 Task: Sort the reviews of the location "Statue of Liberty" by "Lowest Rating".
Action: Mouse moved to (174, 118)
Screenshot: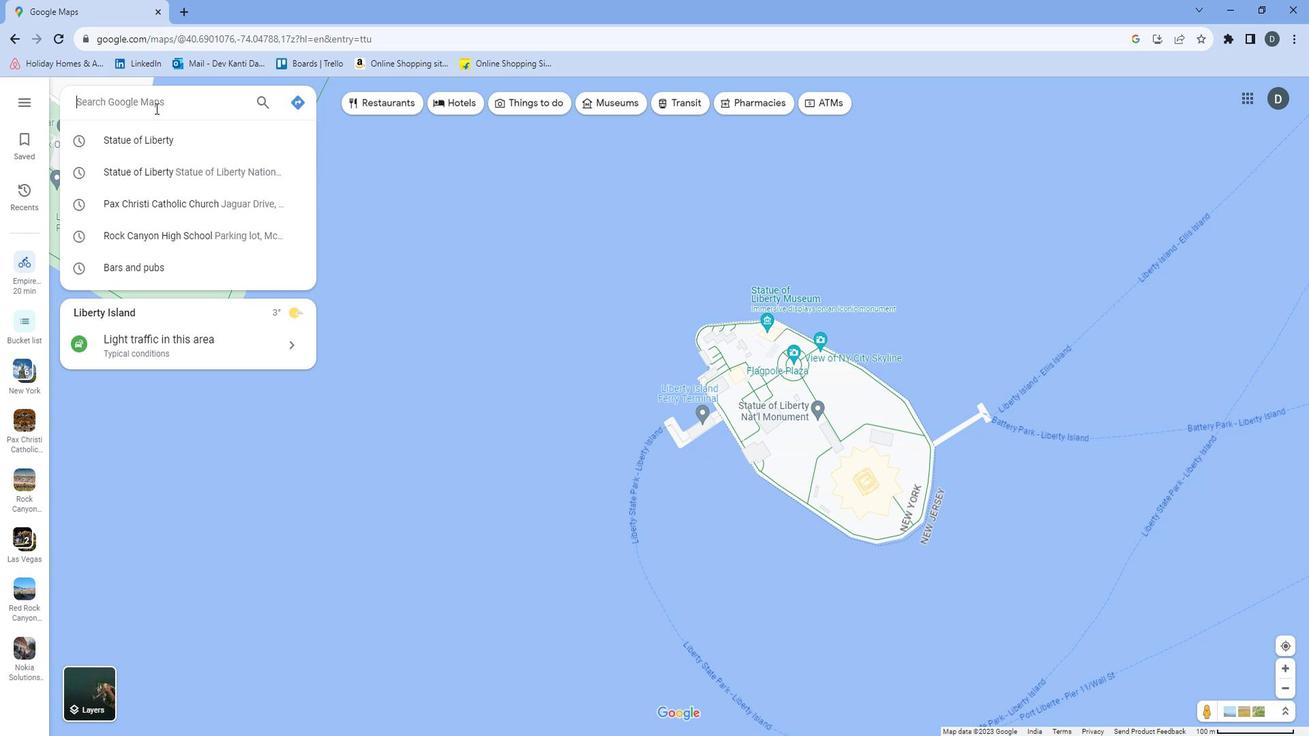 
Action: Mouse pressed left at (174, 118)
Screenshot: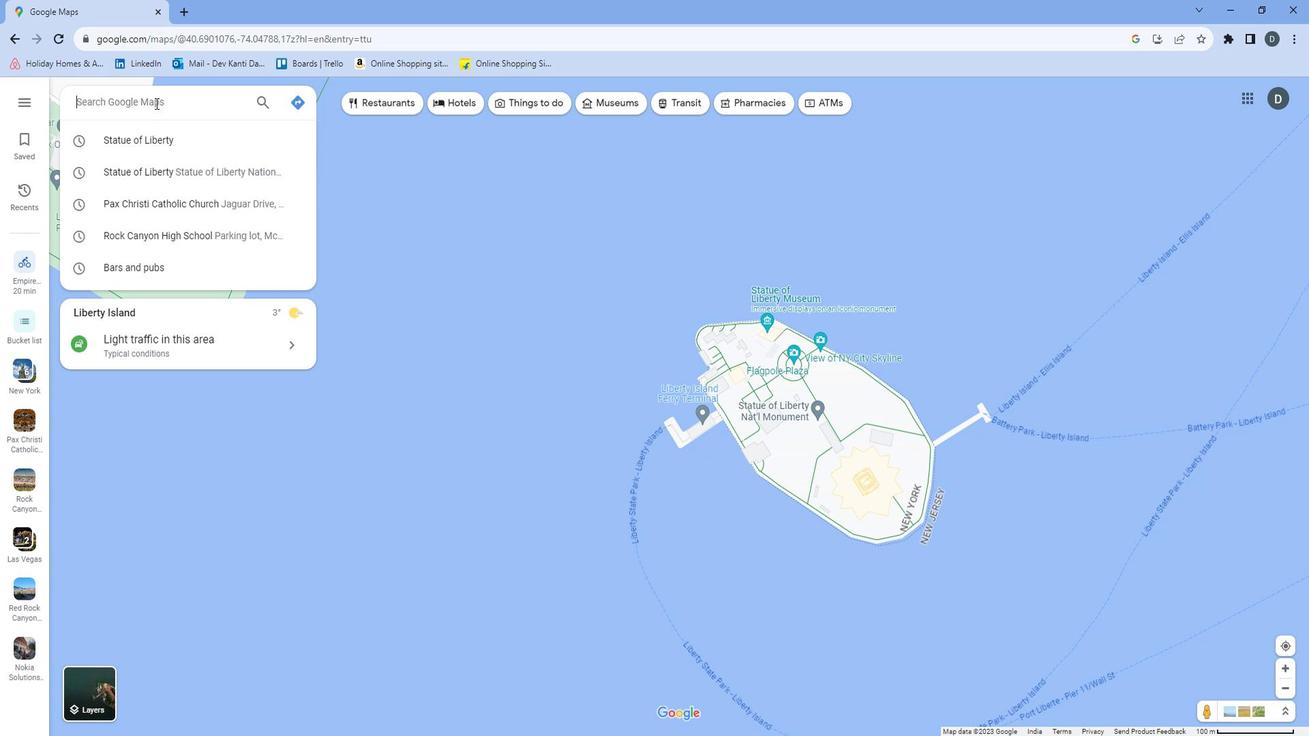 
Action: Mouse moved to (173, 118)
Screenshot: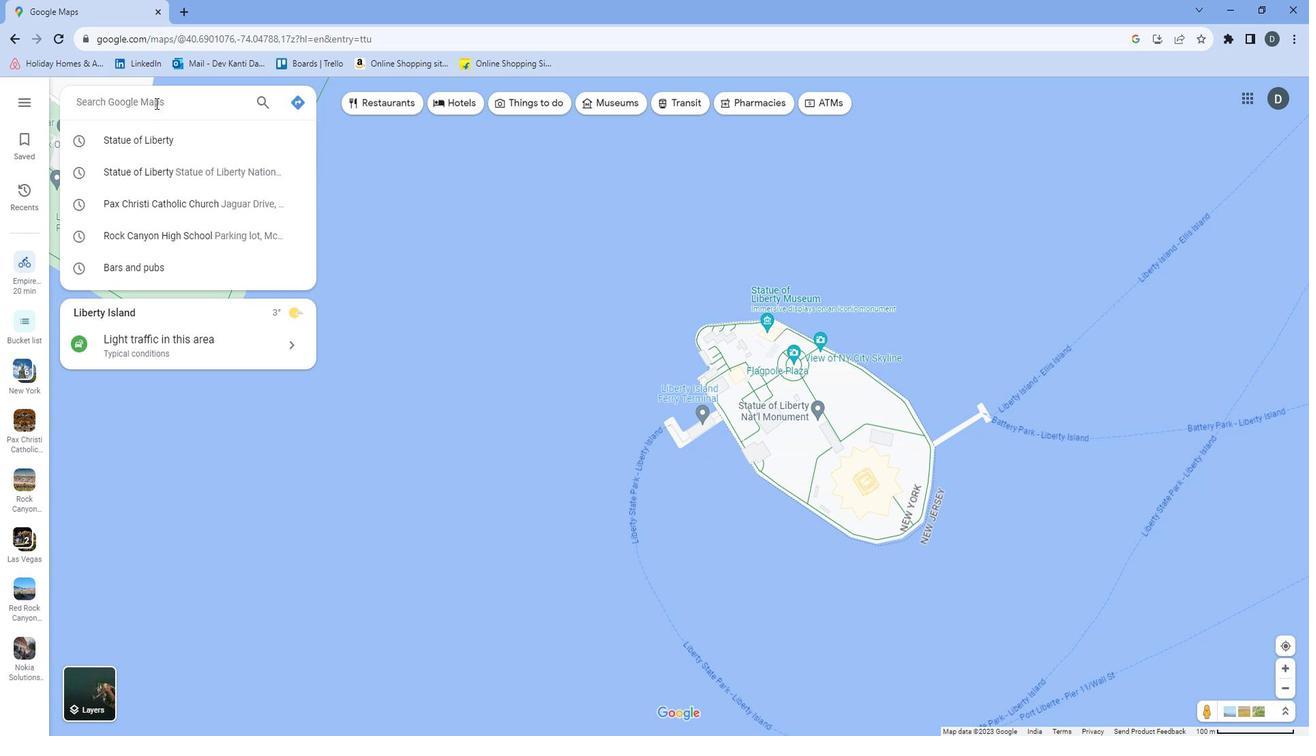
Action: Key pressed <Key.shift>
Screenshot: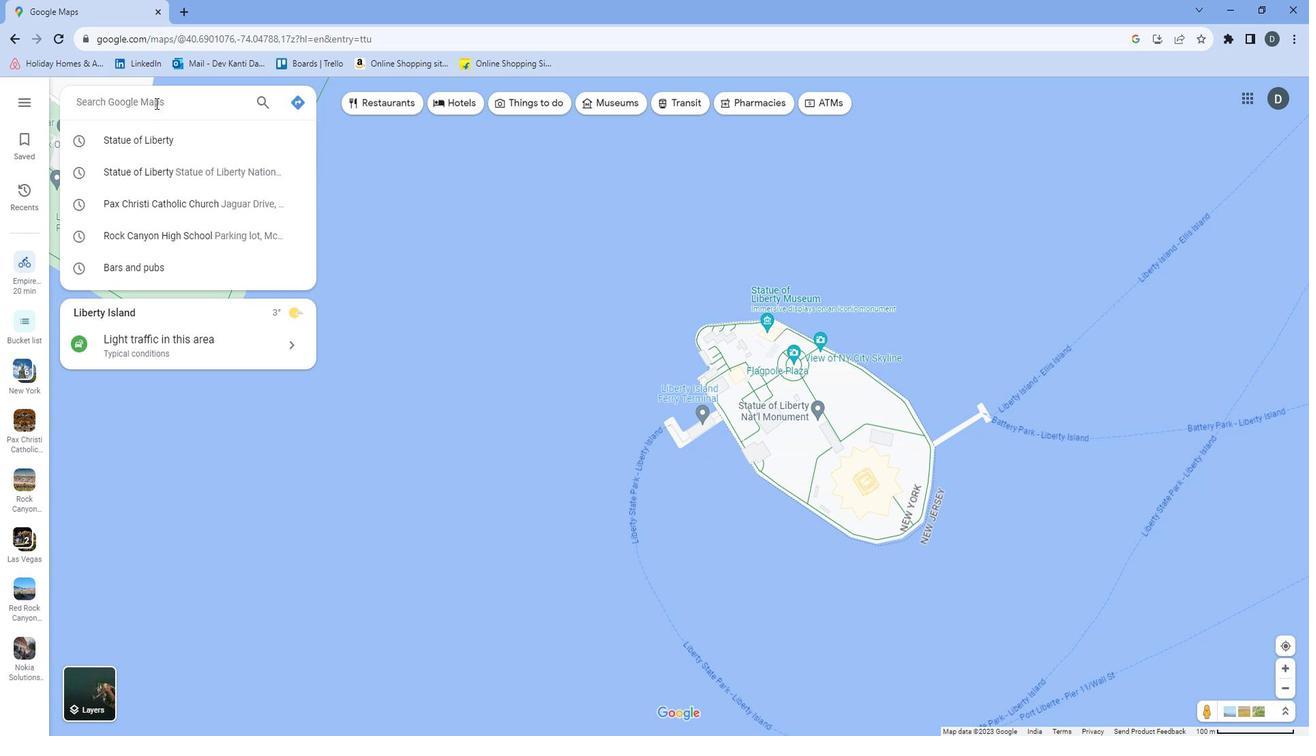 
Action: Mouse moved to (170, 122)
Screenshot: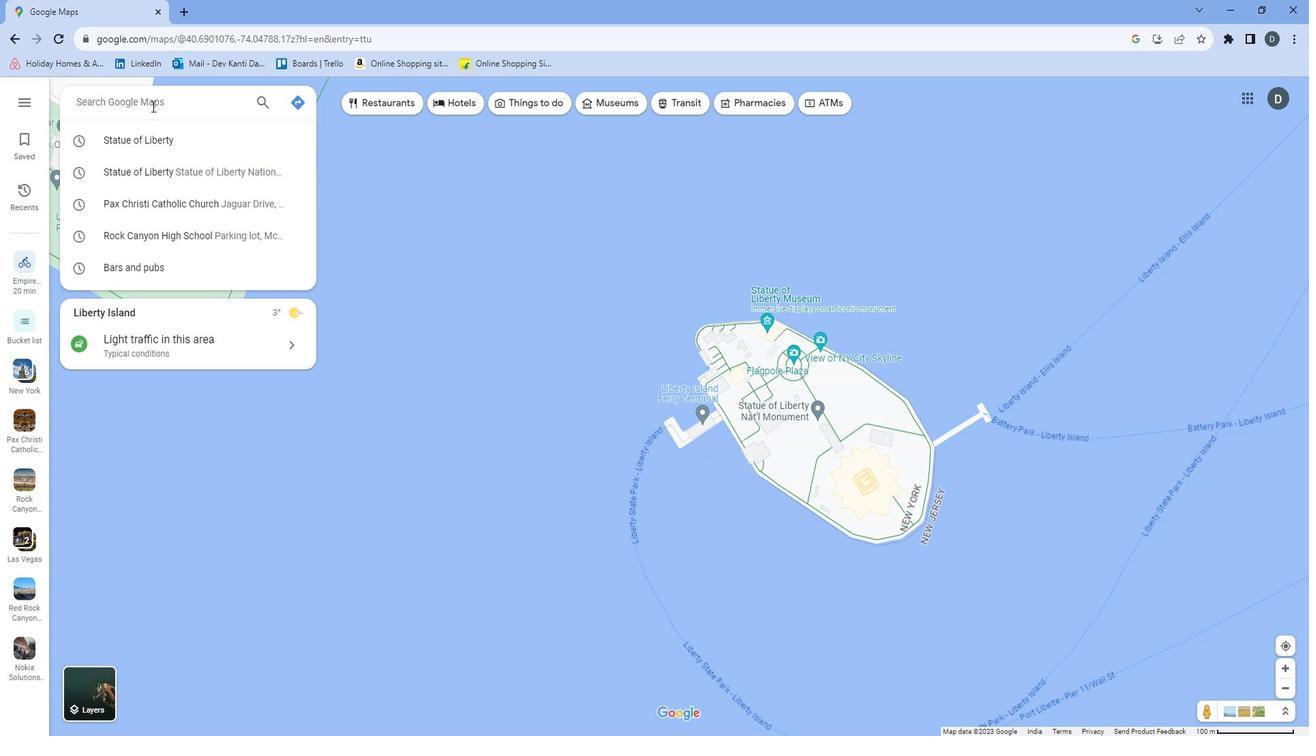 
Action: Key pressed S
Screenshot: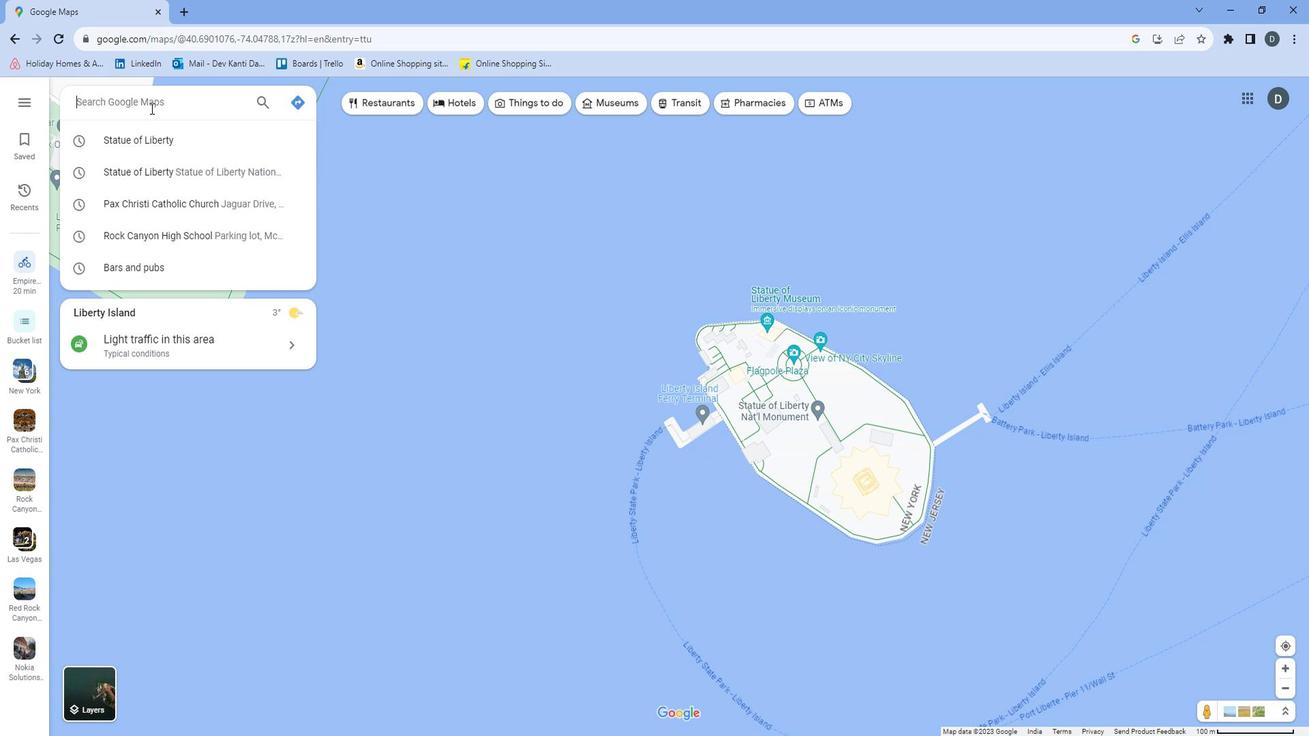 
Action: Mouse moved to (164, 124)
Screenshot: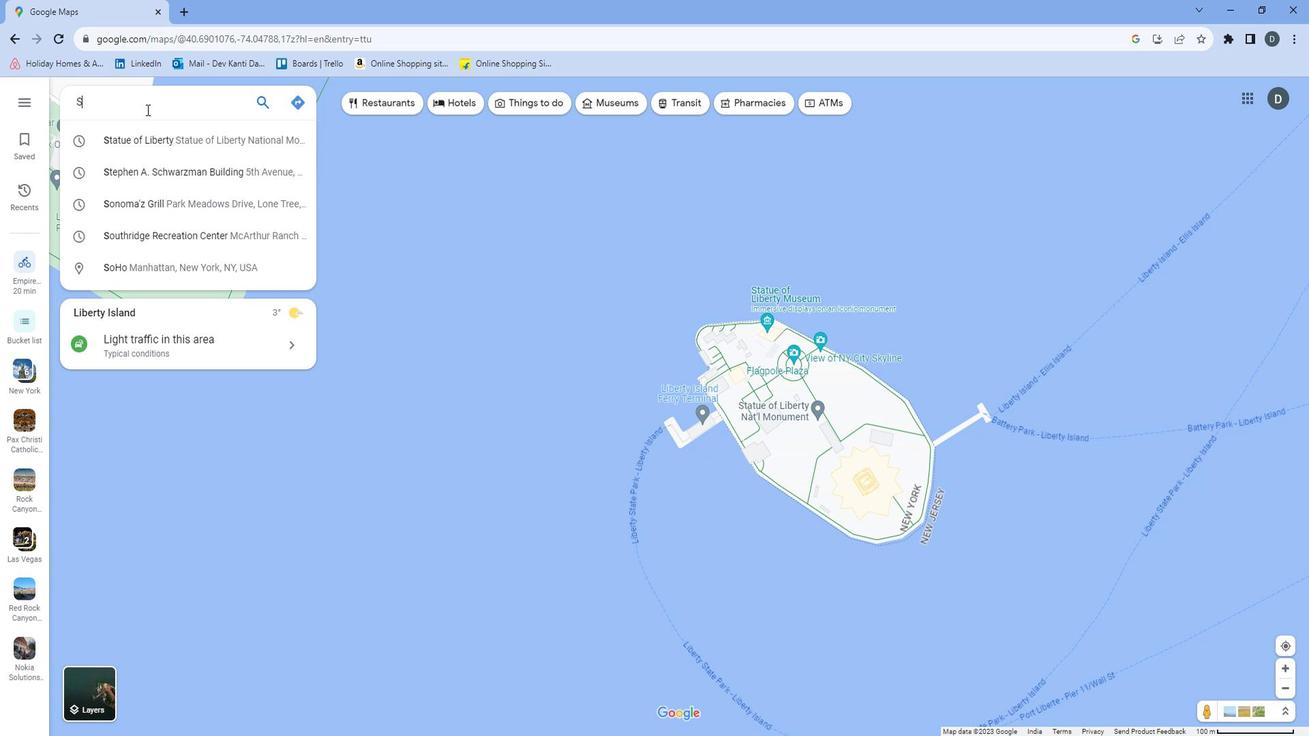 
Action: Key pressed t
Screenshot: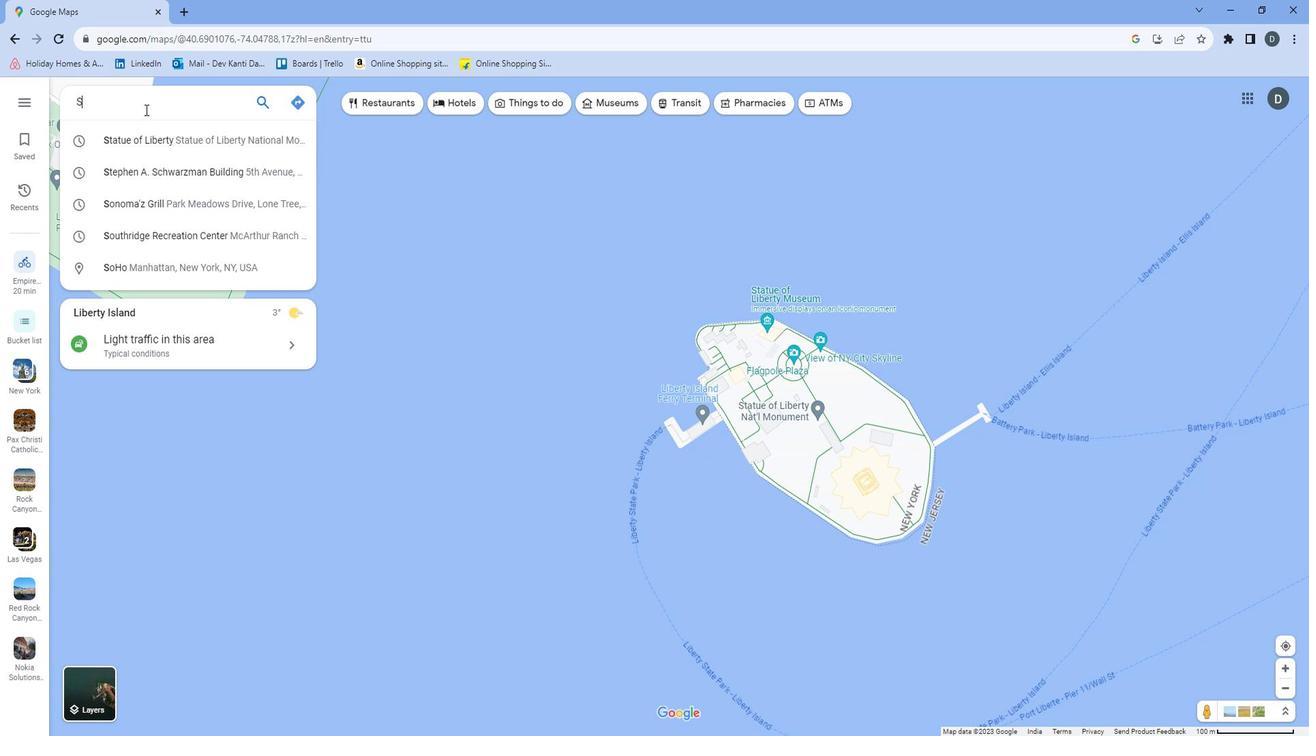 
Action: Mouse moved to (153, 120)
Screenshot: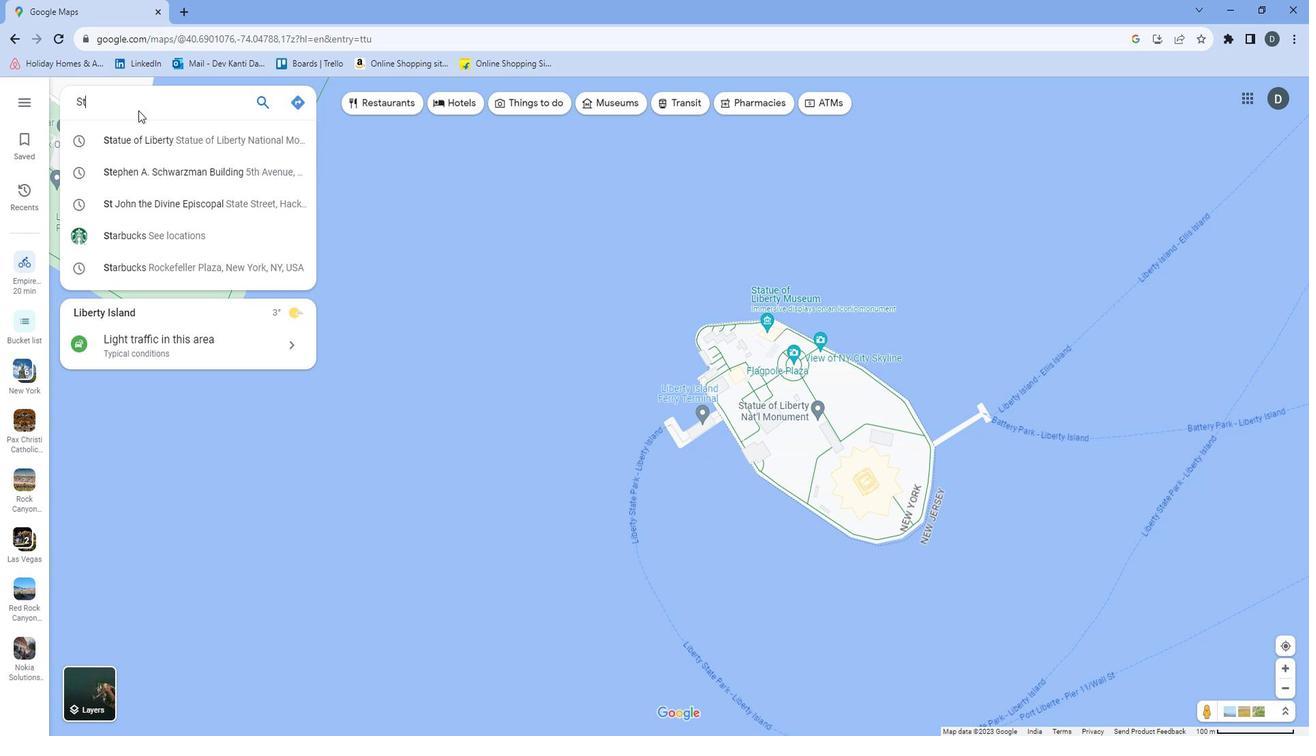 
Action: Key pressed a
Screenshot: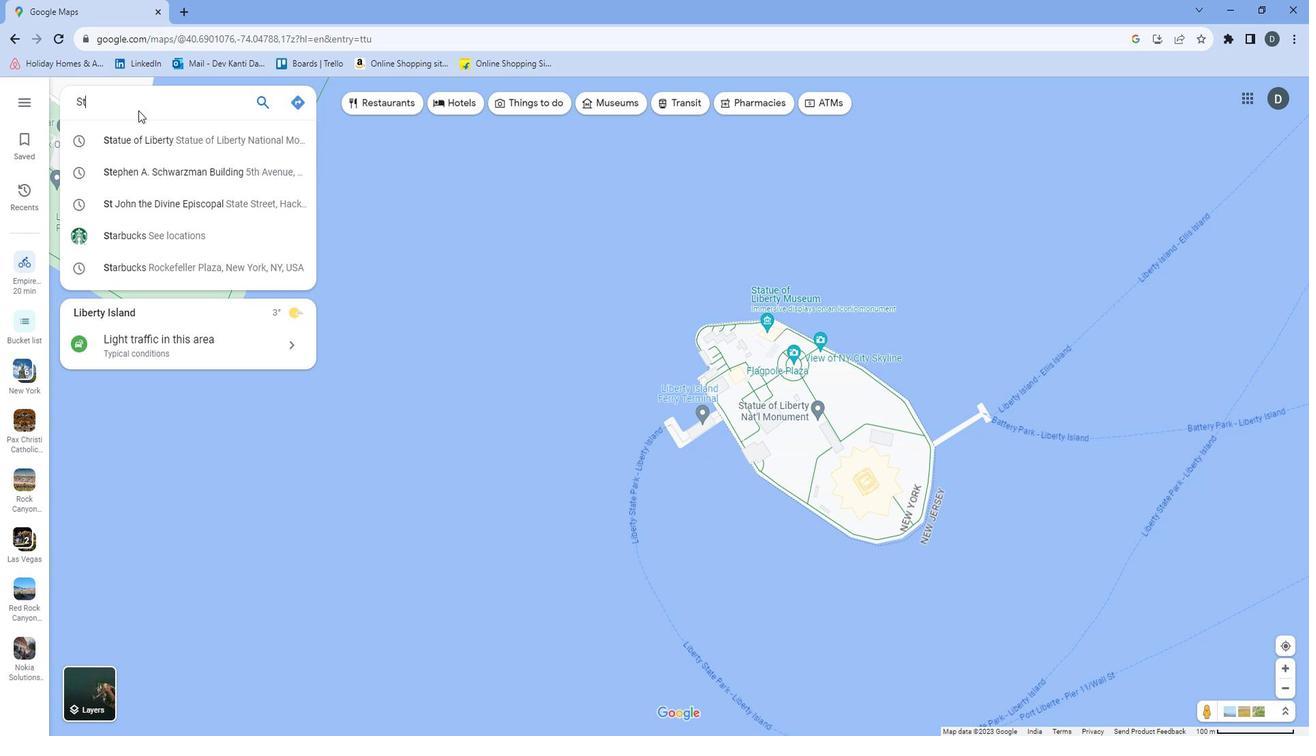 
Action: Mouse moved to (145, 120)
Screenshot: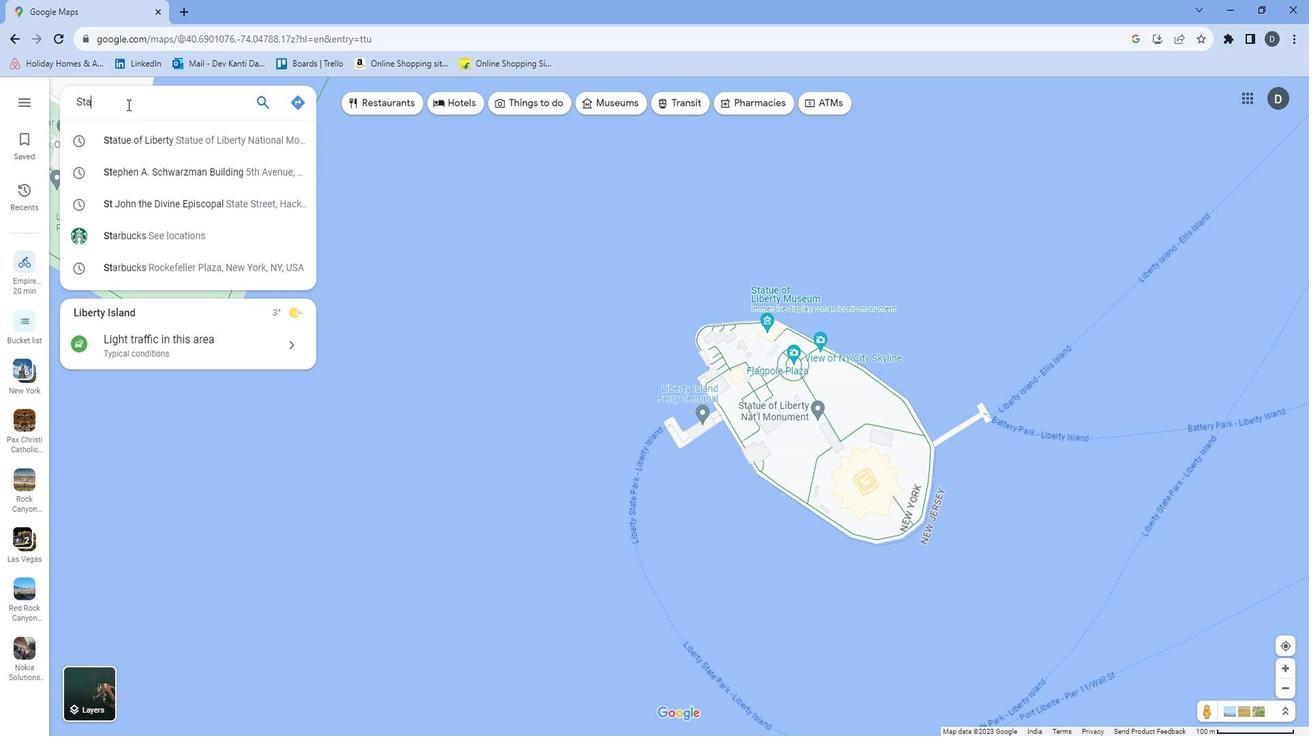 
Action: Key pressed t
Screenshot: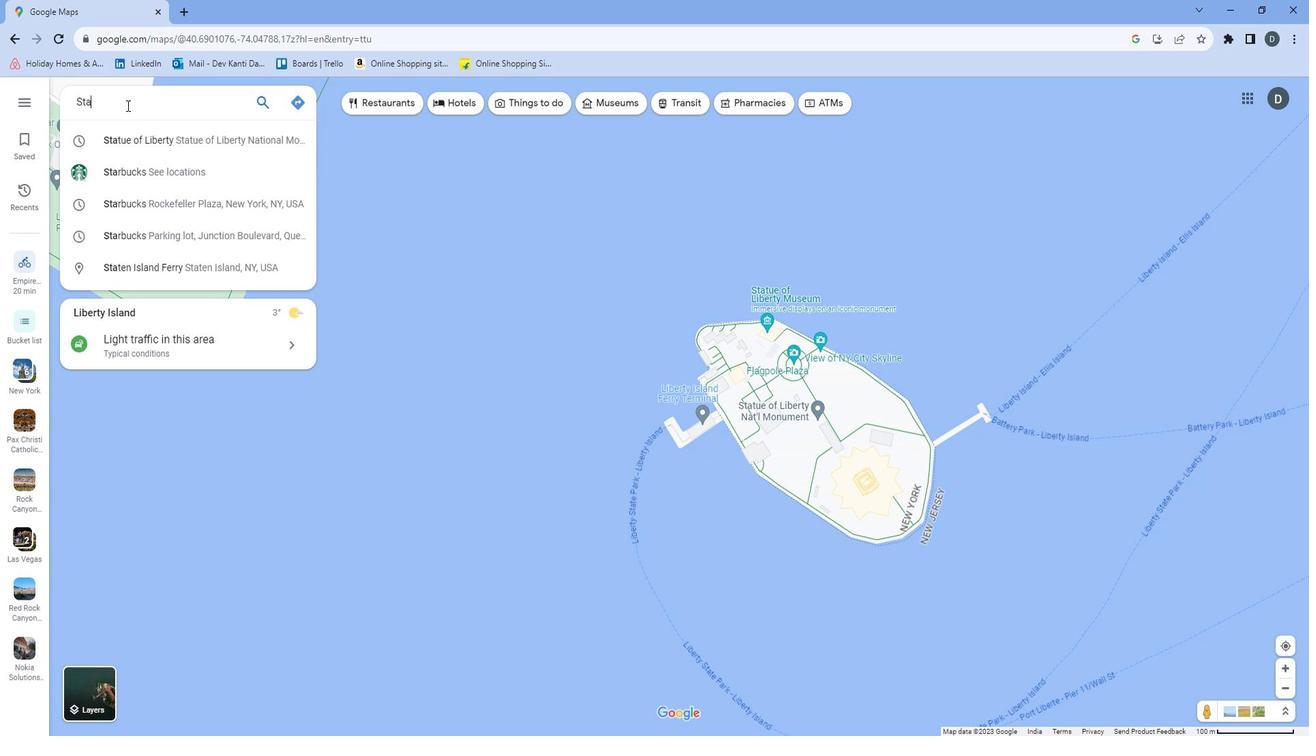 
Action: Mouse moved to (145, 122)
Screenshot: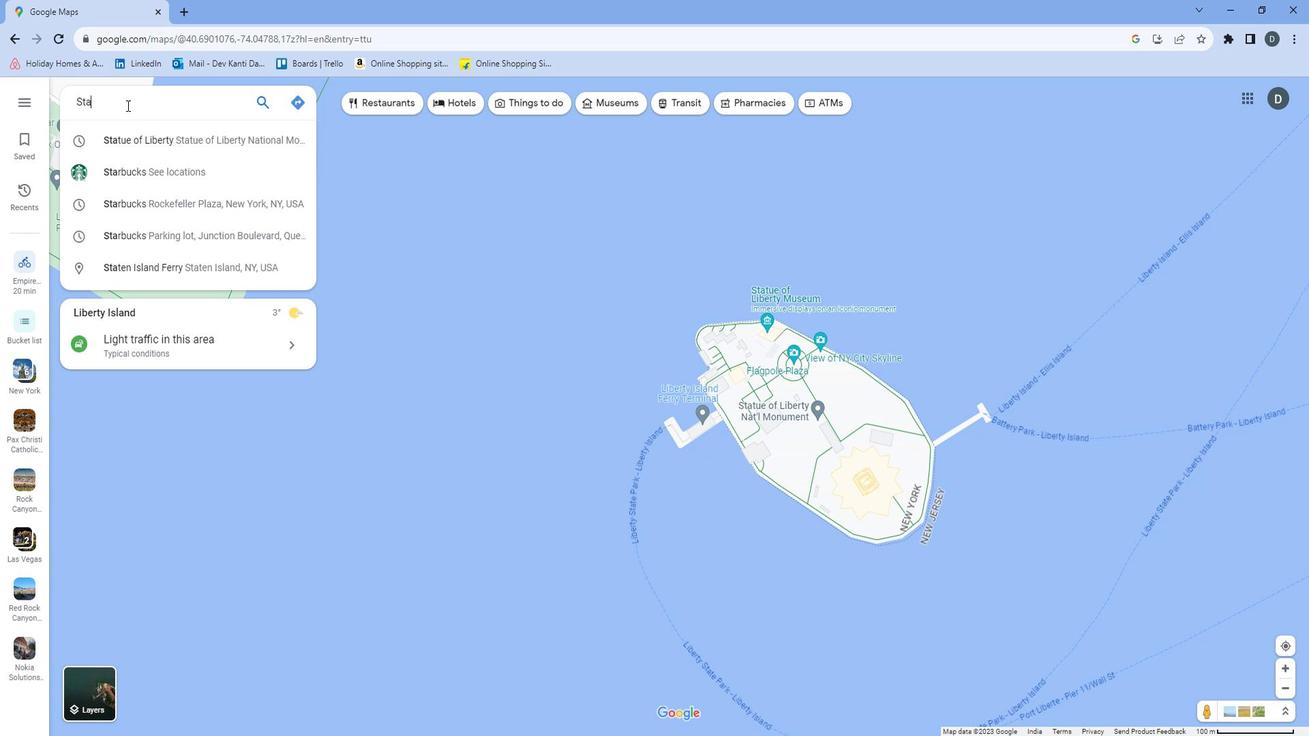 
Action: Key pressed u
Screenshot: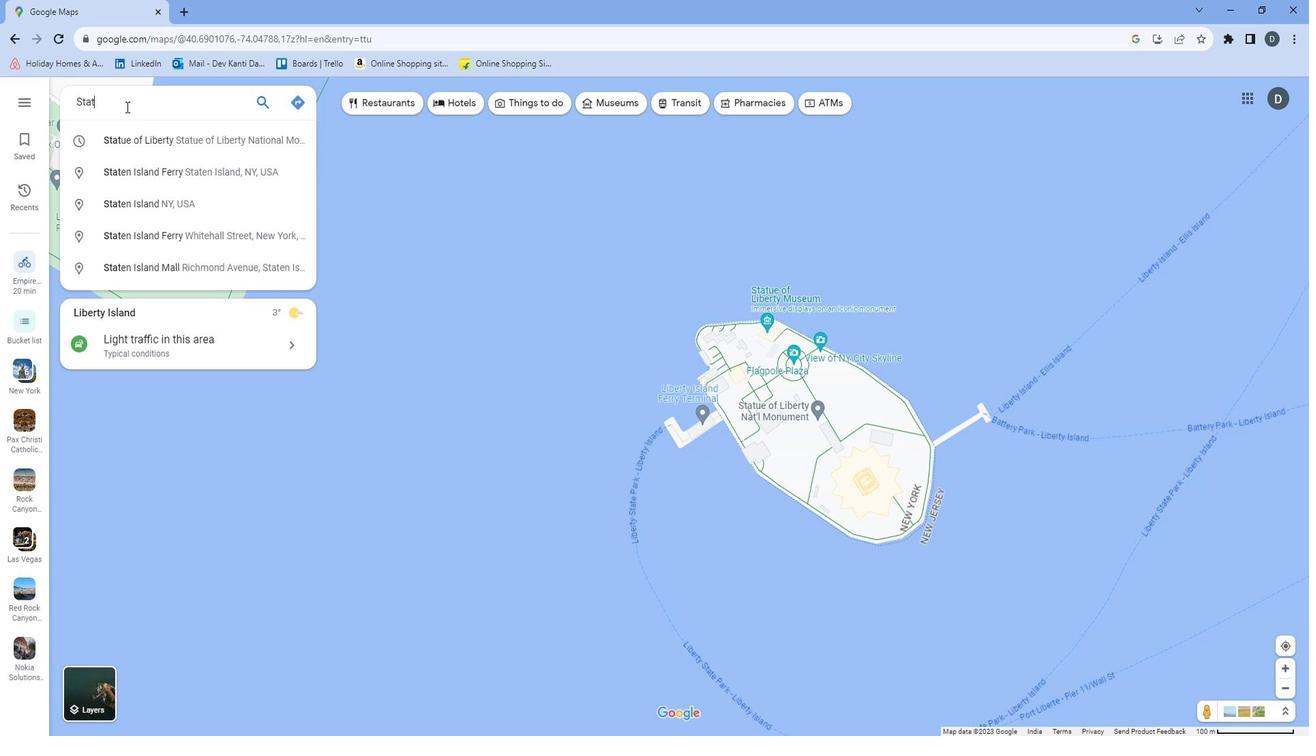 
Action: Mouse moved to (142, 126)
Screenshot: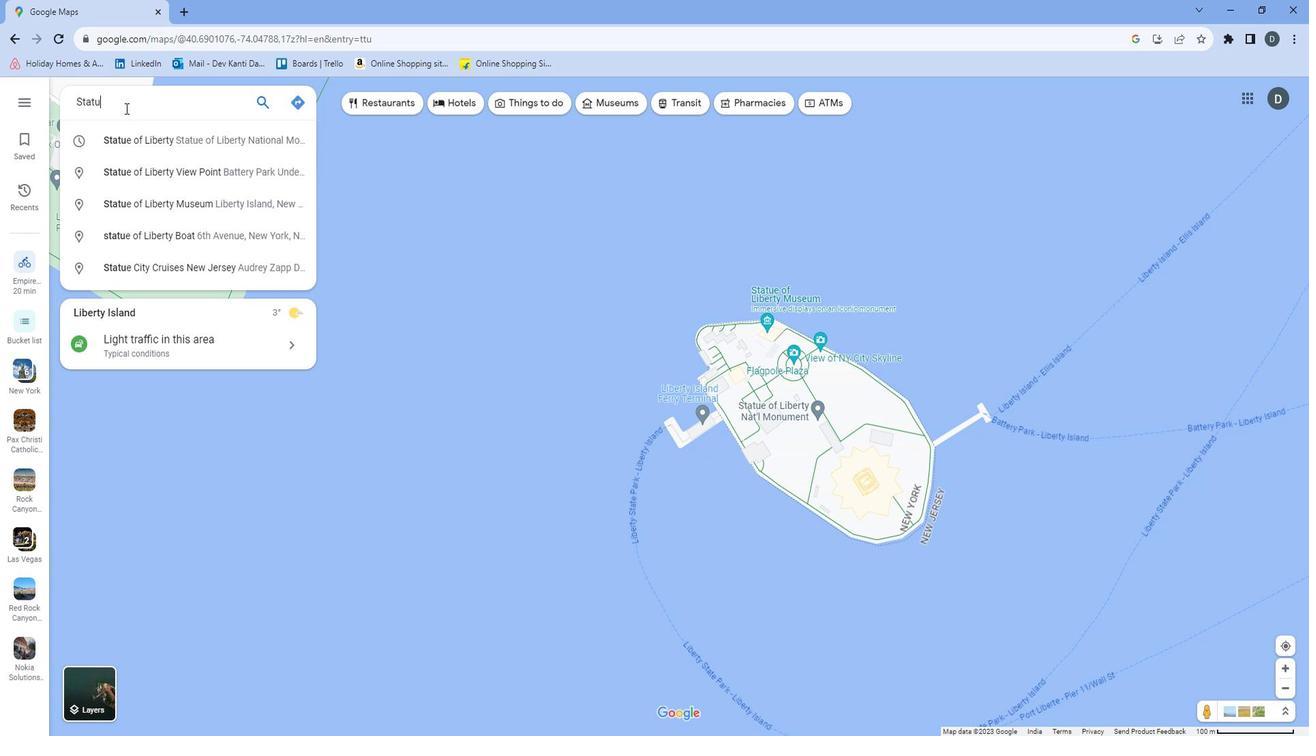 
Action: Key pressed e
Screenshot: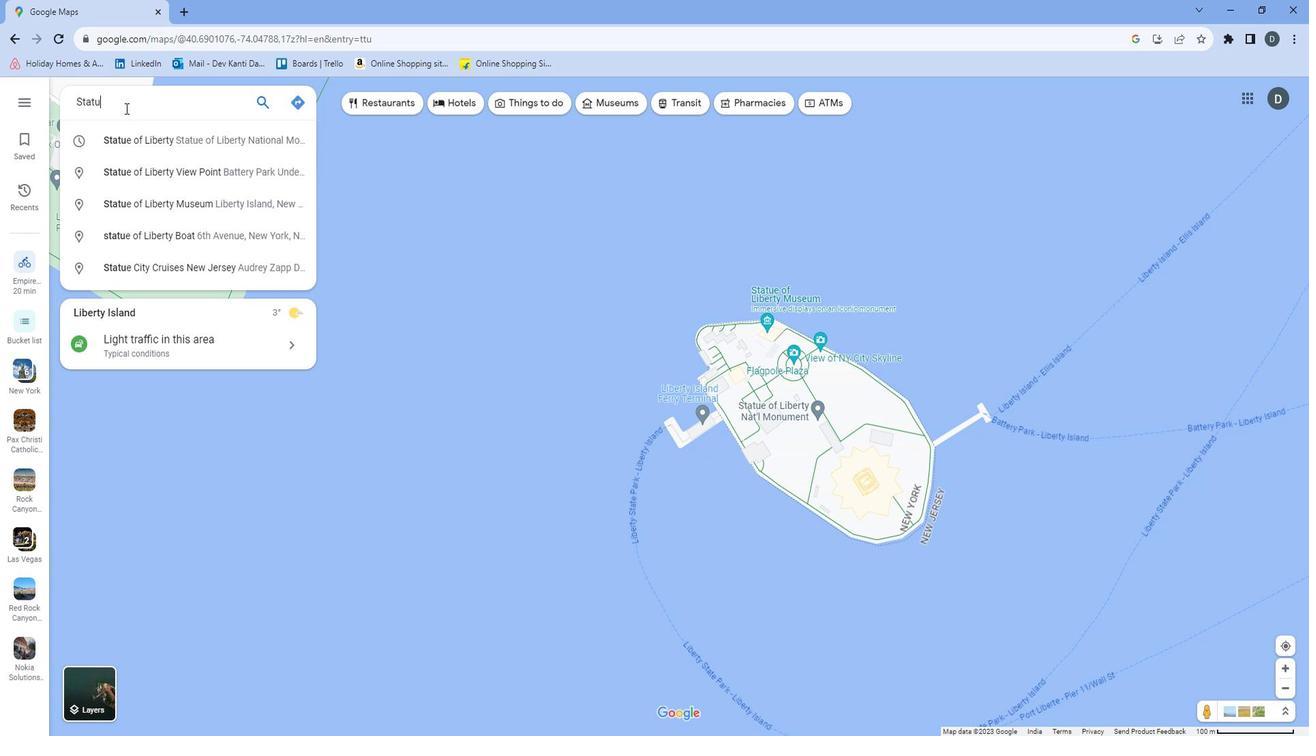 
Action: Mouse moved to (138, 132)
Screenshot: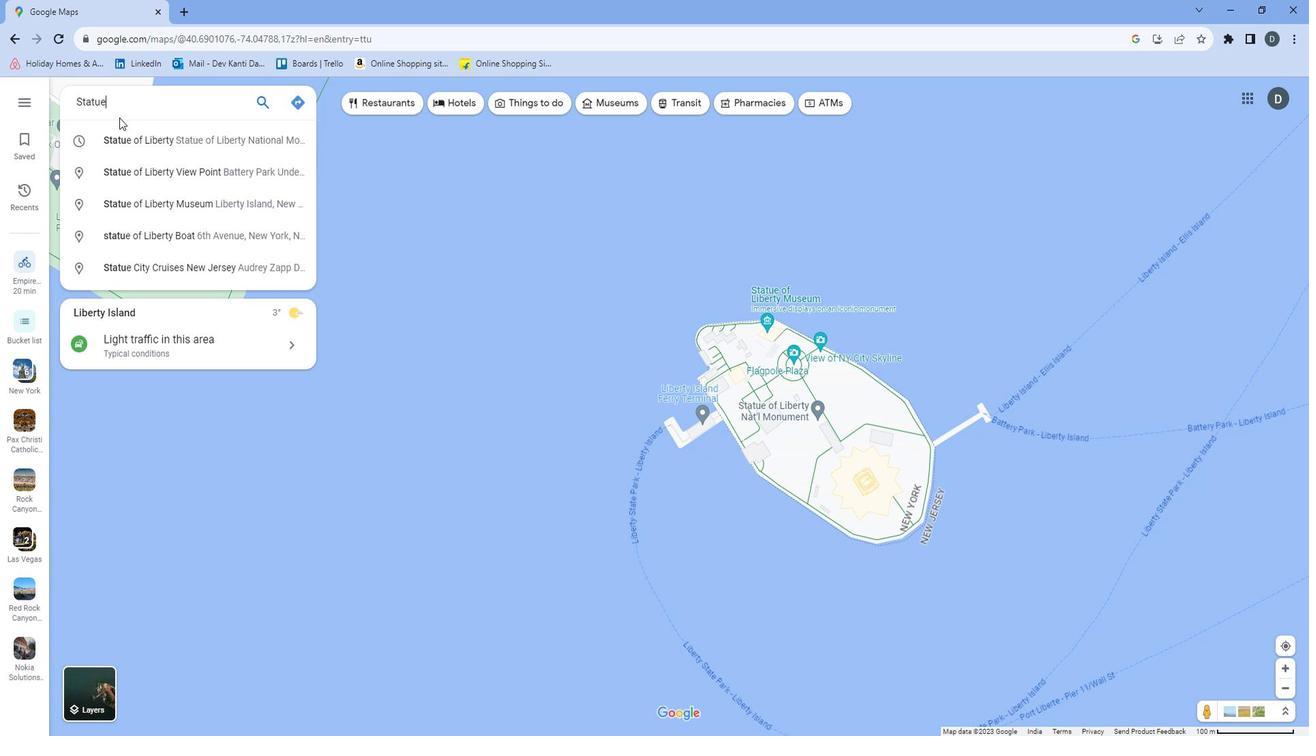 
Action: Key pressed <Key.space>of<Key.space><Key.shift><Key.shift><Key.shift><Key.shift><Key.shift><Key.shift>Liberty<Key.enter>
Screenshot: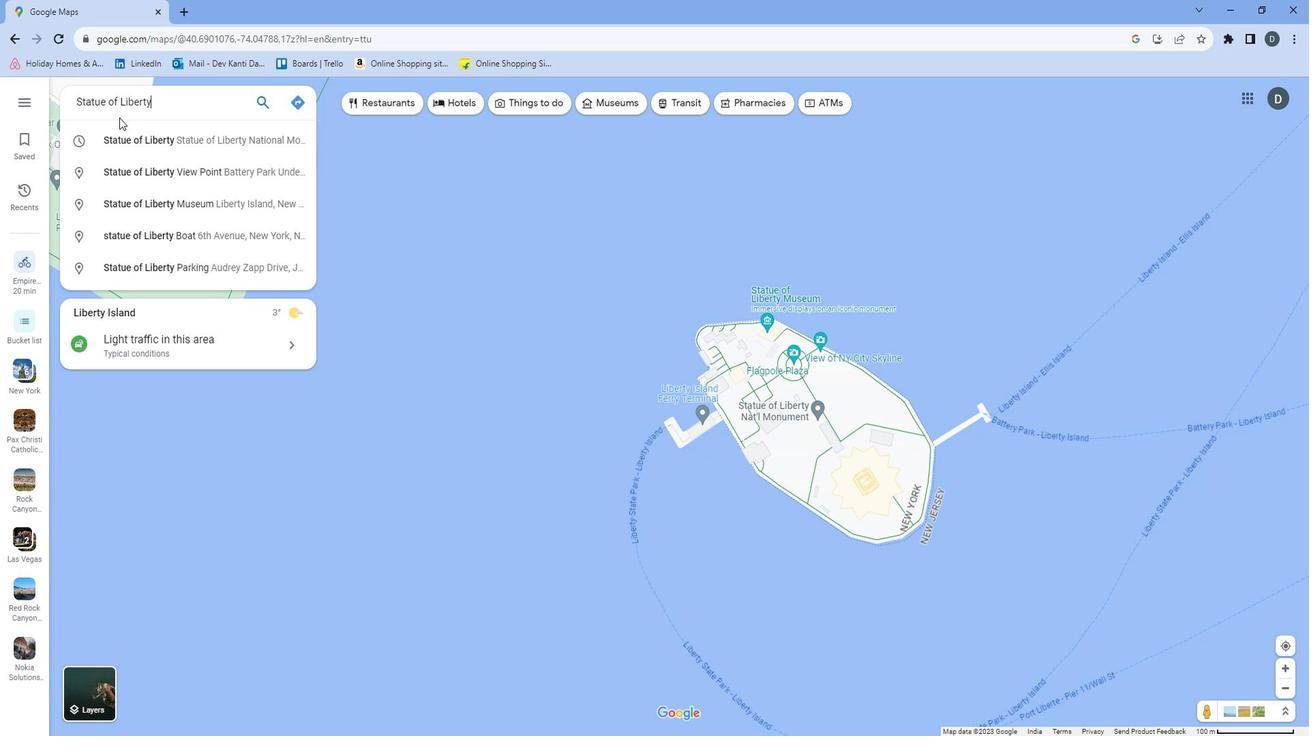 
Action: Mouse moved to (217, 204)
Screenshot: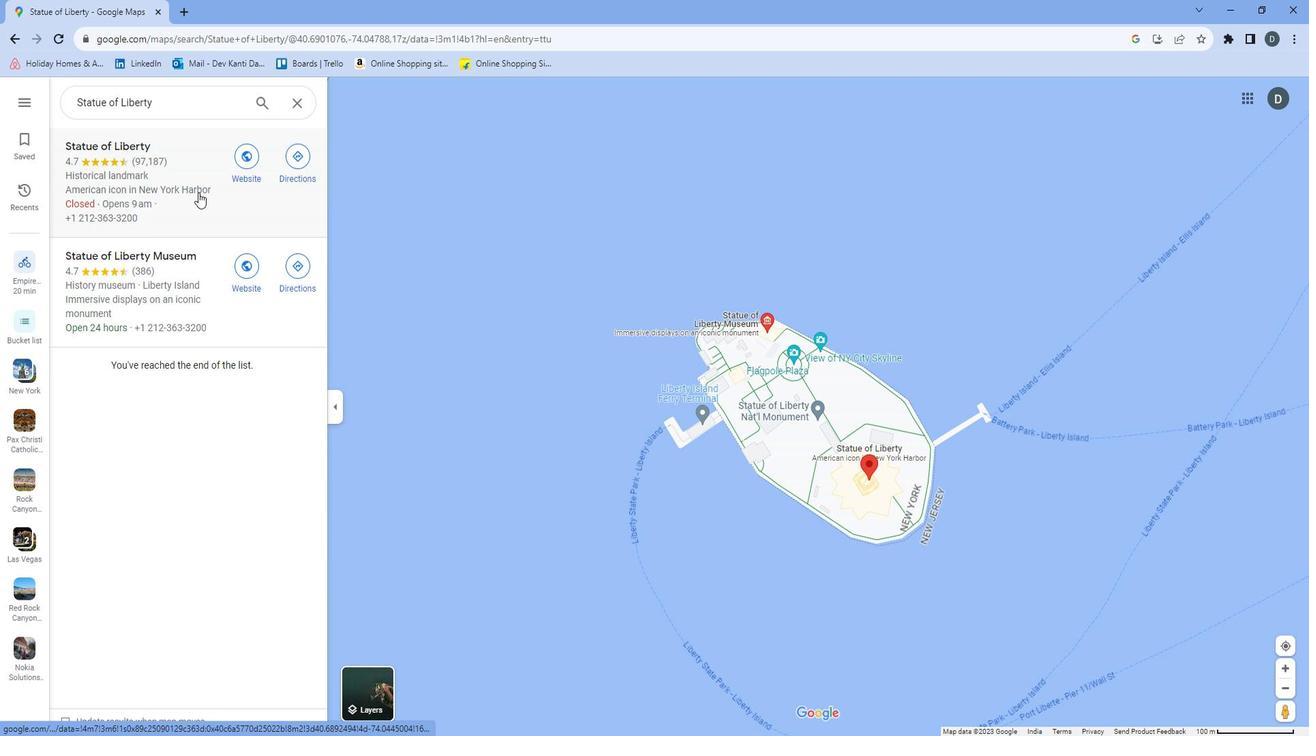 
Action: Mouse pressed left at (217, 204)
Screenshot: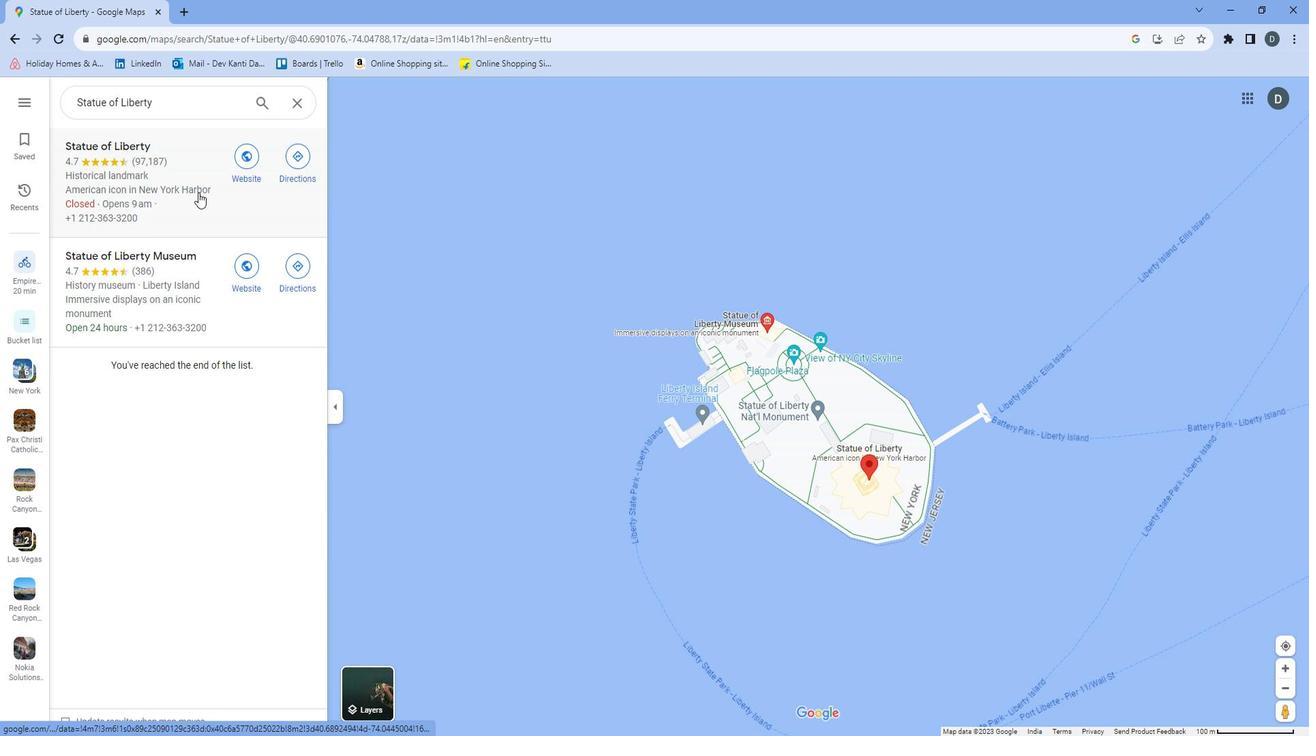 
Action: Mouse moved to (478, 354)
Screenshot: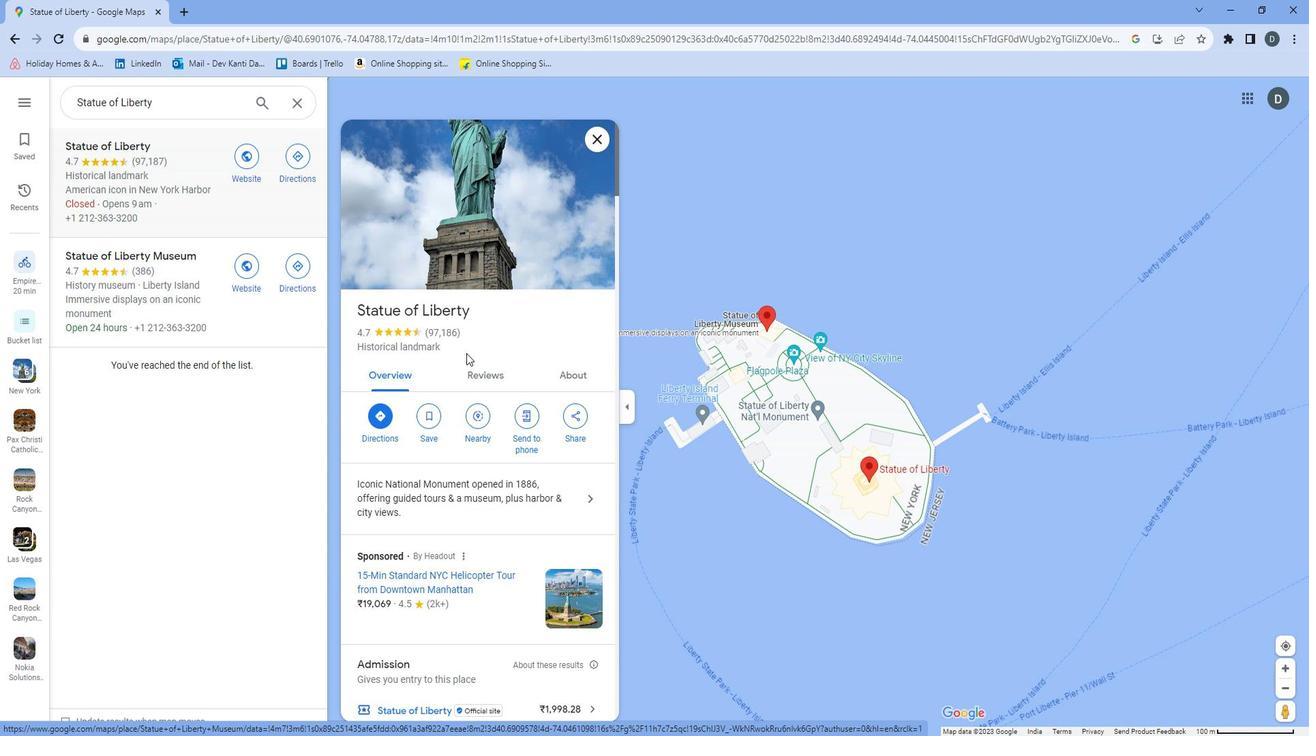 
Action: Mouse scrolled (478, 353) with delta (0, 0)
Screenshot: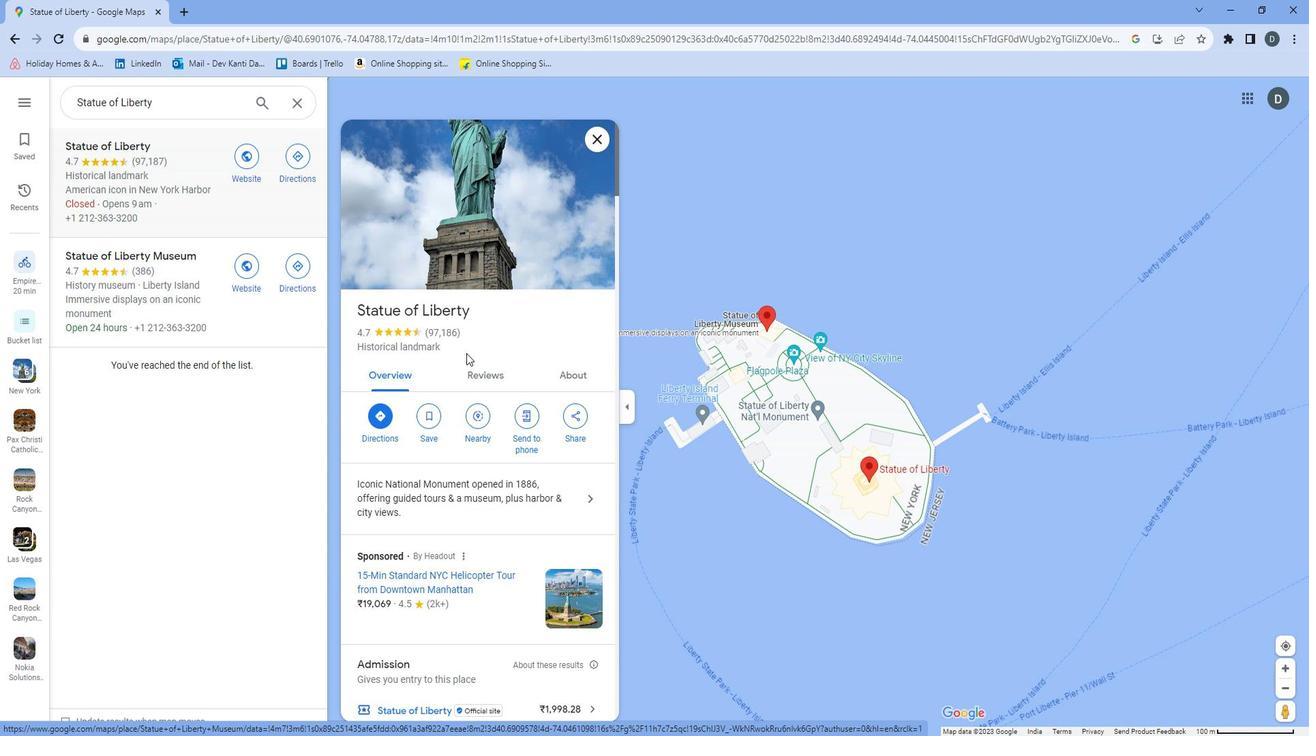 
Action: Mouse moved to (577, 434)
Screenshot: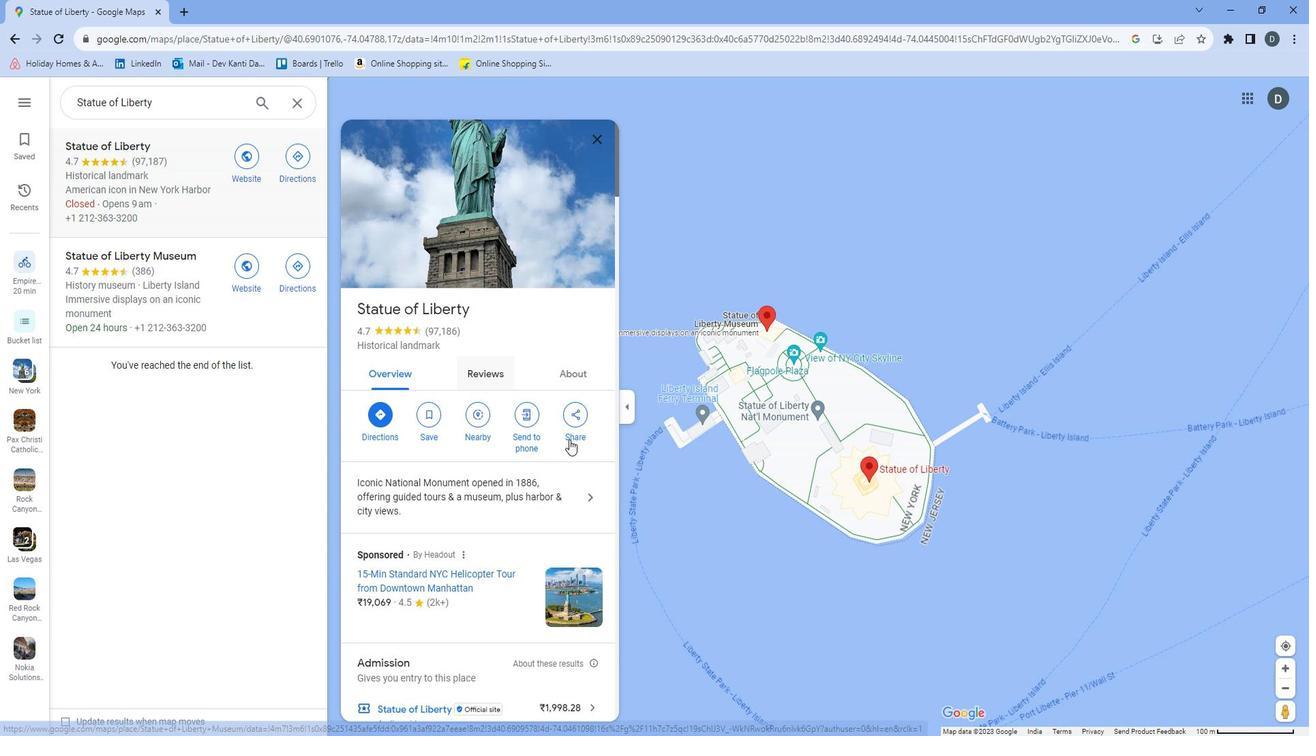
Action: Mouse scrolled (577, 433) with delta (0, 0)
Screenshot: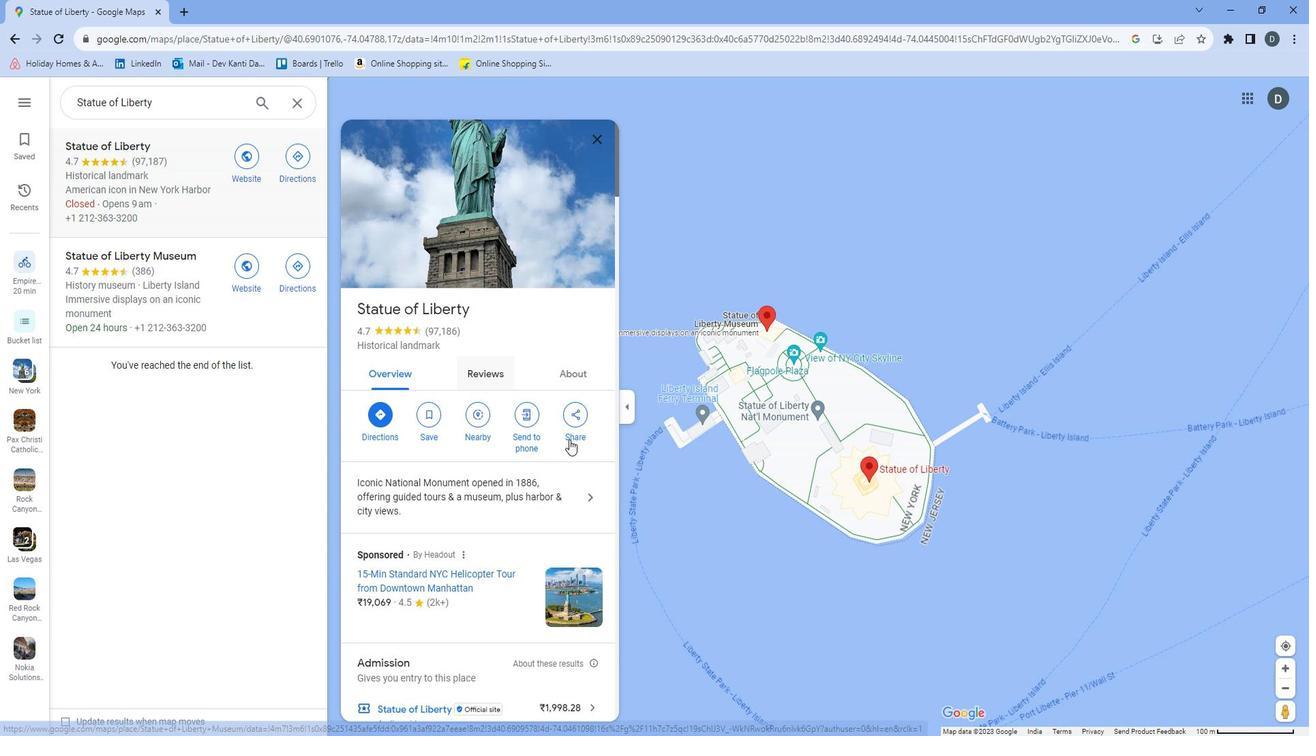 
Action: Mouse moved to (603, 462)
Screenshot: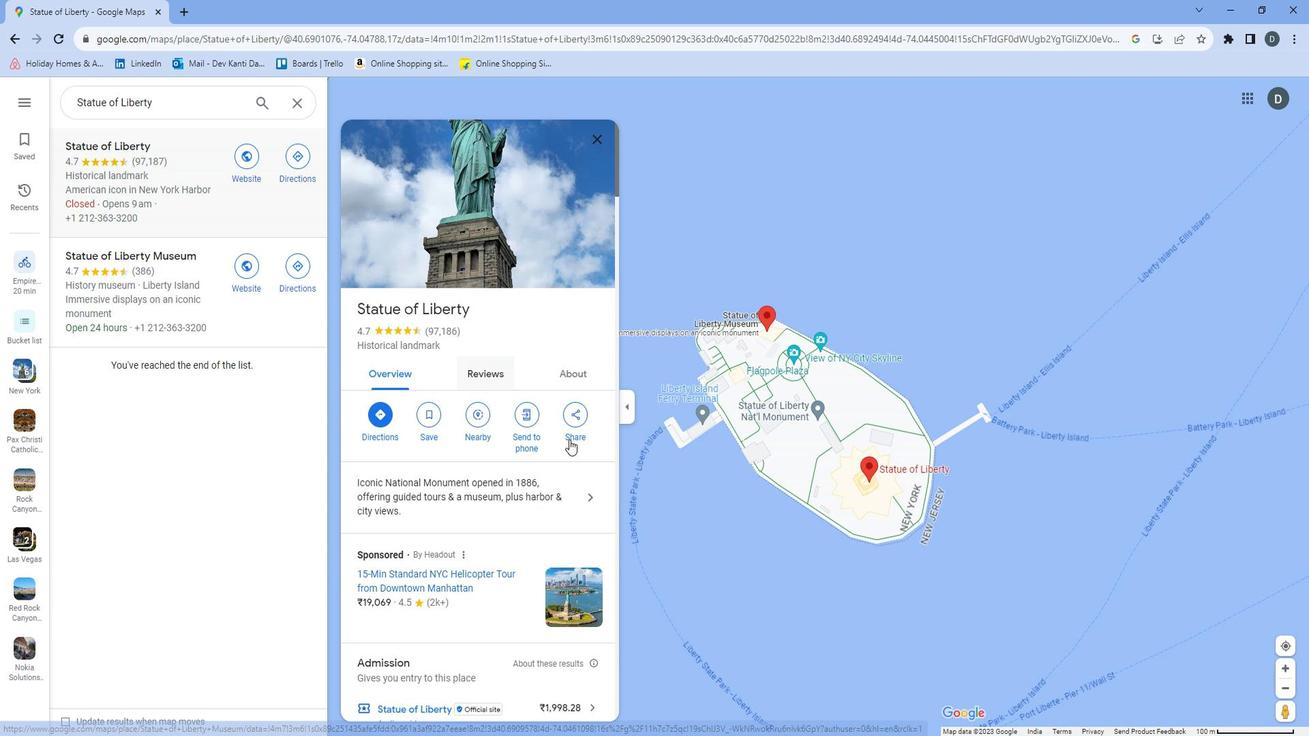 
Action: Mouse scrolled (603, 461) with delta (0, 0)
Screenshot: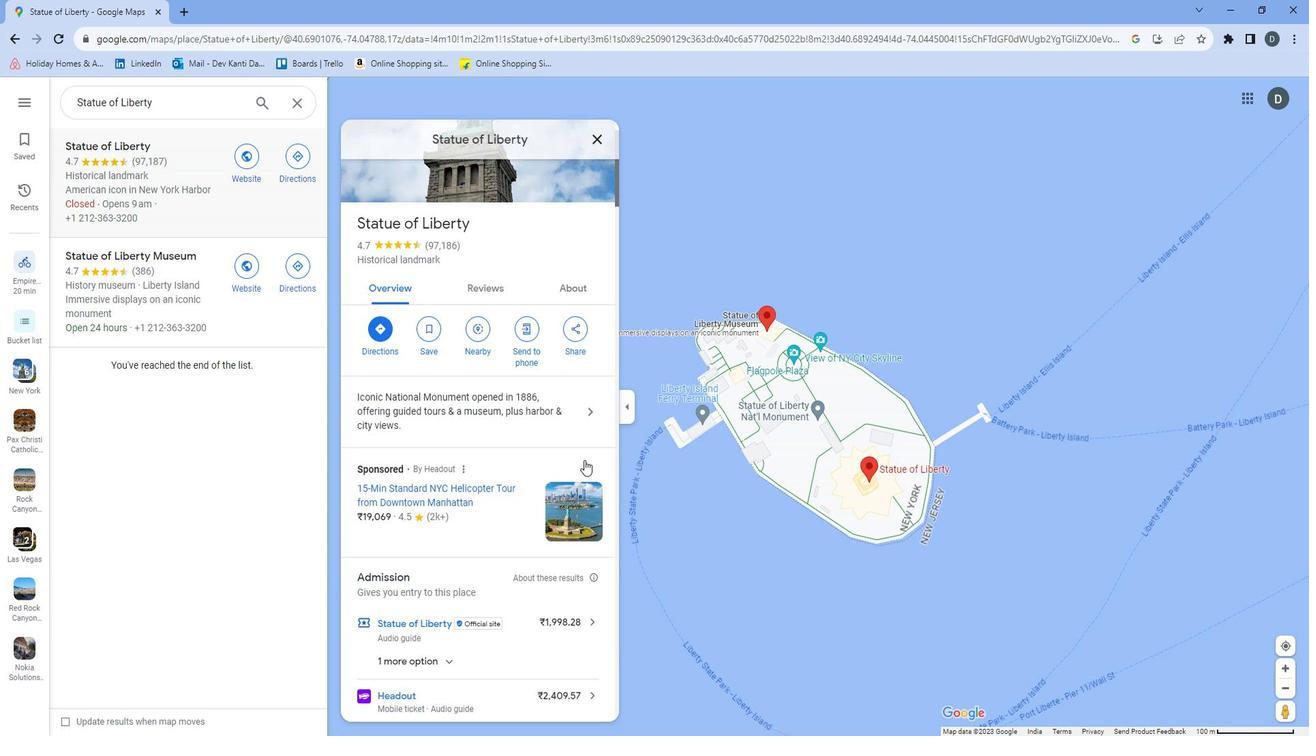 
Action: Mouse moved to (603, 463)
Screenshot: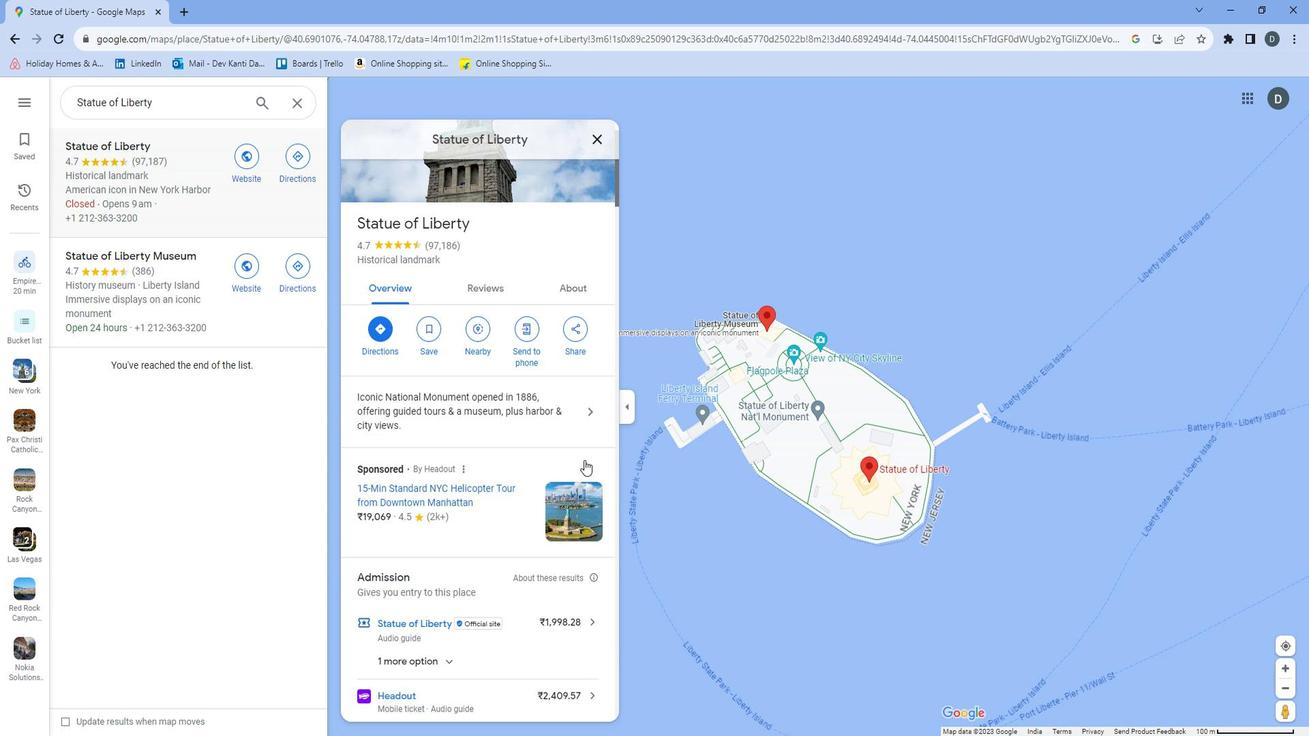
Action: Mouse scrolled (603, 462) with delta (0, 0)
Screenshot: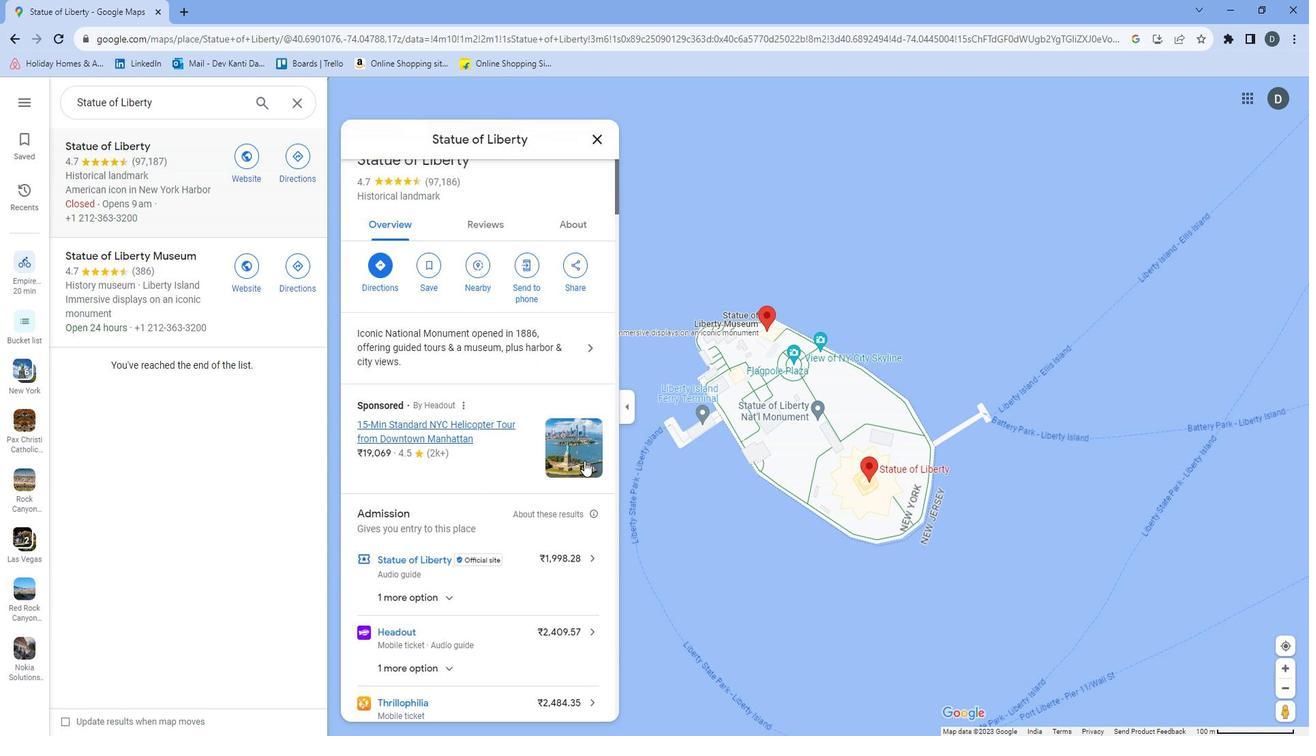 
Action: Mouse scrolled (603, 462) with delta (0, 0)
Screenshot: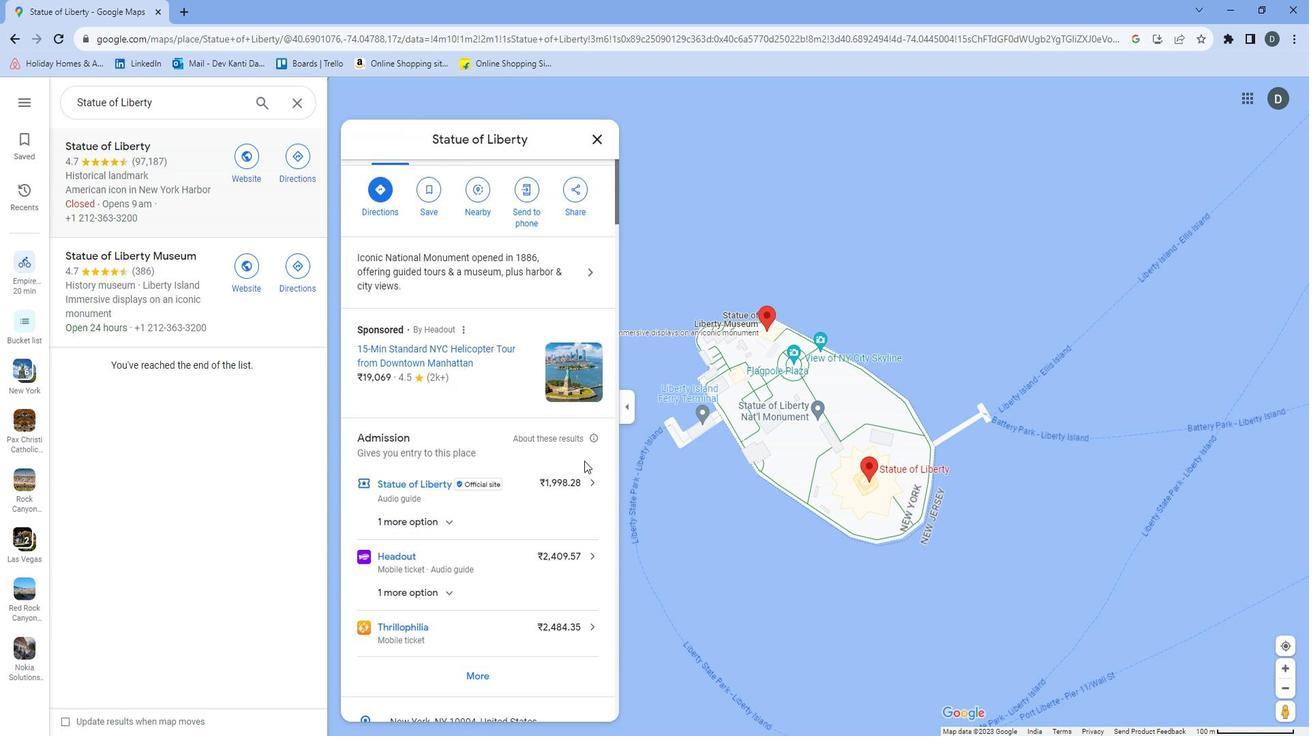 
Action: Mouse scrolled (603, 462) with delta (0, 0)
Screenshot: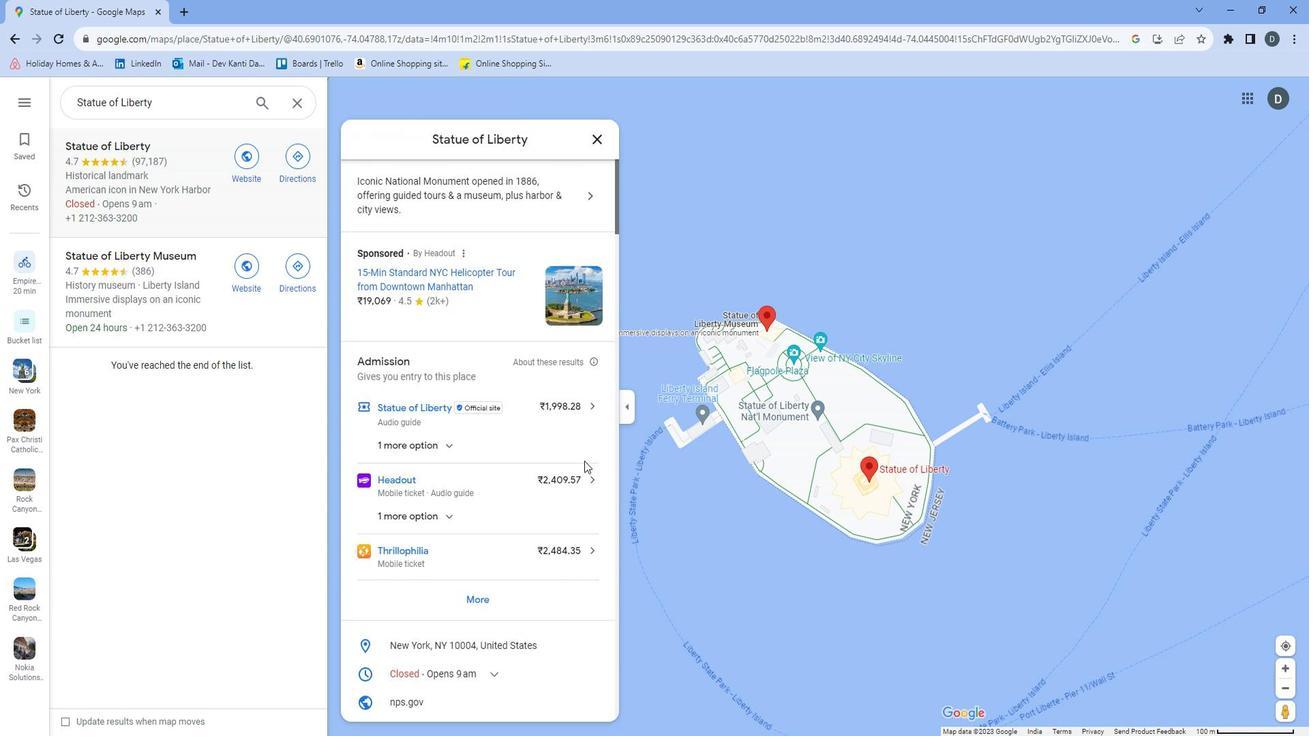 
Action: Mouse scrolled (603, 462) with delta (0, 0)
Screenshot: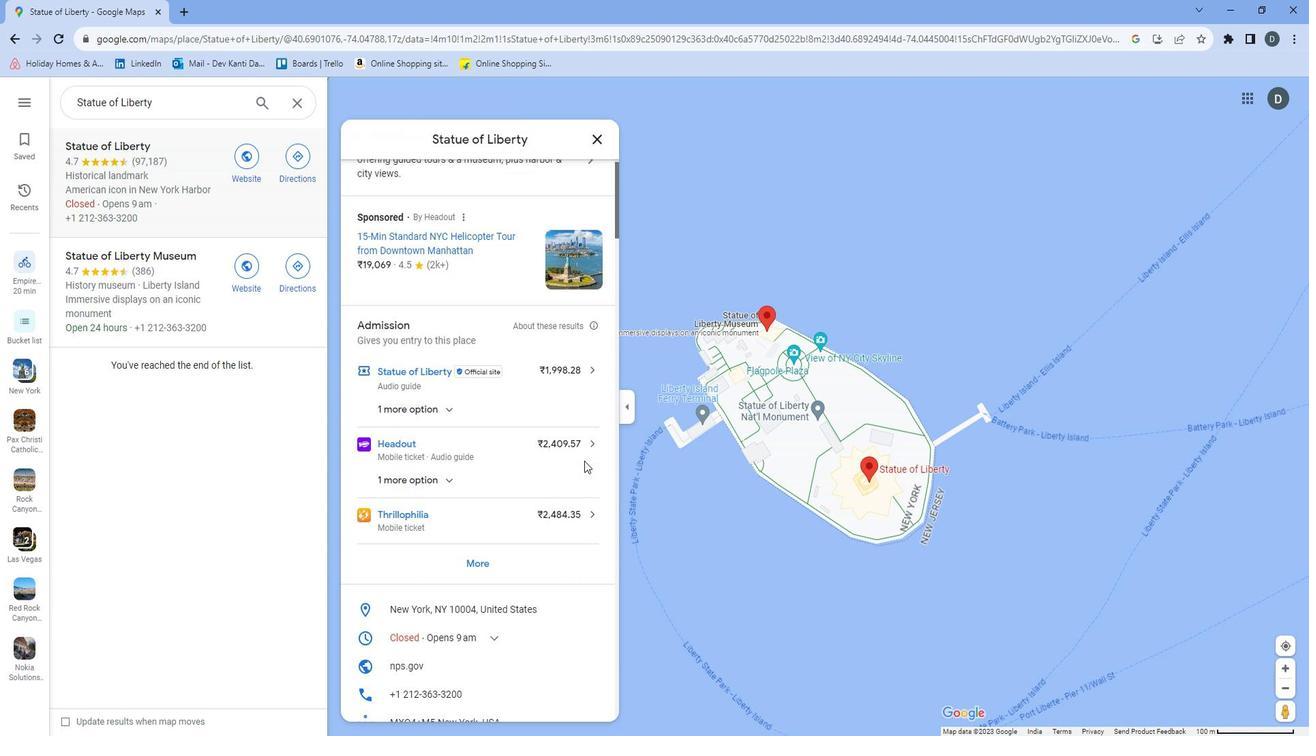 
Action: Mouse moved to (605, 463)
Screenshot: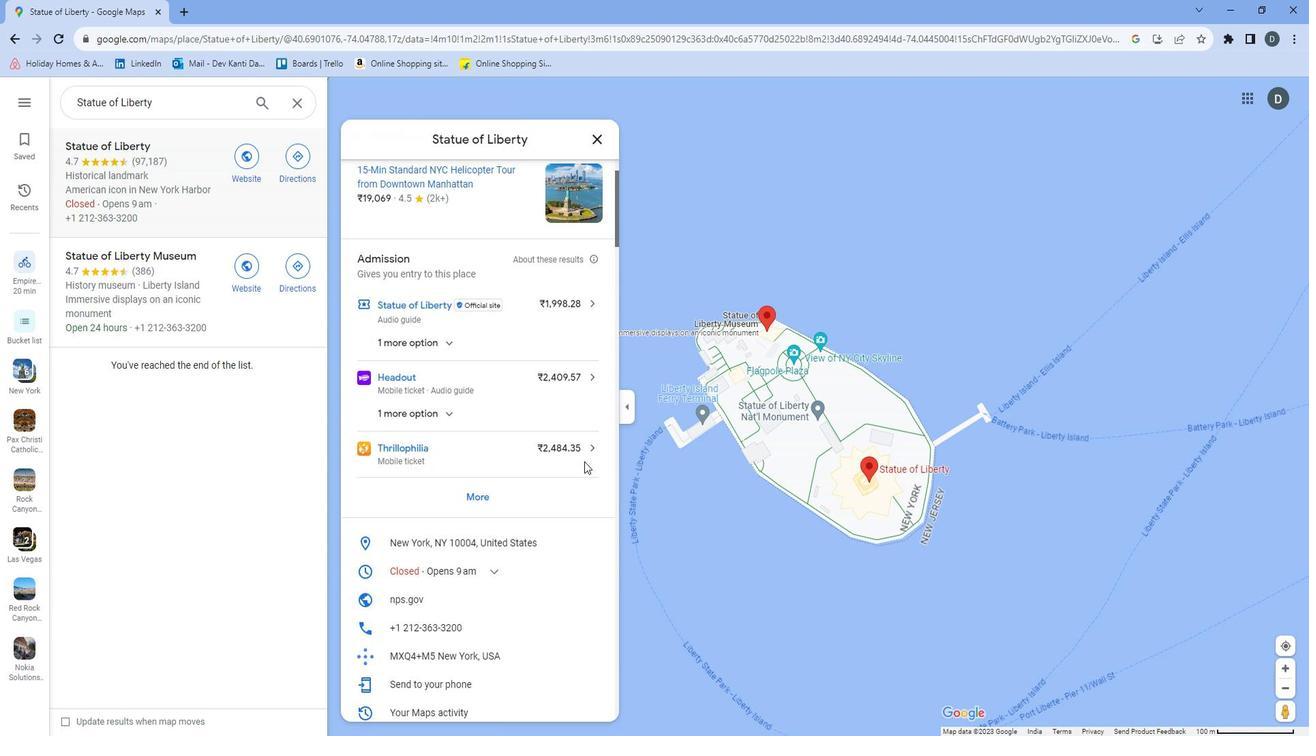 
Action: Mouse scrolled (605, 462) with delta (0, 0)
Screenshot: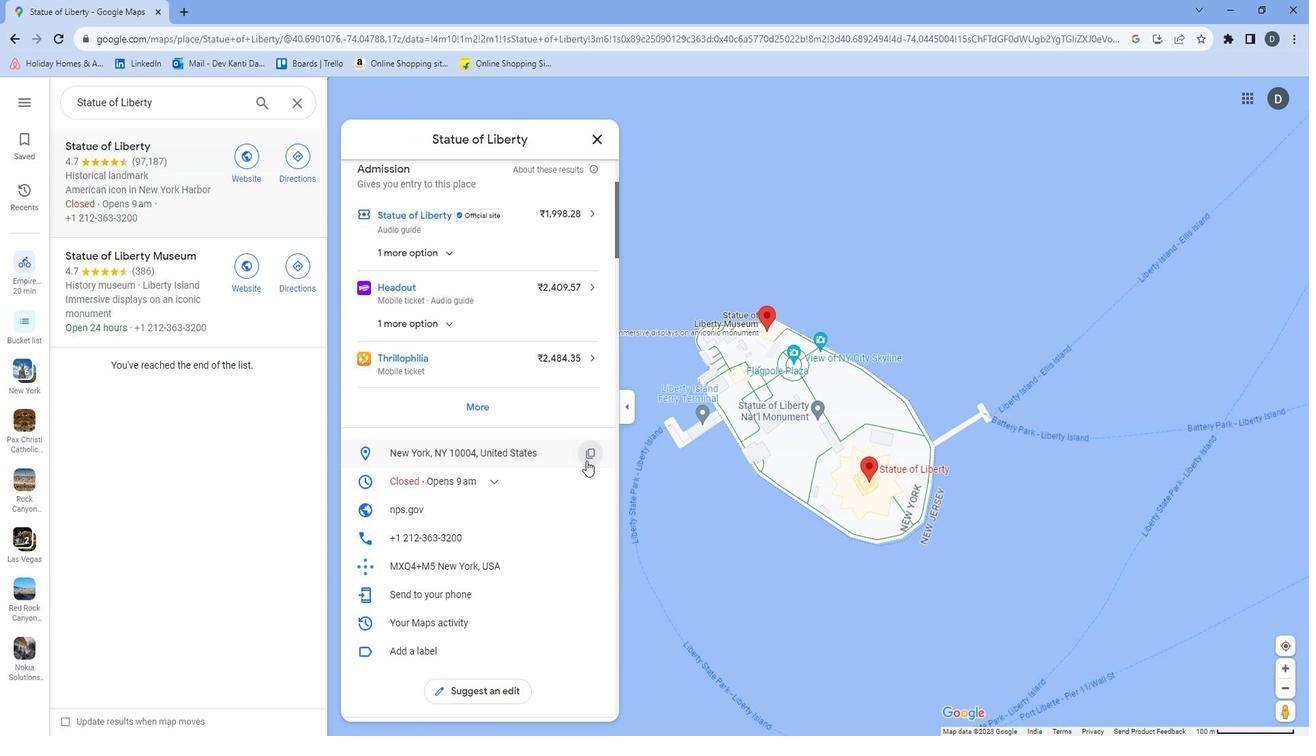 
Action: Mouse scrolled (605, 462) with delta (0, 0)
Screenshot: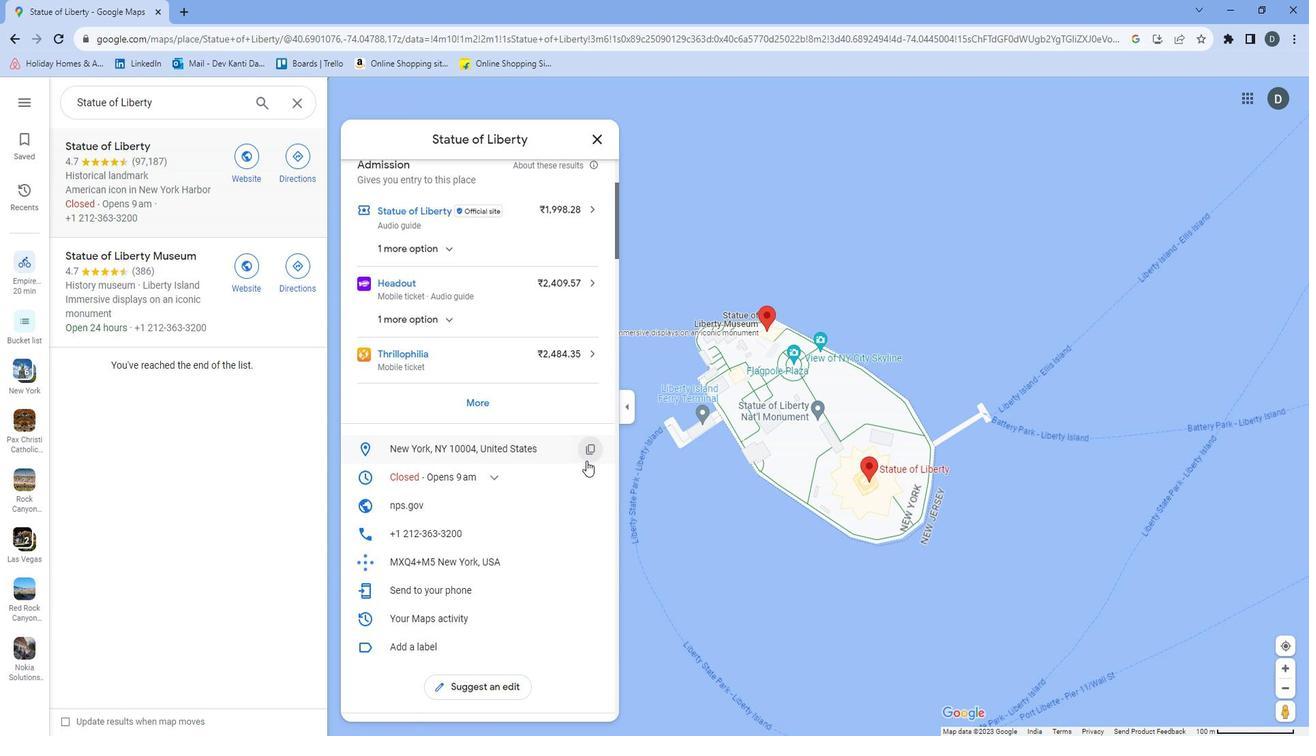 
Action: Mouse scrolled (605, 462) with delta (0, 0)
Screenshot: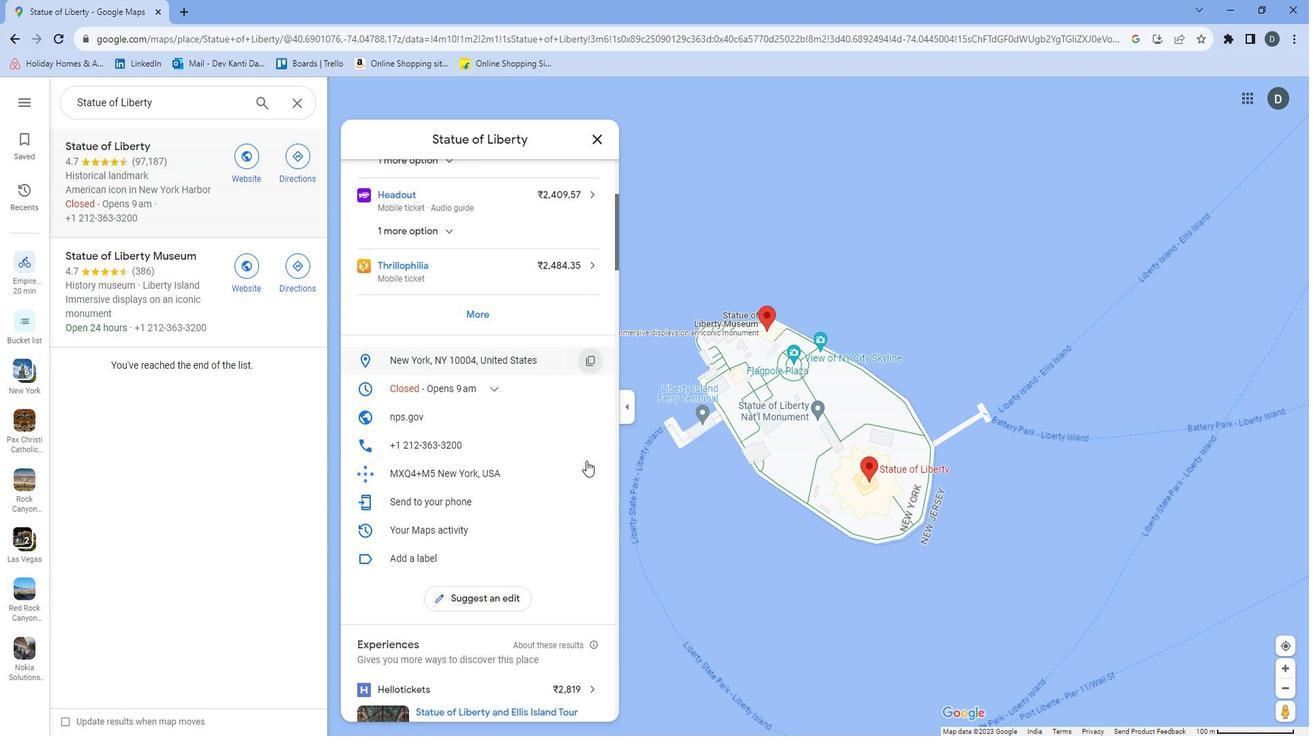 
Action: Mouse scrolled (605, 462) with delta (0, 0)
Screenshot: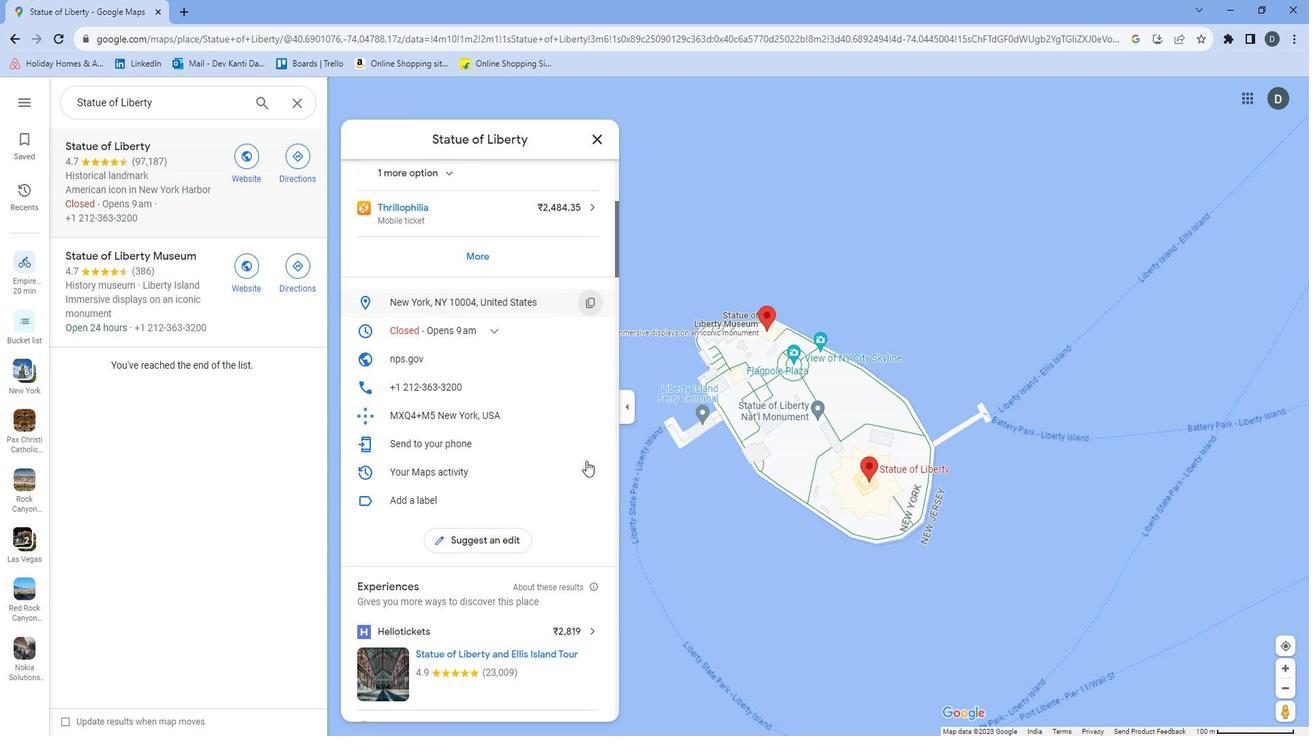 
Action: Mouse scrolled (605, 462) with delta (0, 0)
Screenshot: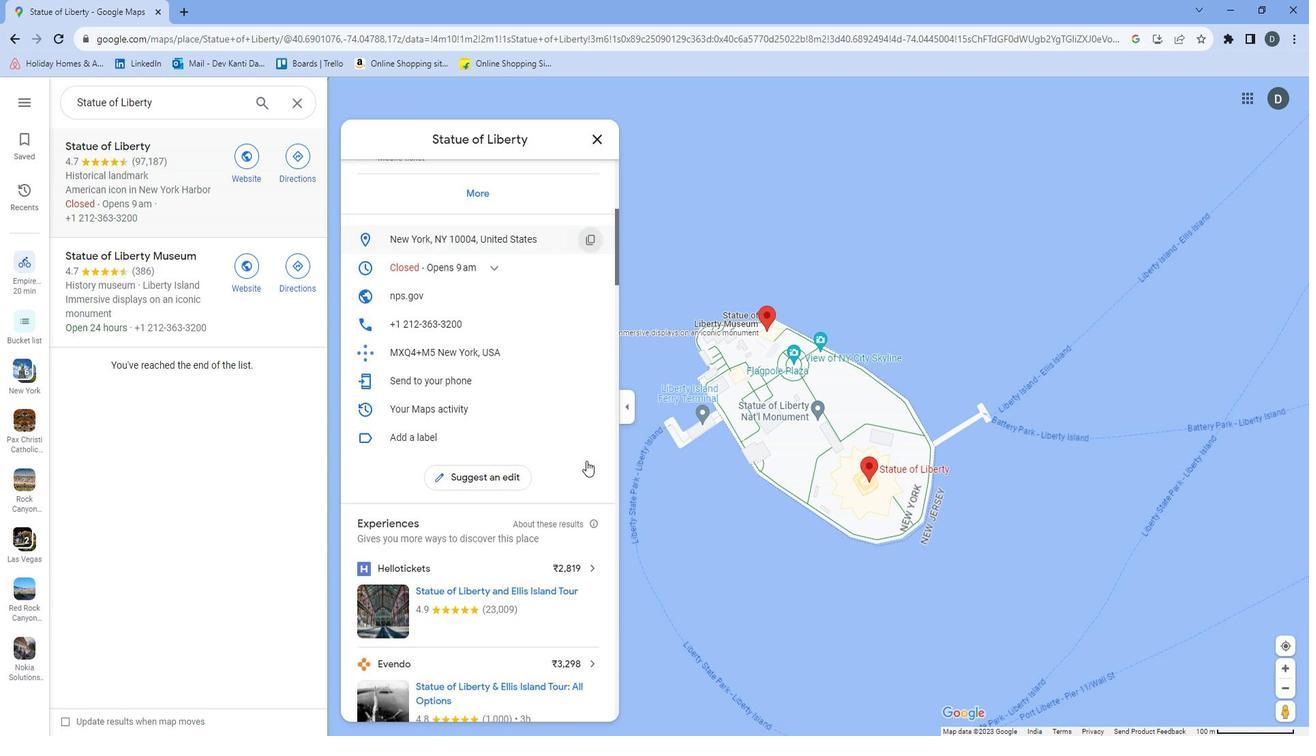 
Action: Mouse scrolled (605, 462) with delta (0, 0)
Screenshot: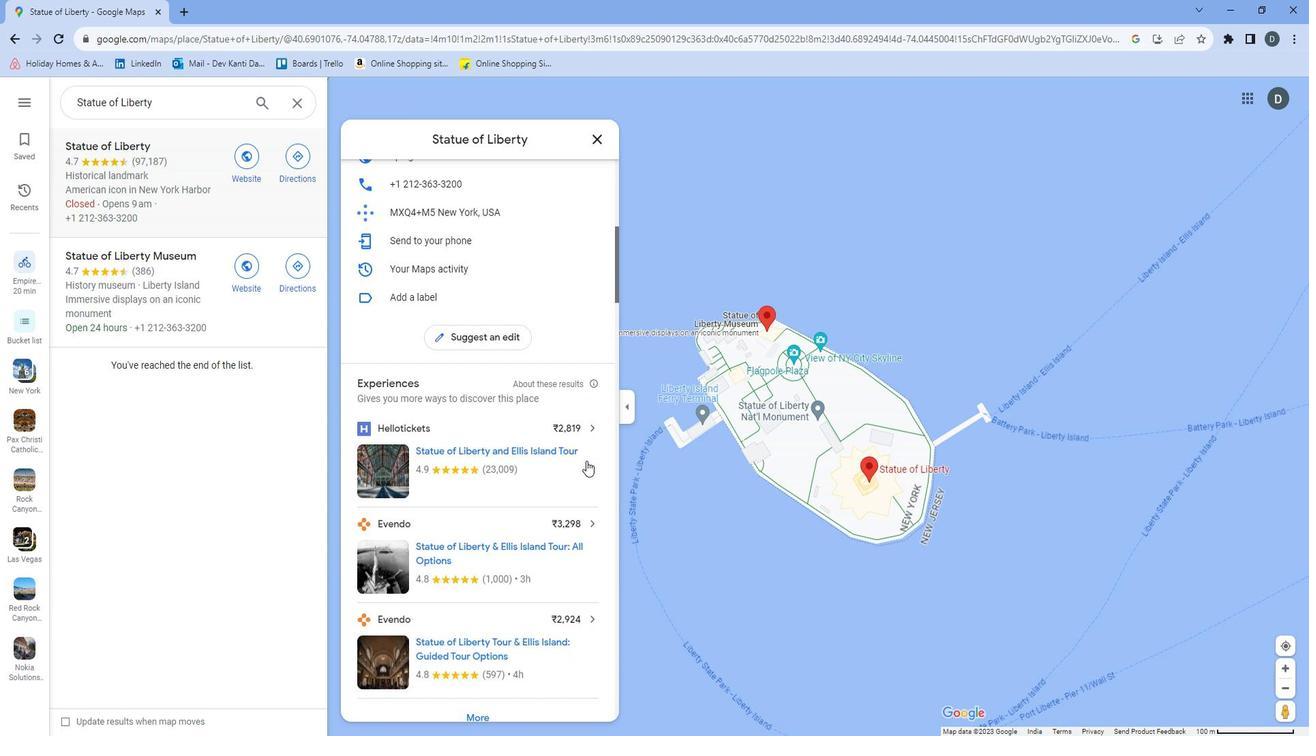 
Action: Mouse moved to (605, 463)
Screenshot: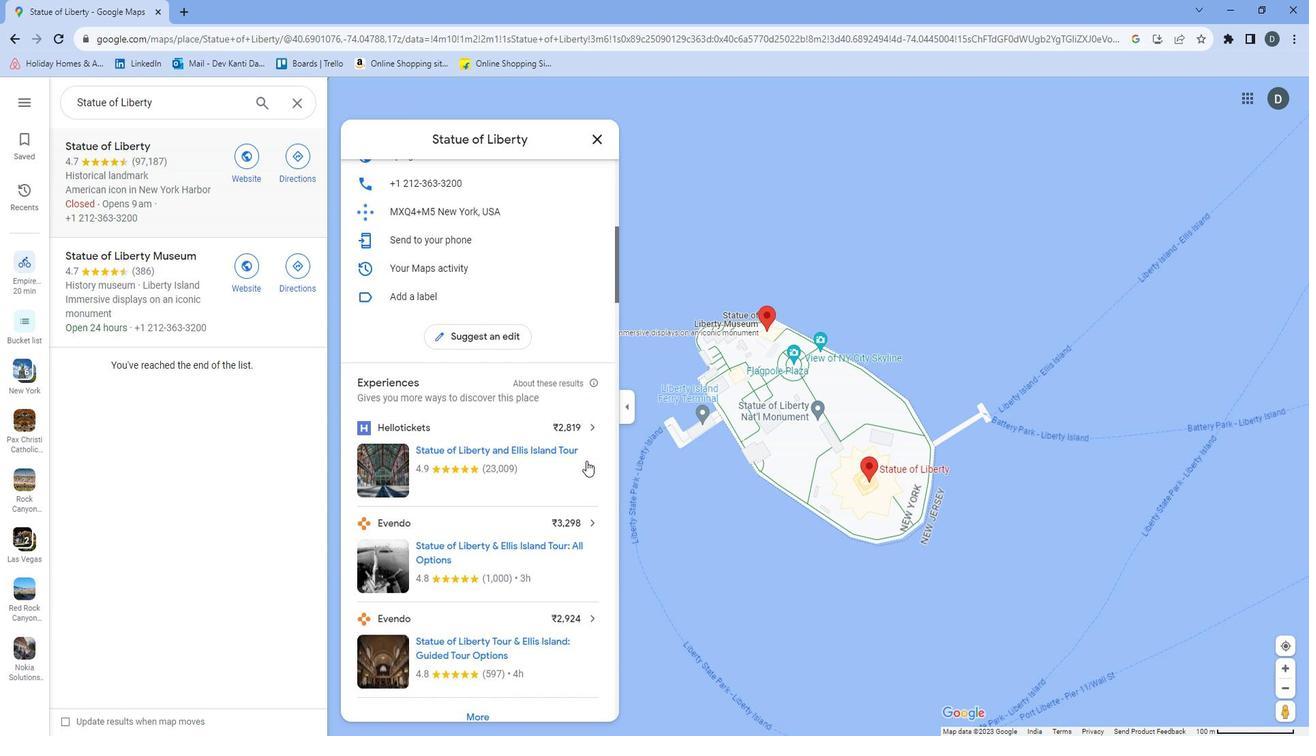 
Action: Mouse scrolled (605, 462) with delta (0, 0)
Screenshot: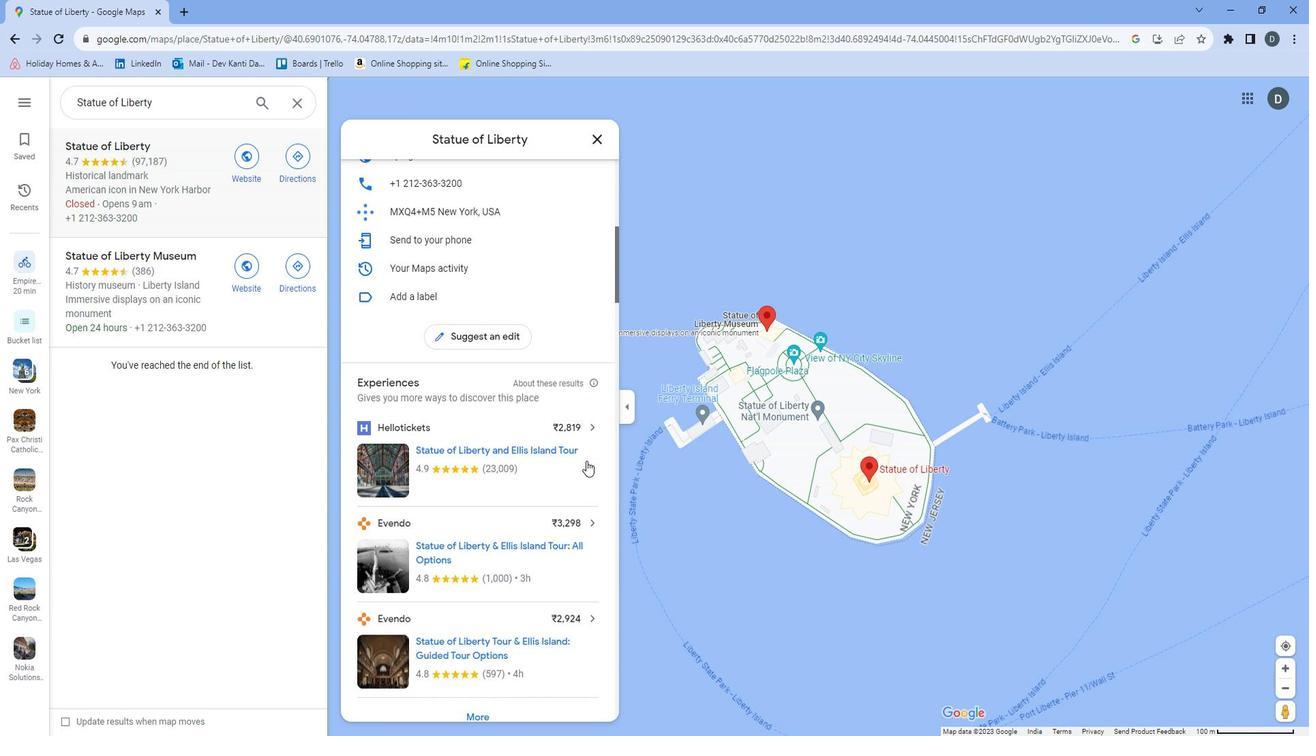 
Action: Mouse scrolled (605, 462) with delta (0, 0)
Screenshot: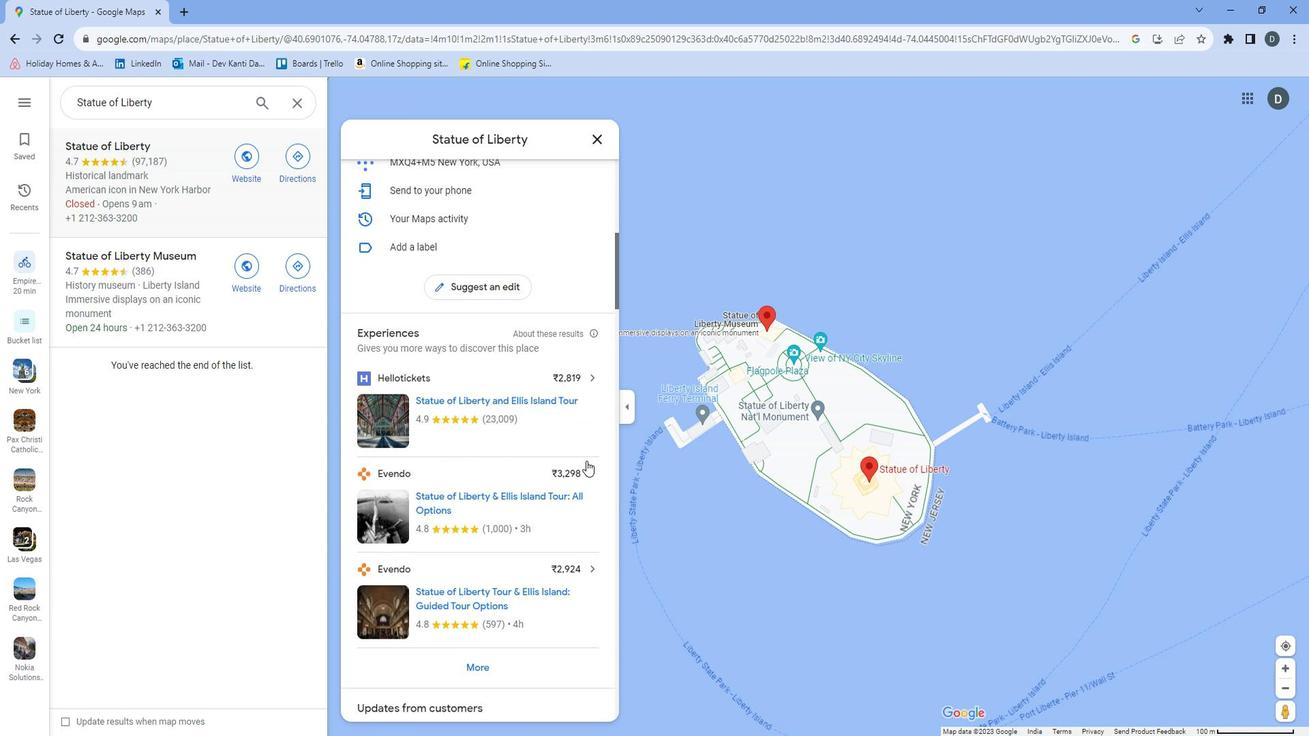 
Action: Mouse scrolled (605, 462) with delta (0, 0)
Screenshot: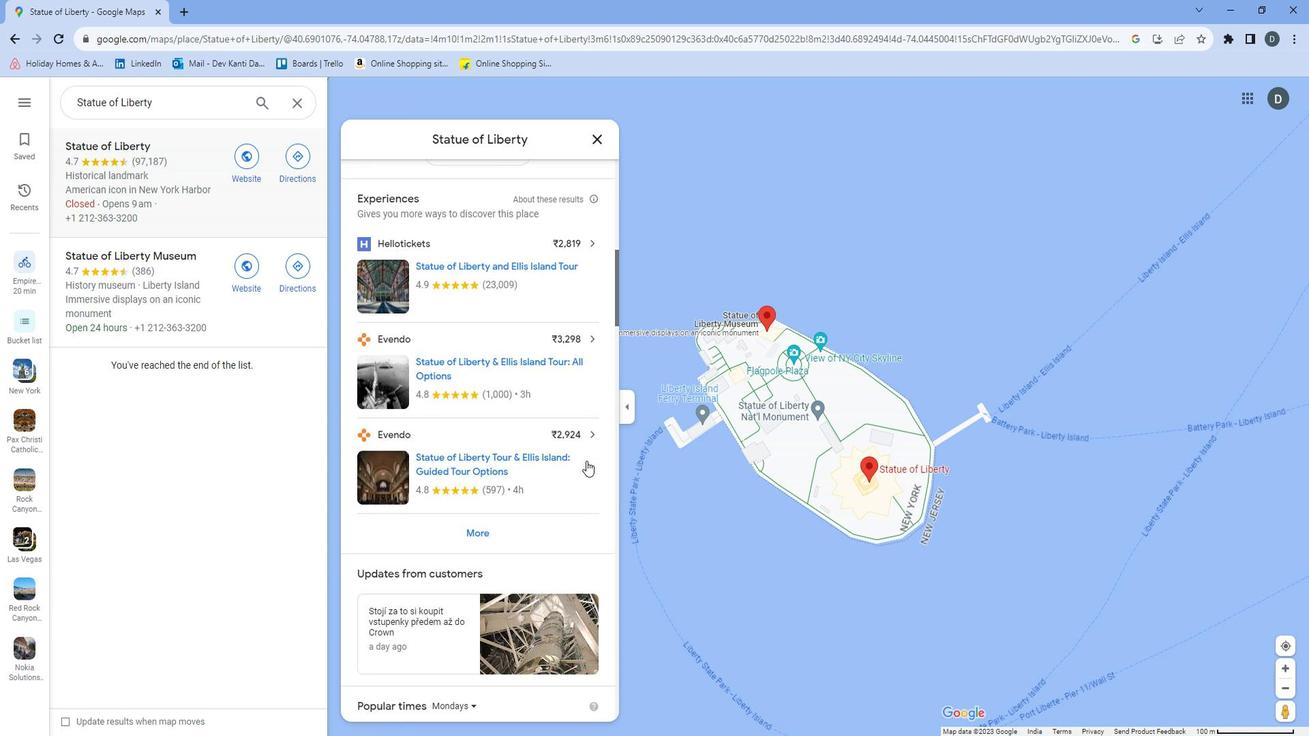 
Action: Mouse scrolled (605, 462) with delta (0, 0)
Screenshot: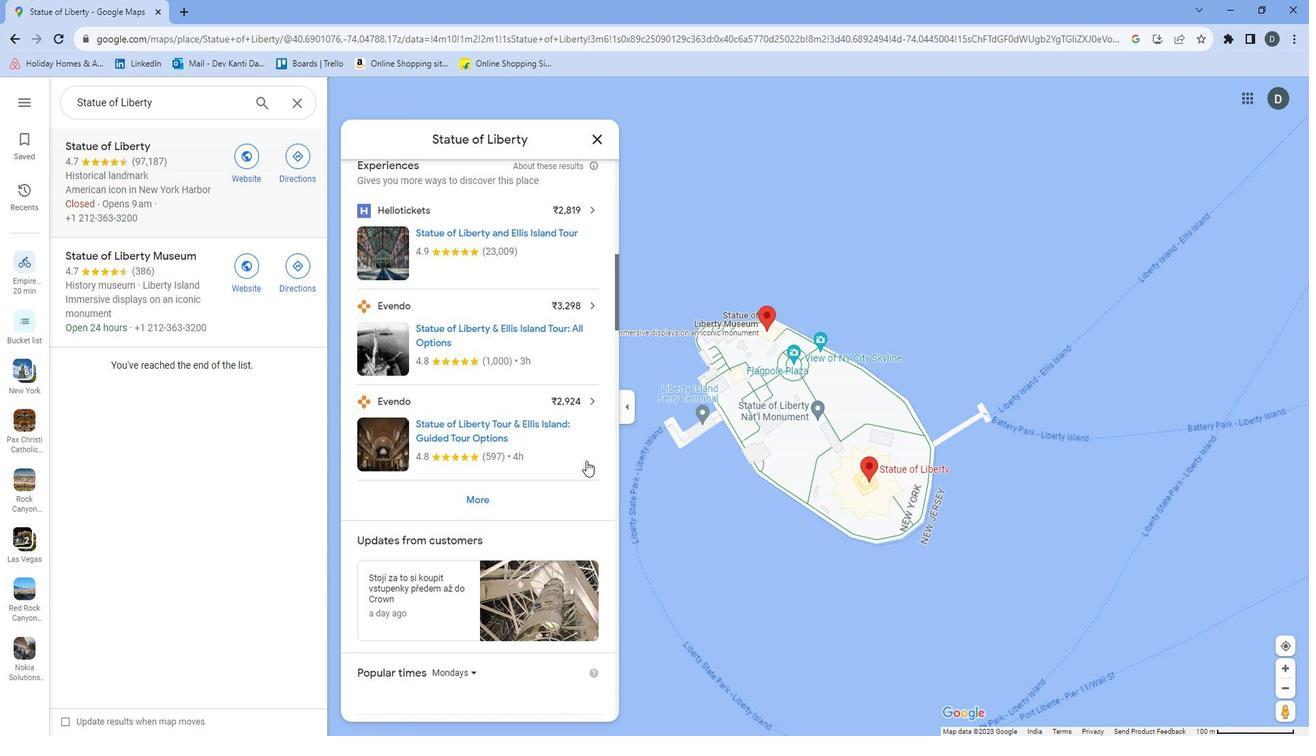 
Action: Mouse moved to (599, 473)
Screenshot: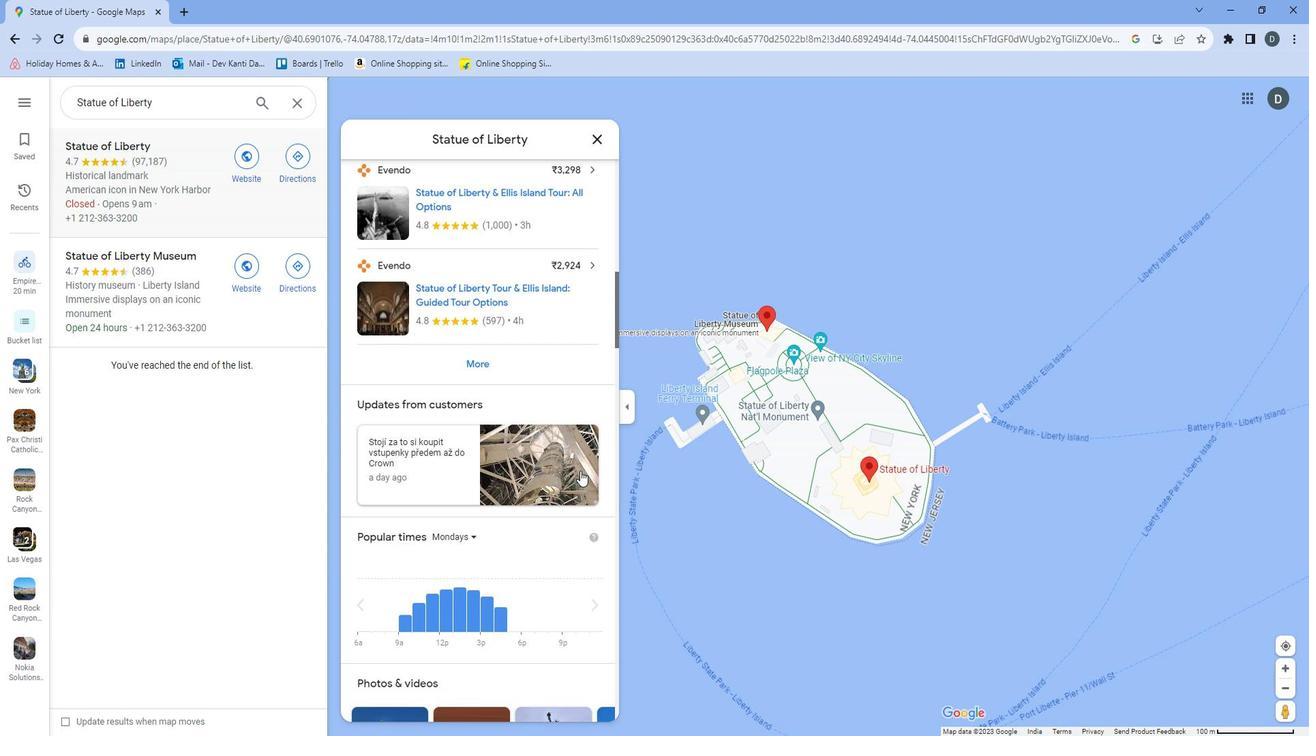 
Action: Mouse scrolled (599, 472) with delta (0, 0)
Screenshot: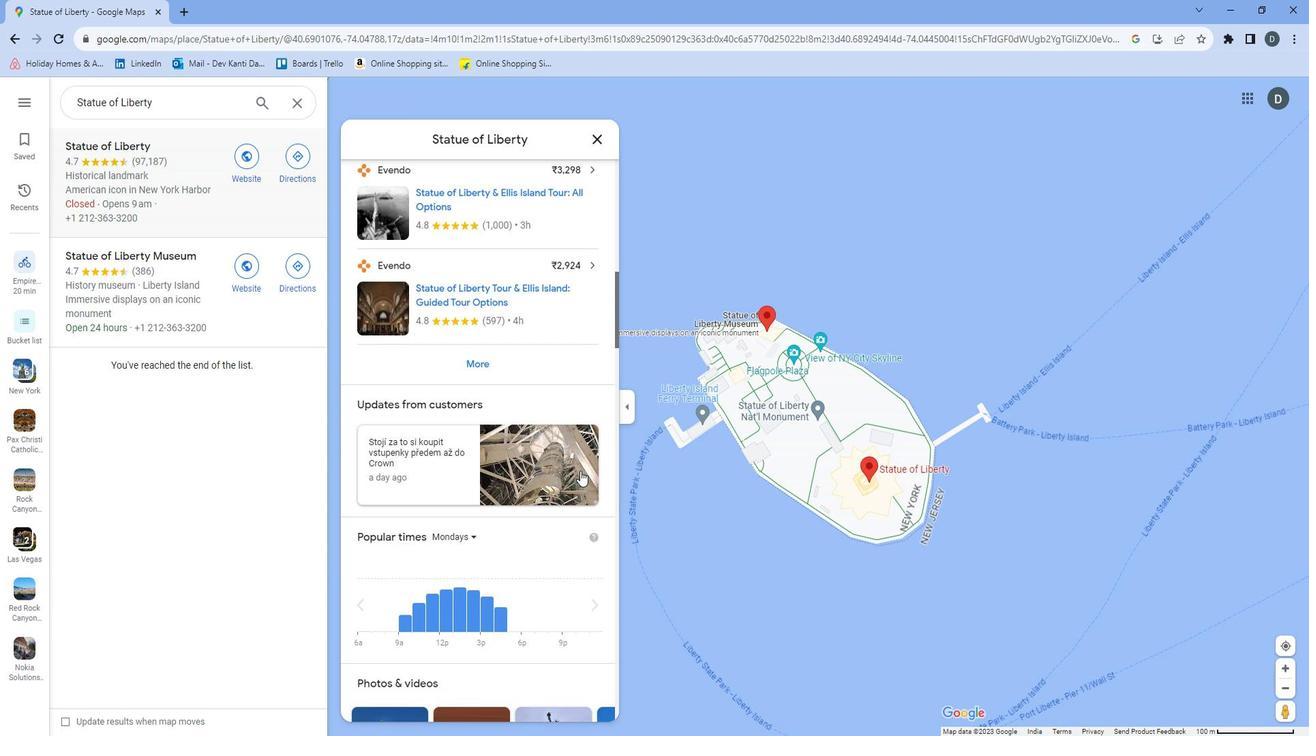 
Action: Mouse scrolled (599, 472) with delta (0, 0)
Screenshot: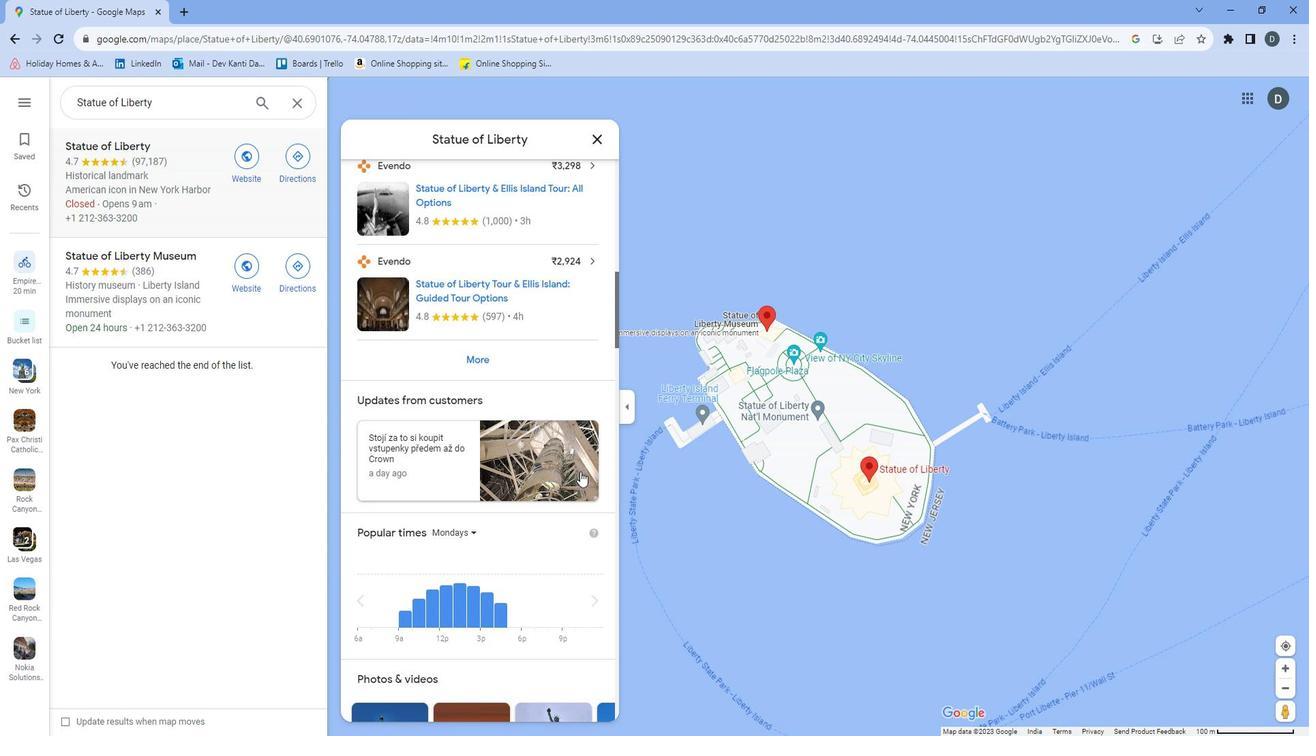 
Action: Mouse scrolled (599, 472) with delta (0, 0)
Screenshot: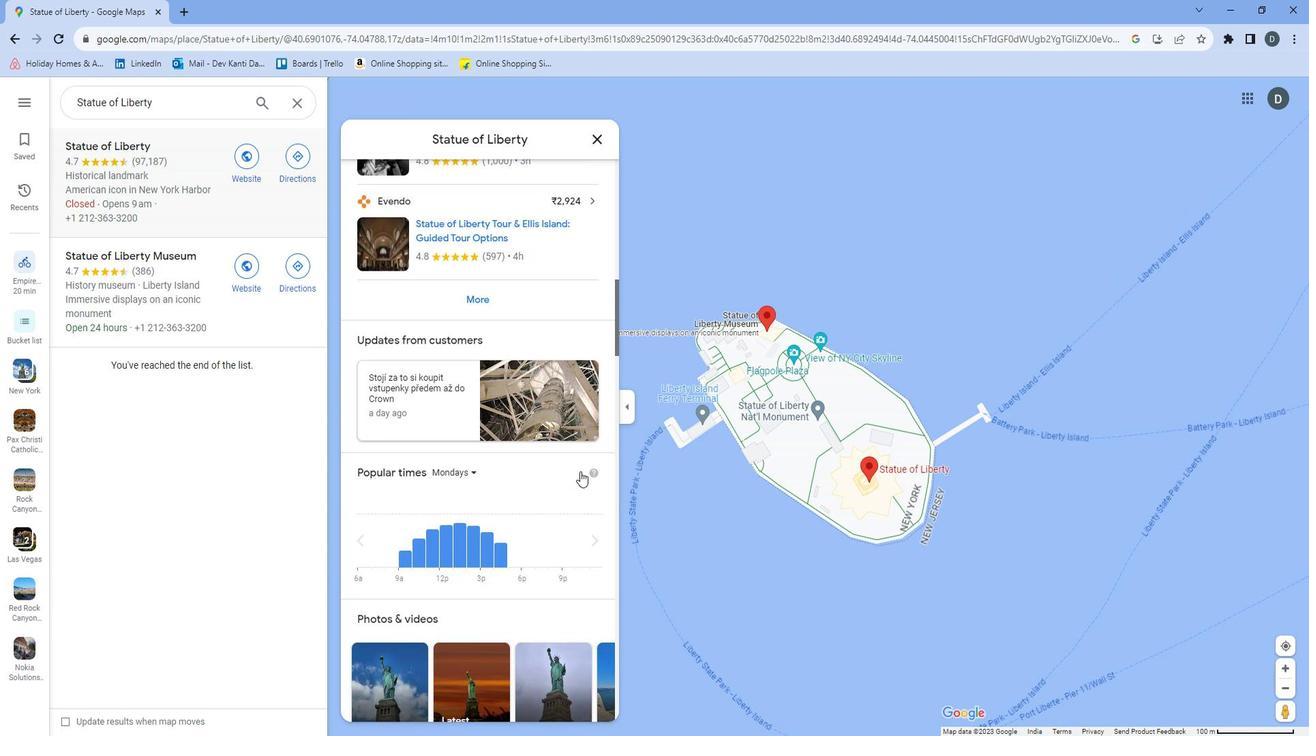 
Action: Mouse scrolled (599, 472) with delta (0, 0)
Screenshot: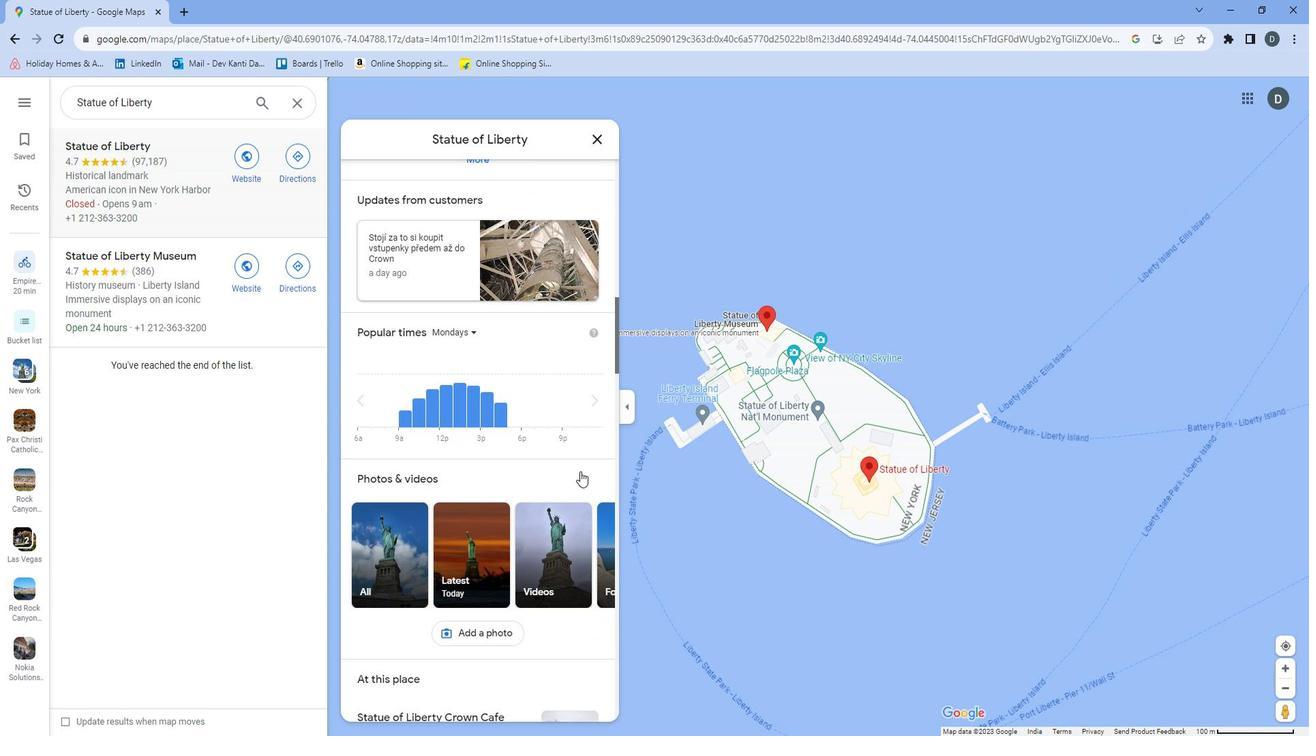 
Action: Mouse moved to (592, 476)
Screenshot: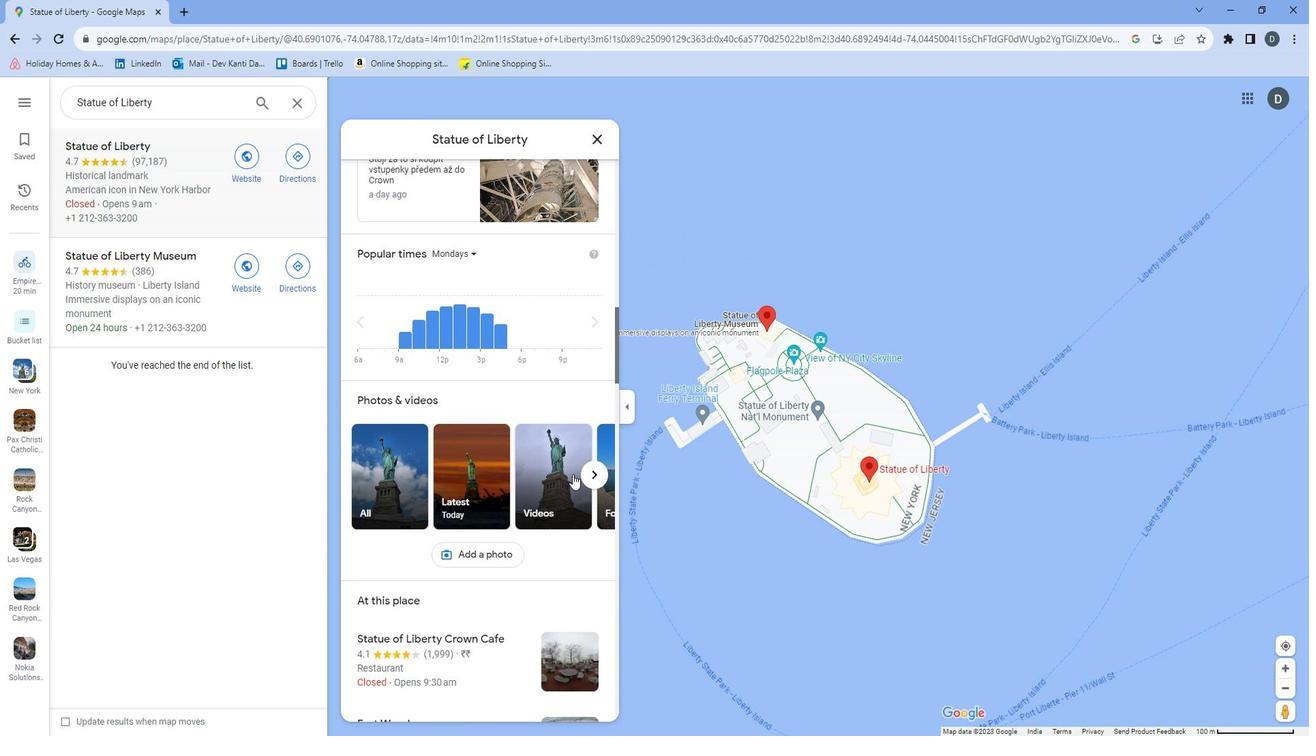 
Action: Mouse scrolled (592, 475) with delta (0, 0)
Screenshot: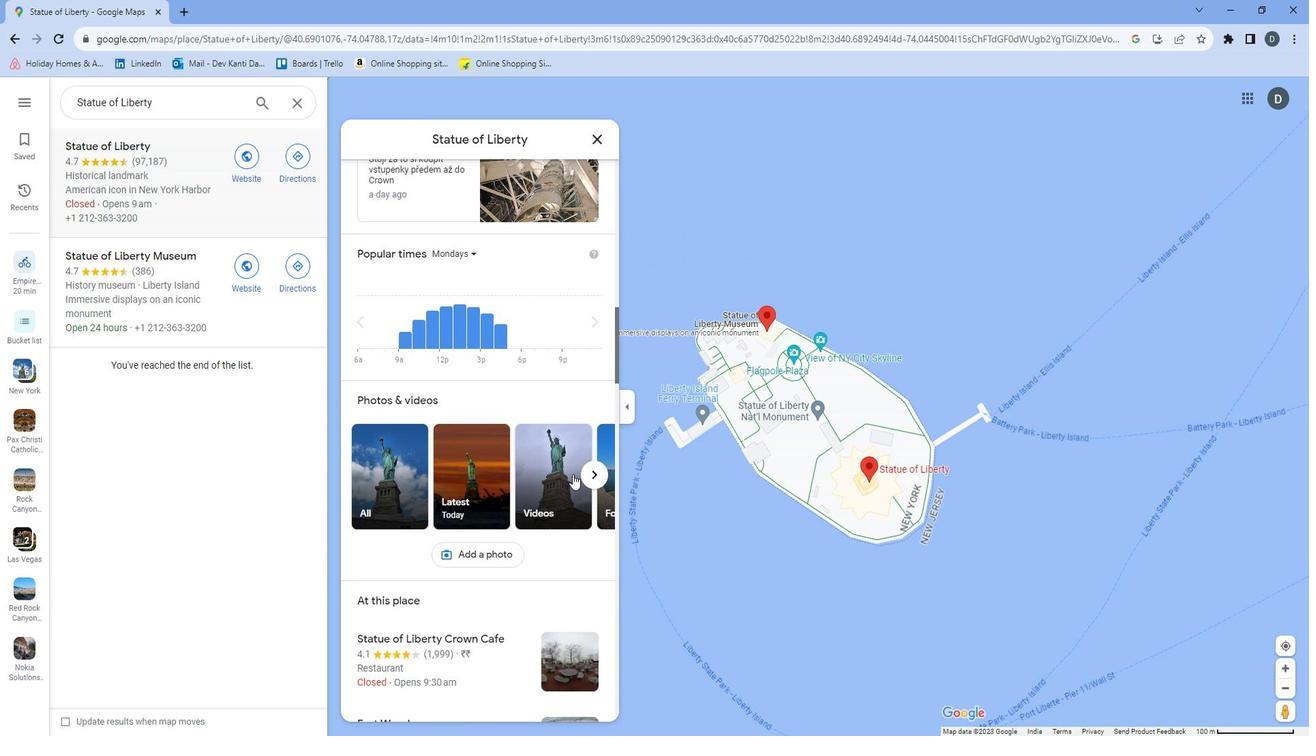 
Action: Mouse moved to (592, 473)
Screenshot: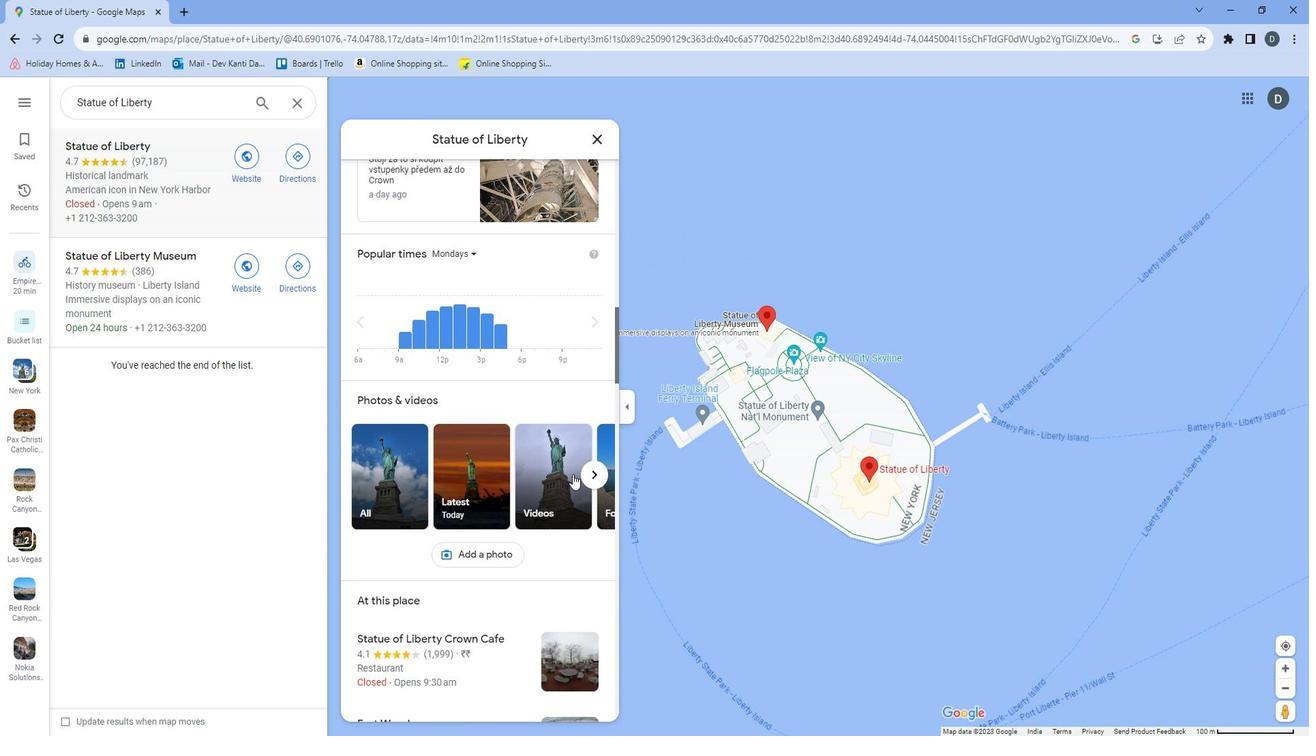 
Action: Mouse scrolled (592, 472) with delta (0, 0)
Screenshot: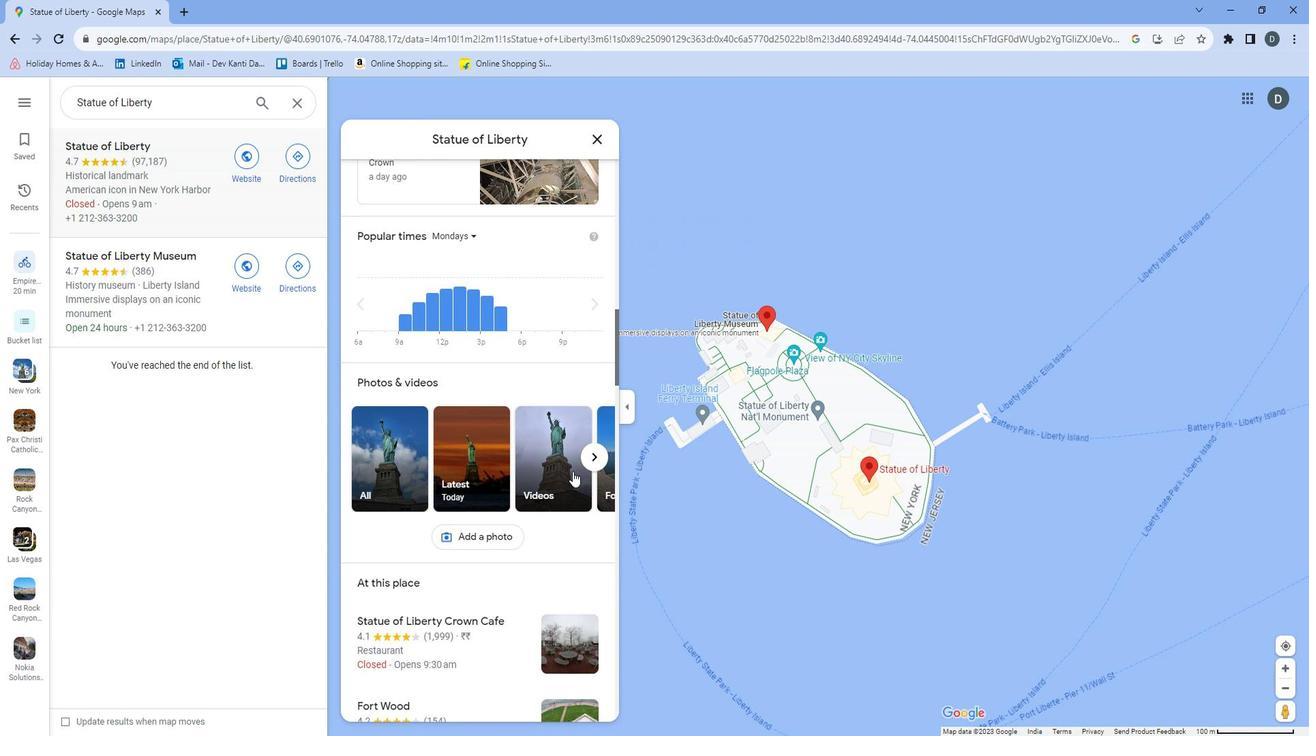 
Action: Mouse moved to (592, 475)
Screenshot: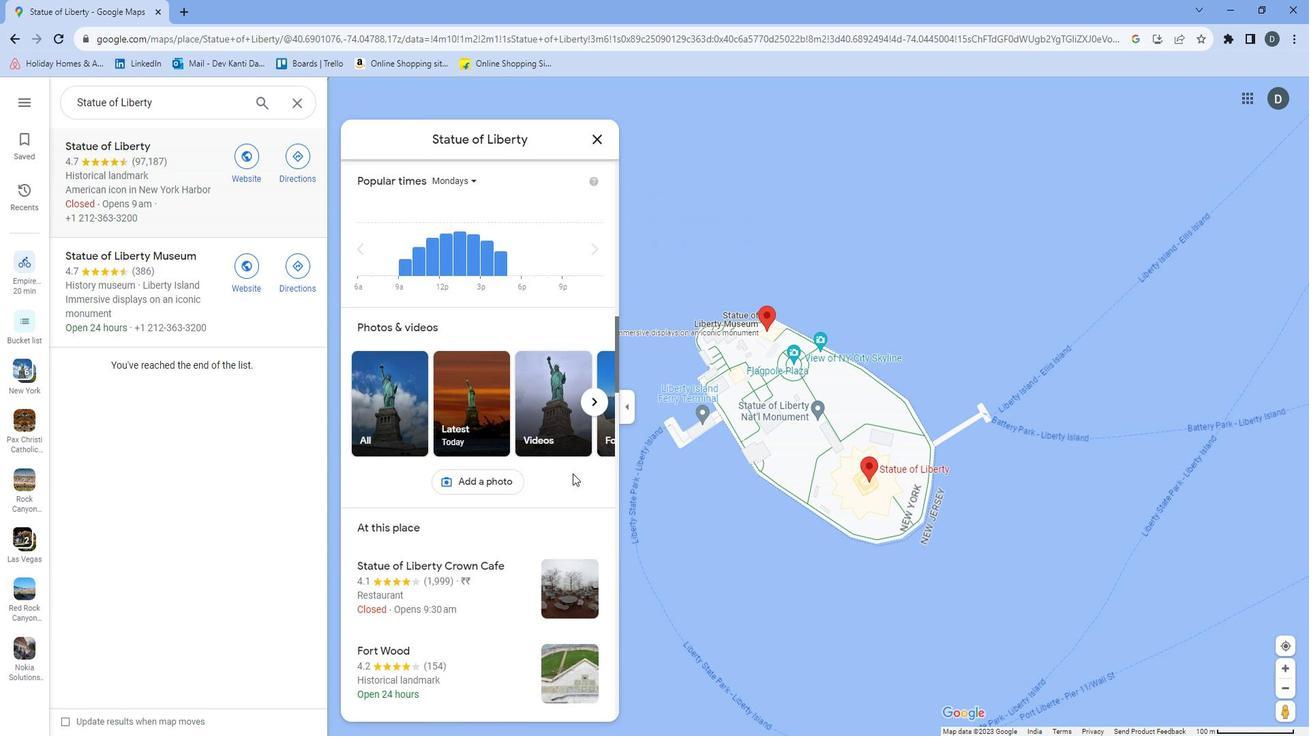 
Action: Mouse scrolled (592, 474) with delta (0, 0)
Screenshot: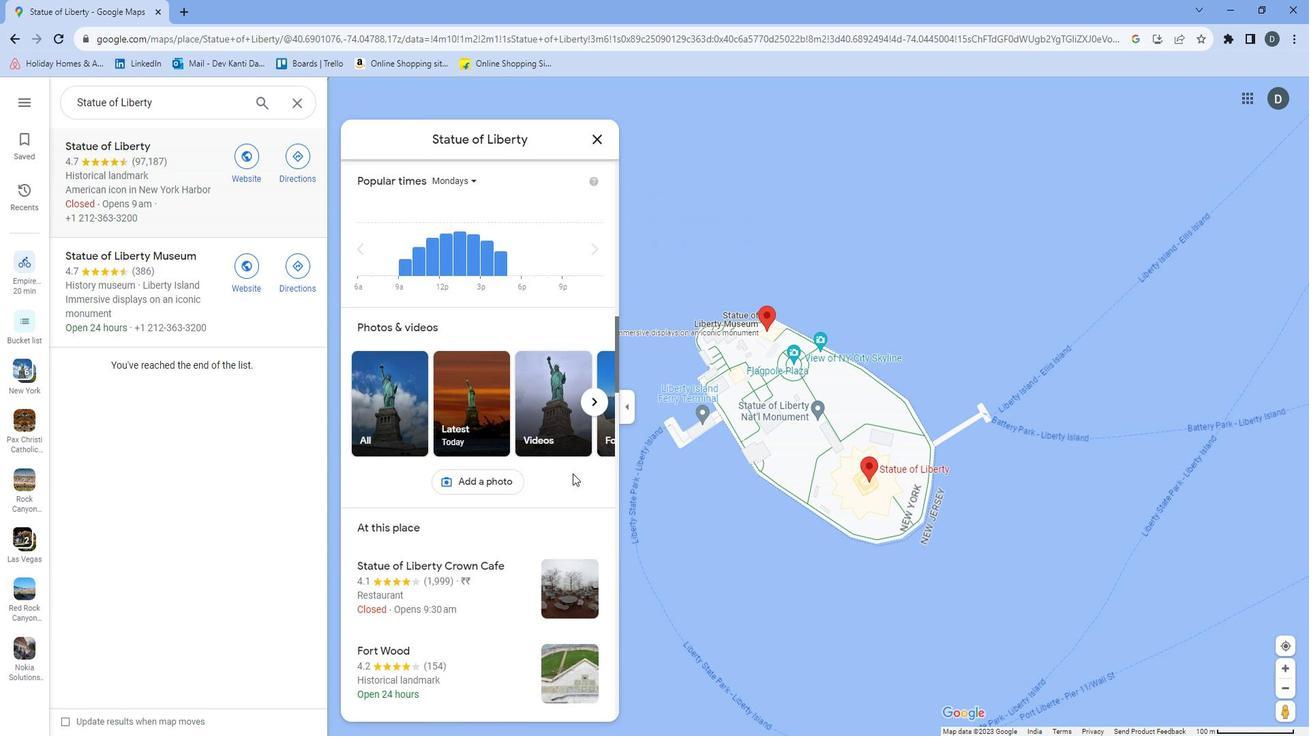 
Action: Mouse moved to (590, 480)
Screenshot: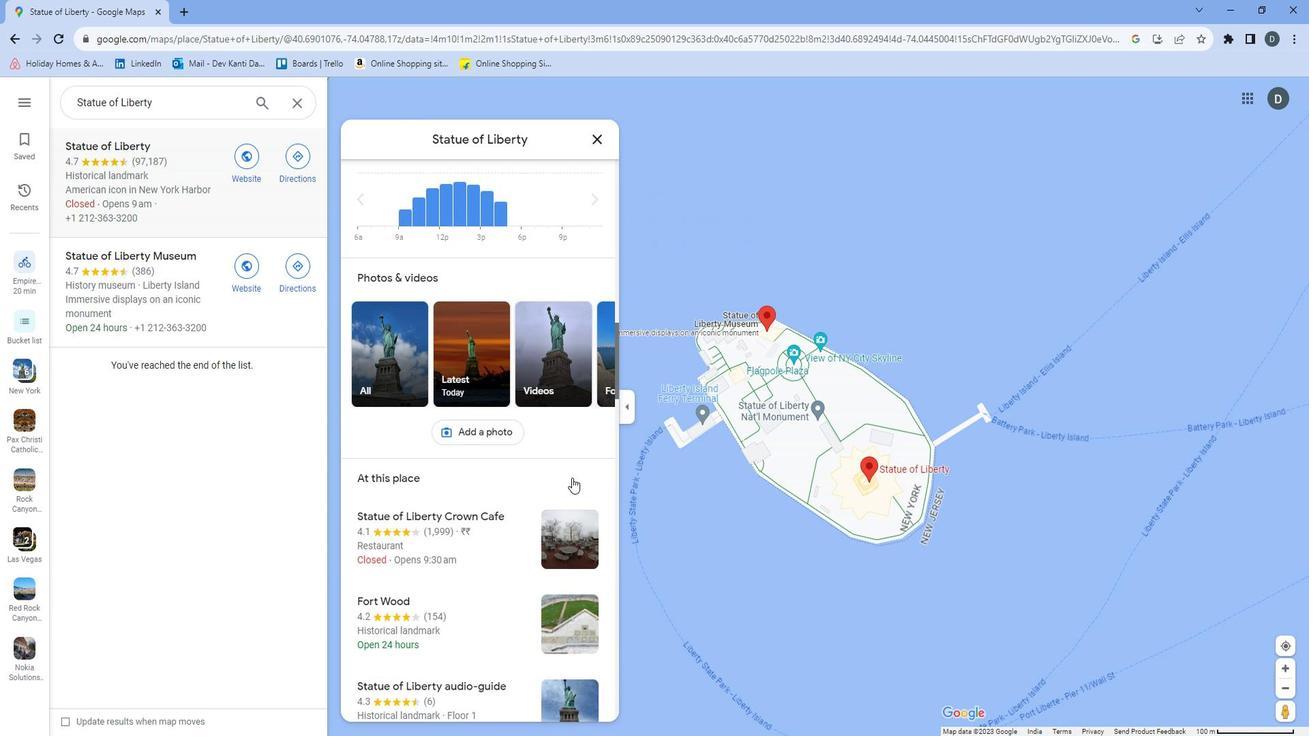 
Action: Mouse scrolled (590, 480) with delta (0, 0)
Screenshot: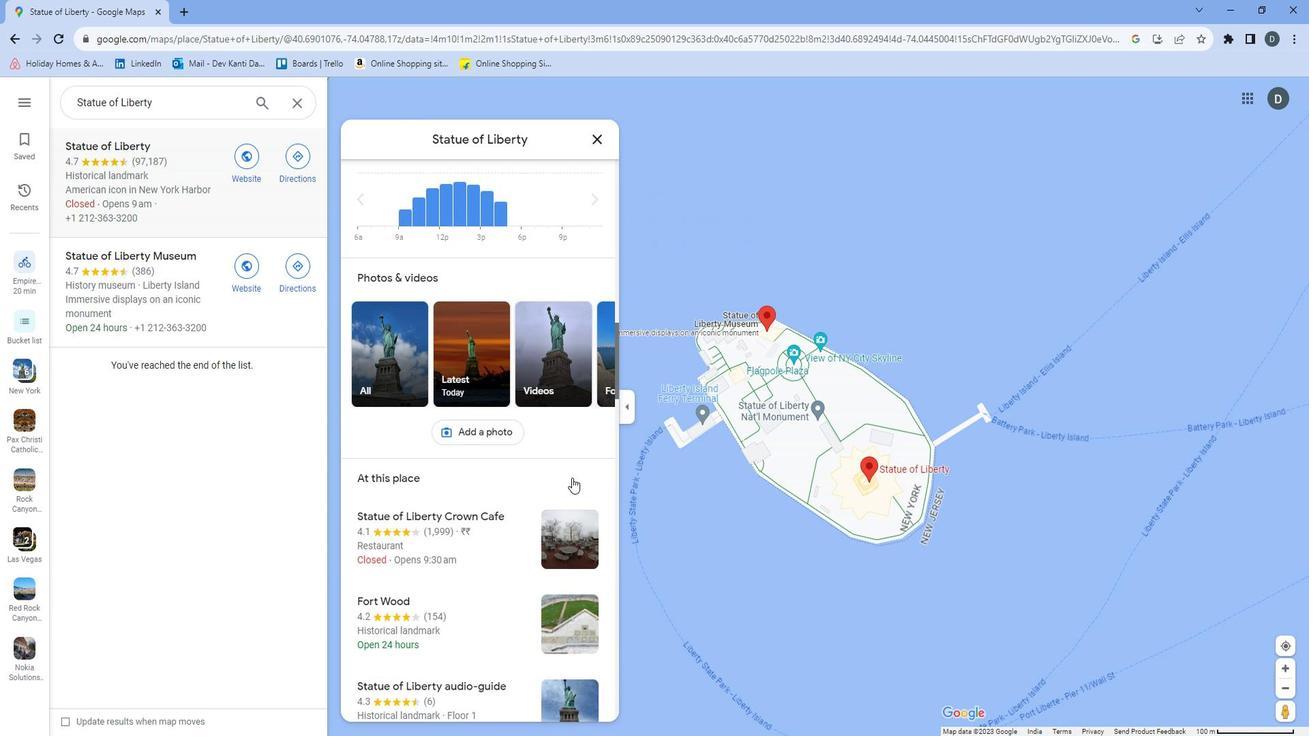 
Action: Mouse moved to (590, 482)
Screenshot: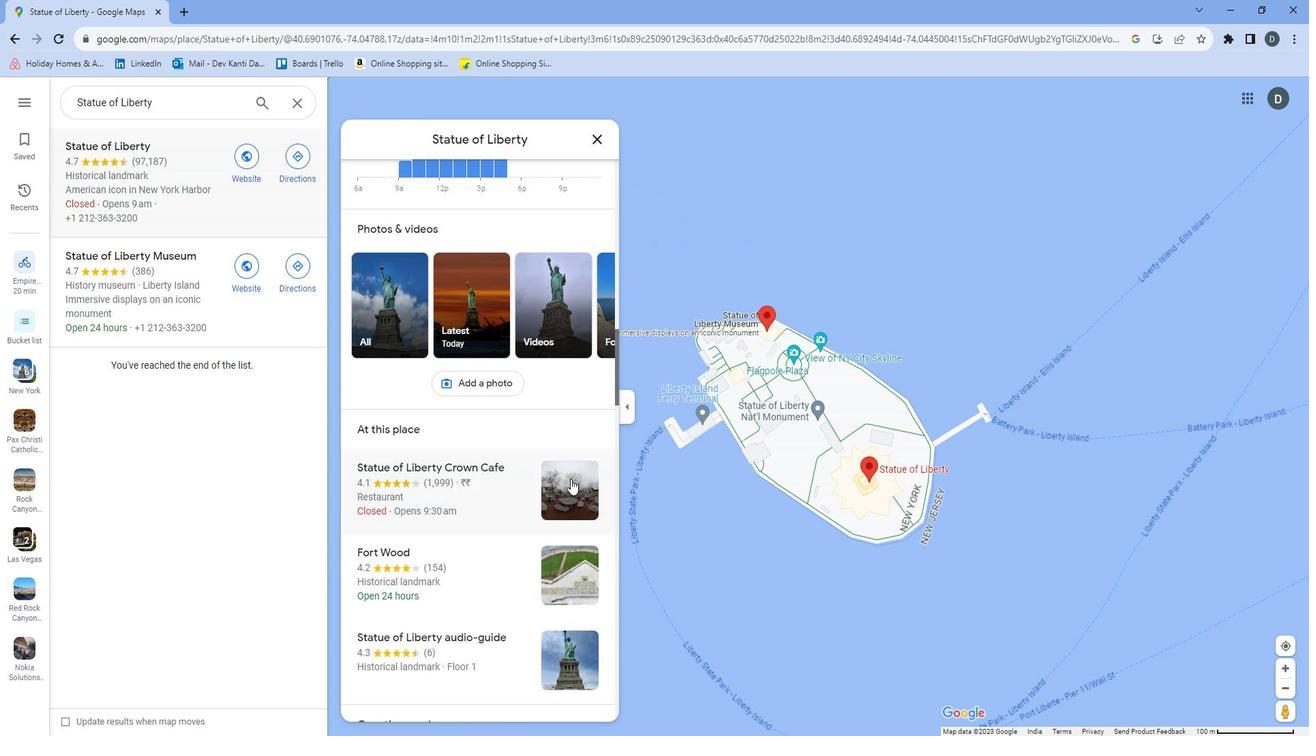 
Action: Mouse scrolled (590, 481) with delta (0, 0)
Screenshot: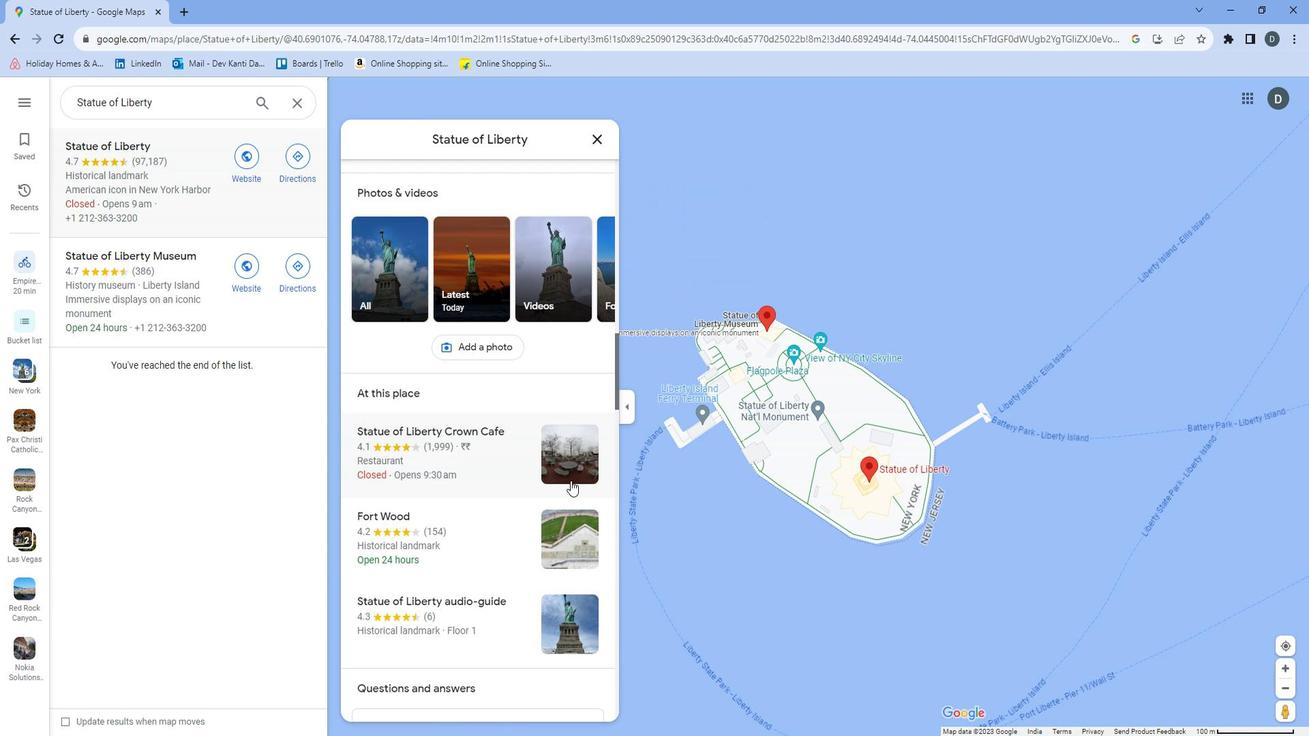
Action: Mouse moved to (589, 482)
Screenshot: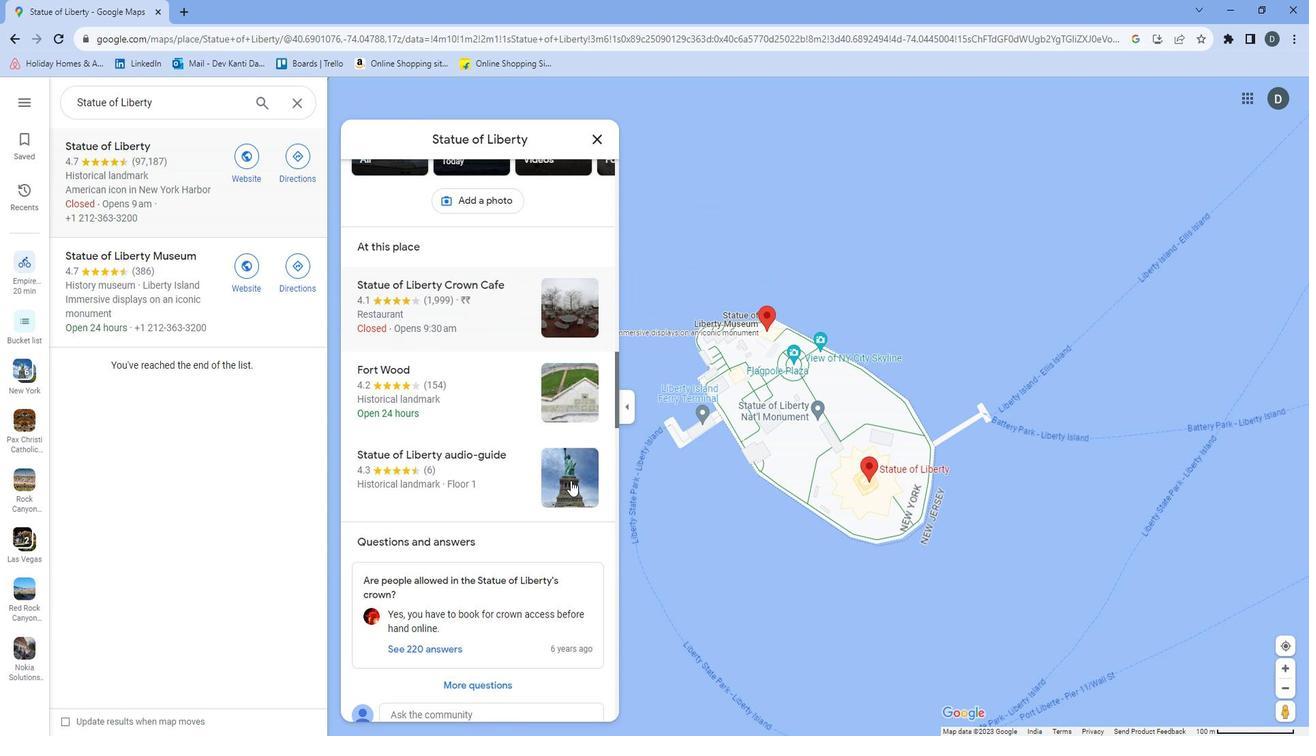 
Action: Mouse scrolled (589, 482) with delta (0, 0)
Screenshot: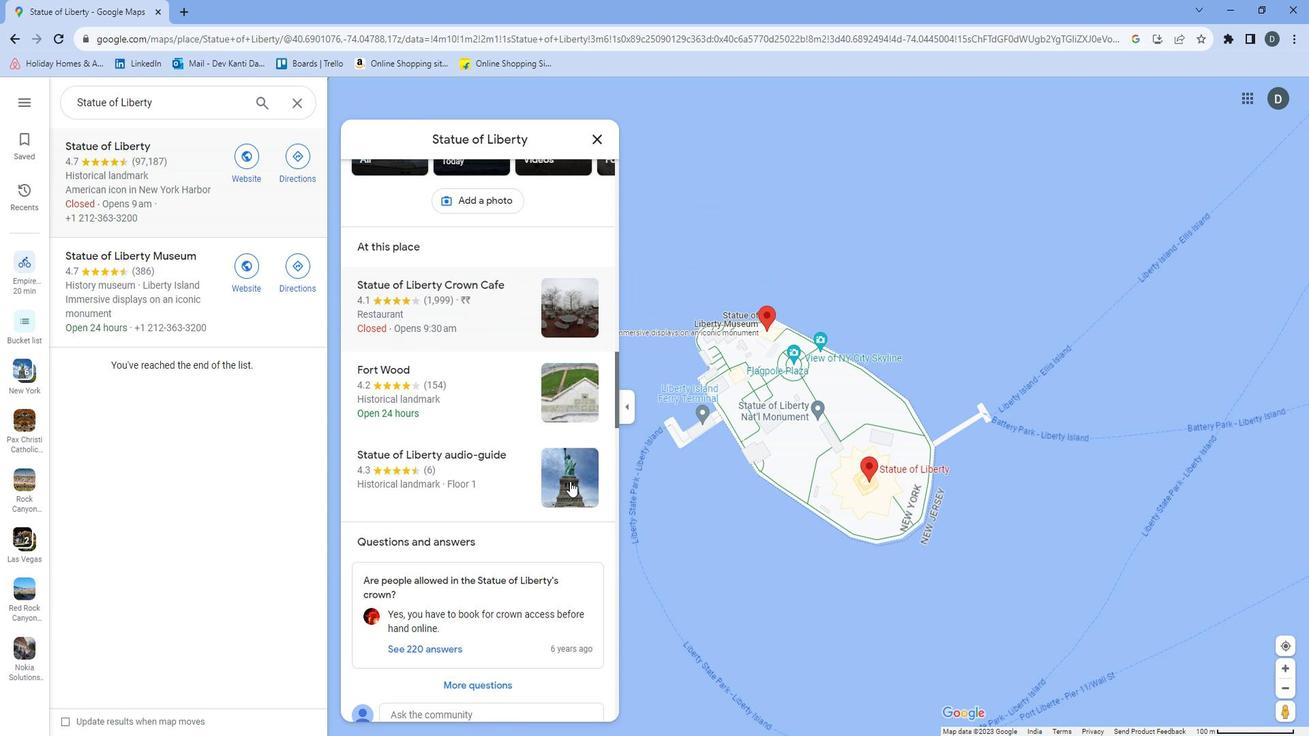 
Action: Mouse scrolled (589, 482) with delta (0, 0)
Screenshot: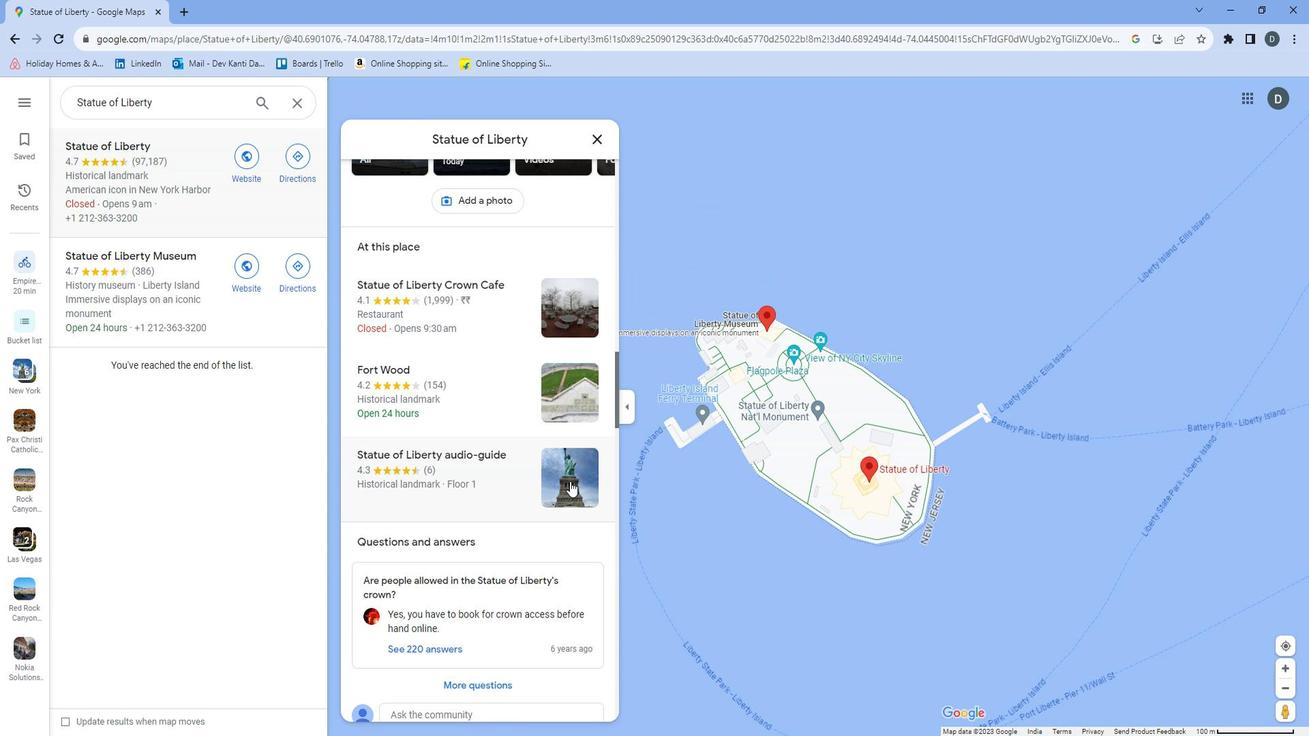 
Action: Mouse scrolled (589, 482) with delta (0, 0)
Screenshot: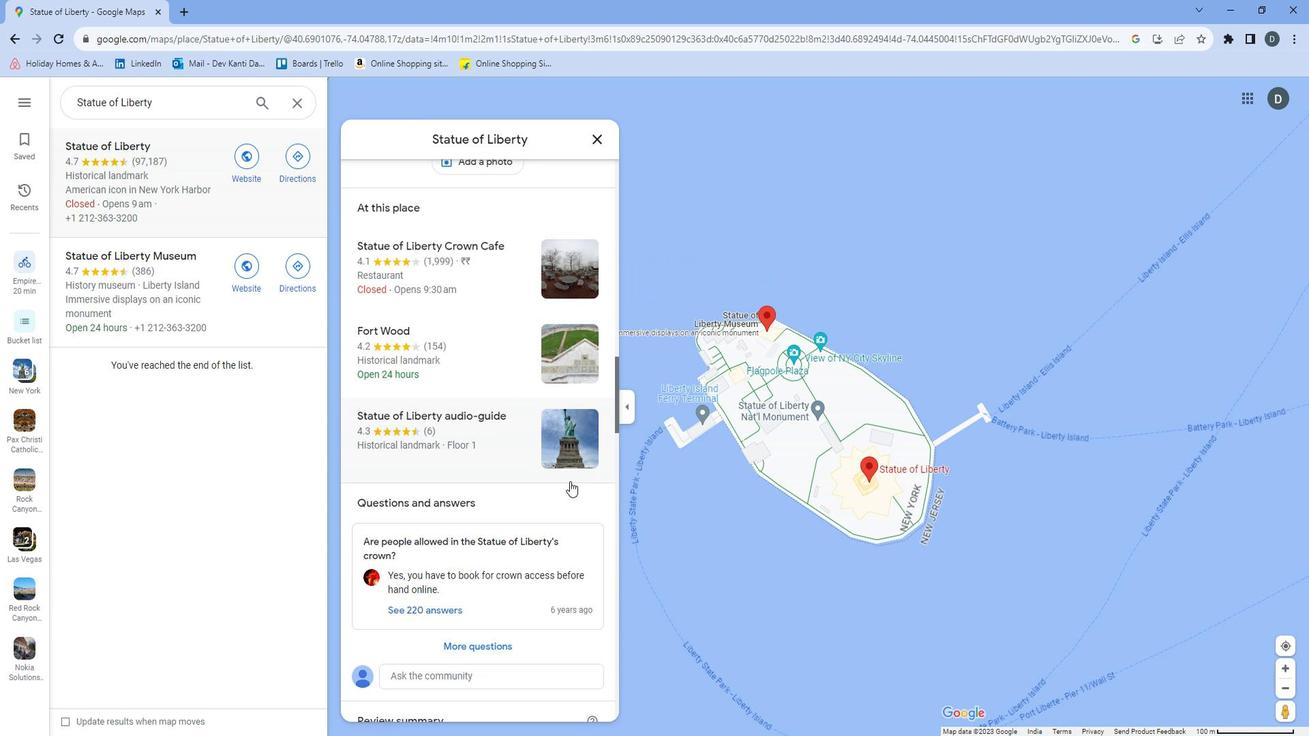 
Action: Mouse scrolled (589, 482) with delta (0, 0)
Screenshot: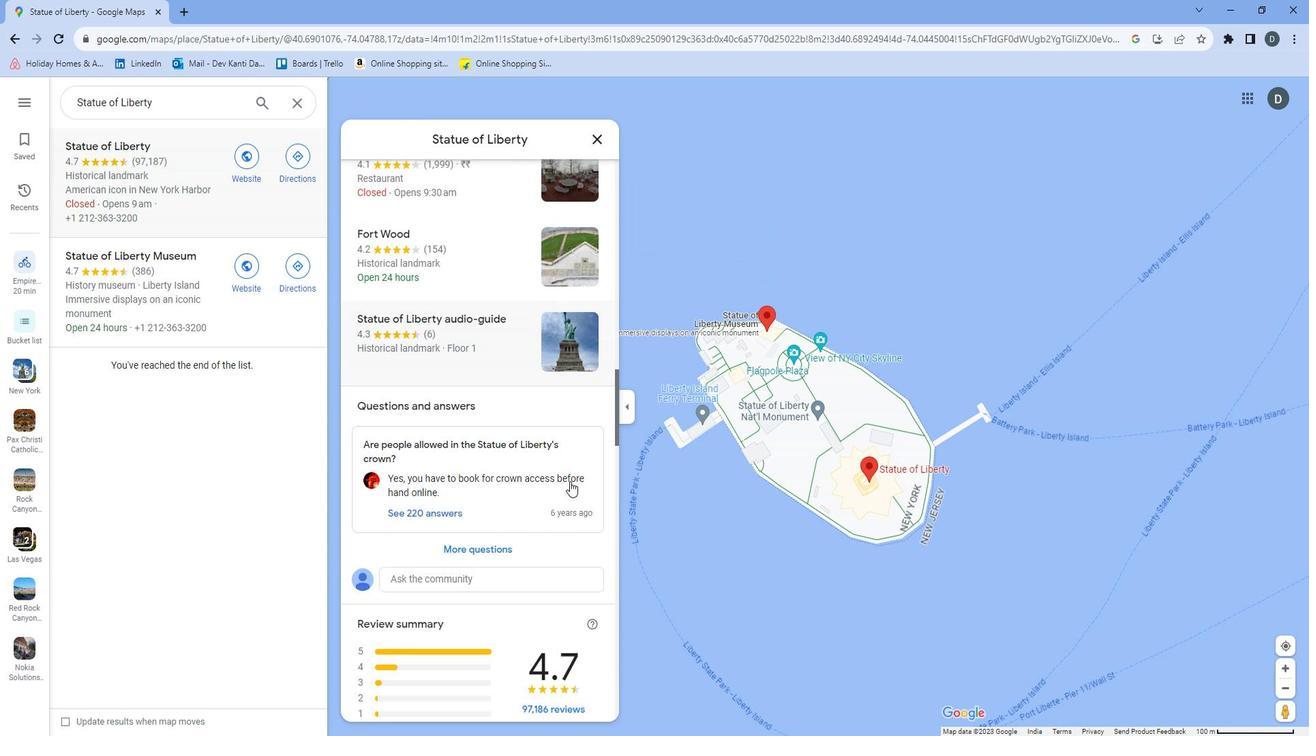 
Action: Mouse scrolled (589, 482) with delta (0, 0)
Screenshot: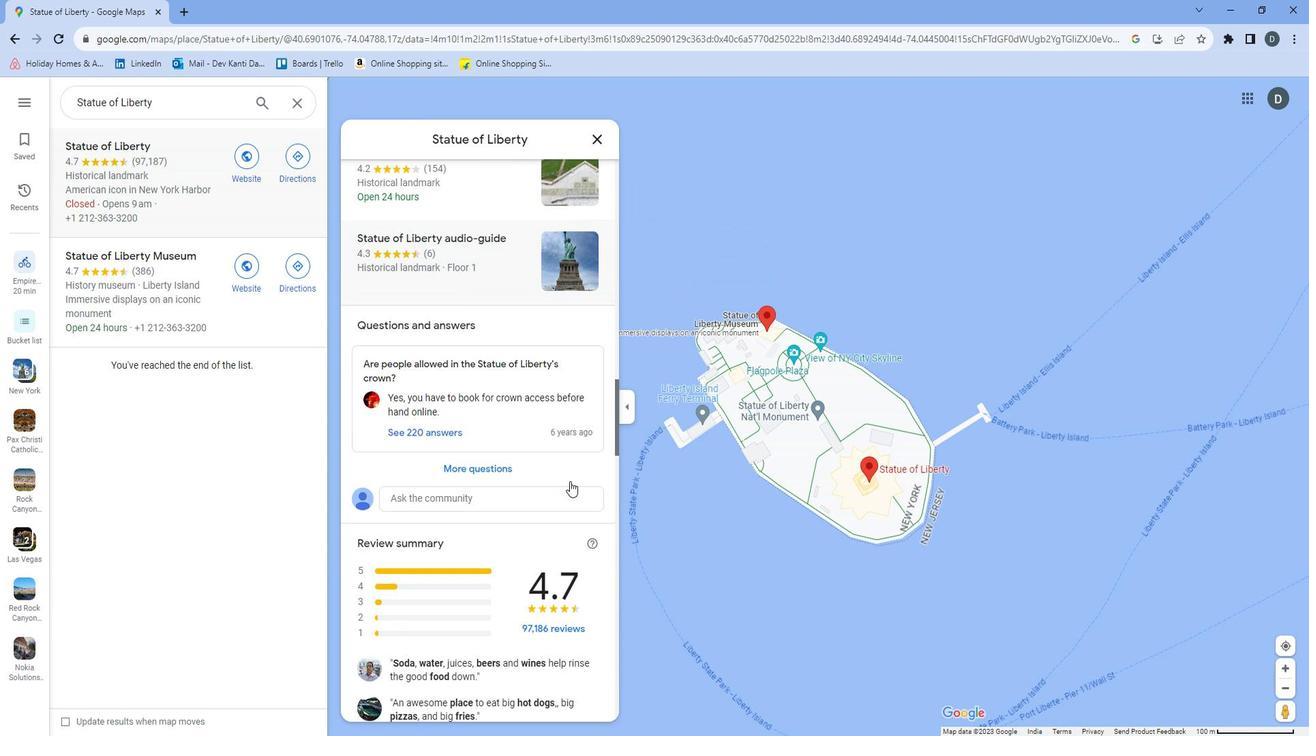 
Action: Mouse moved to (521, 459)
Screenshot: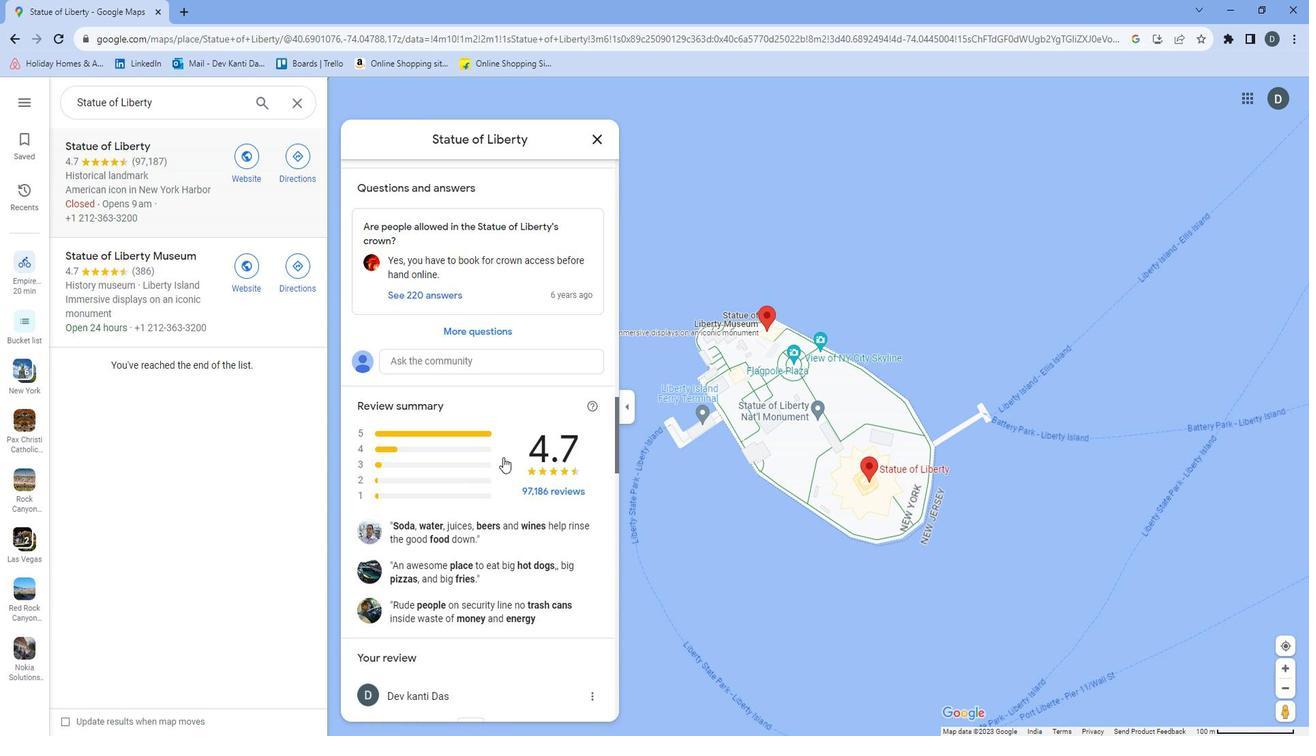 
Action: Mouse pressed left at (521, 459)
Screenshot: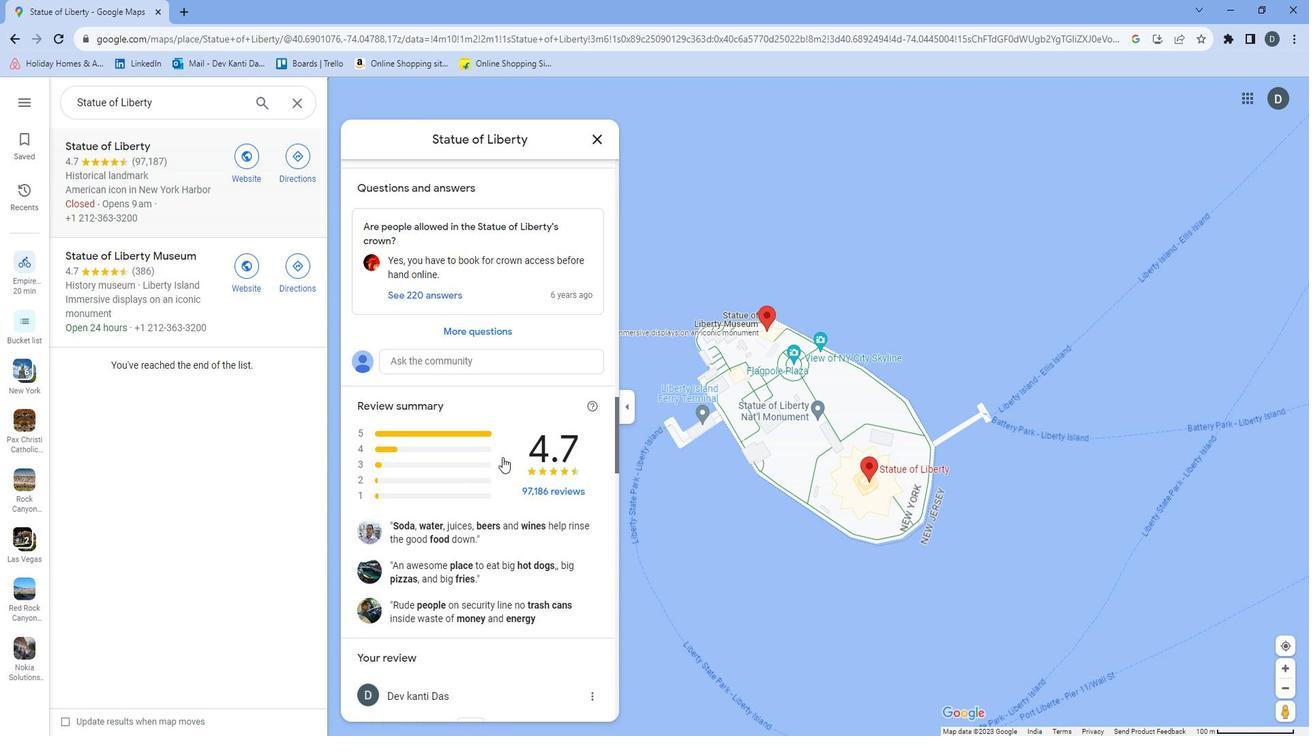 
Action: Mouse moved to (588, 487)
Screenshot: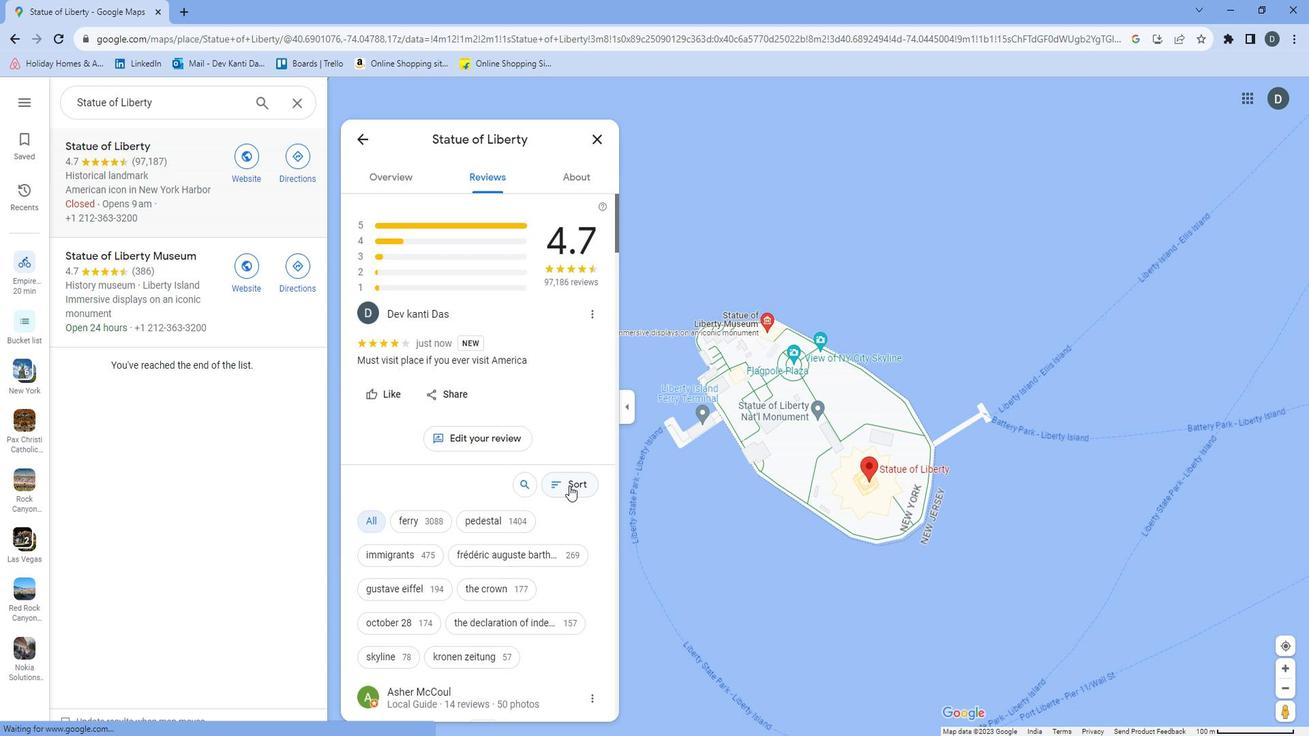 
Action: Mouse pressed left at (588, 487)
Screenshot: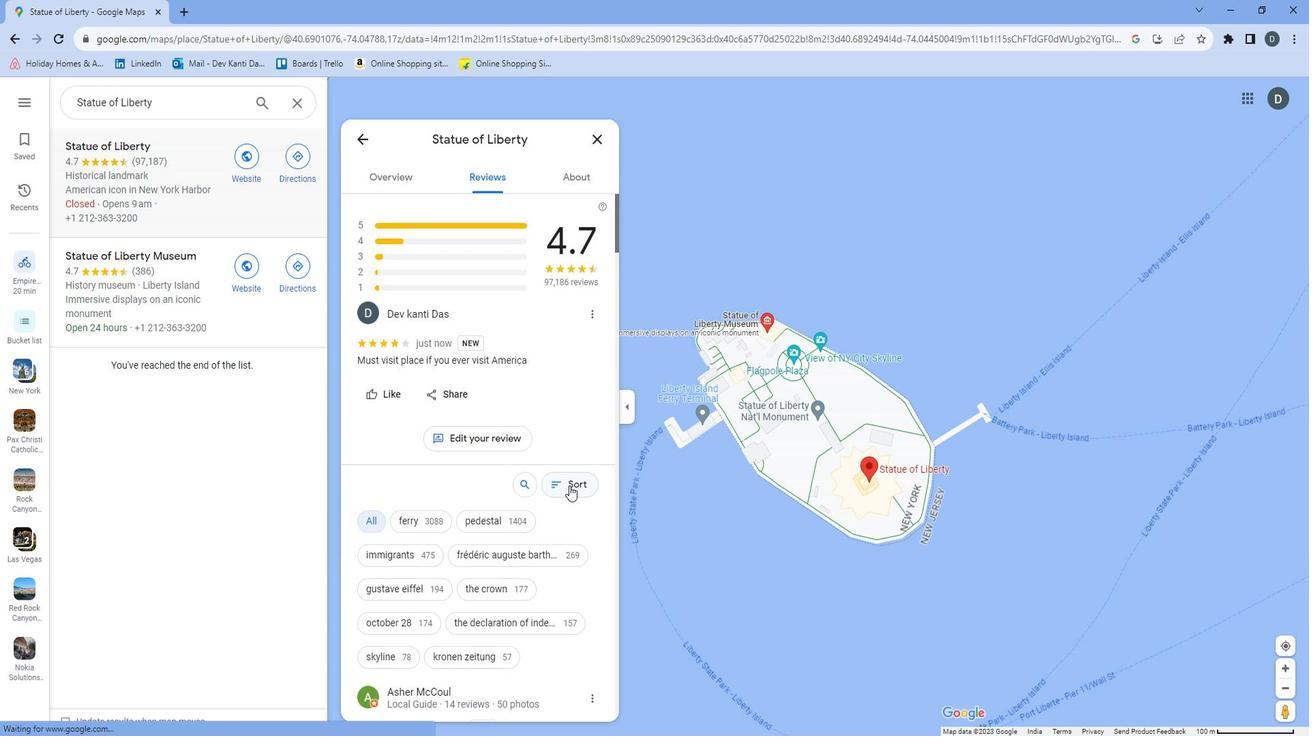 
Action: Mouse moved to (594, 551)
Screenshot: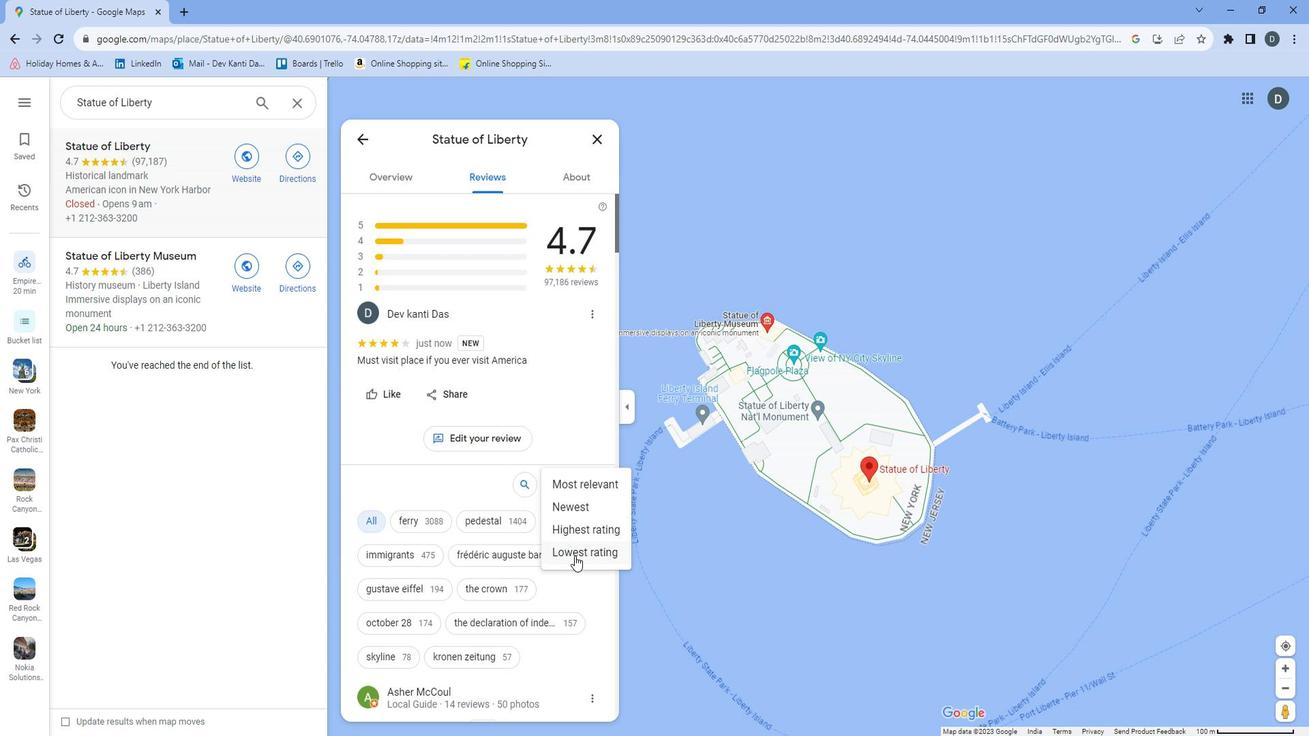 
Action: Mouse pressed left at (594, 551)
Screenshot: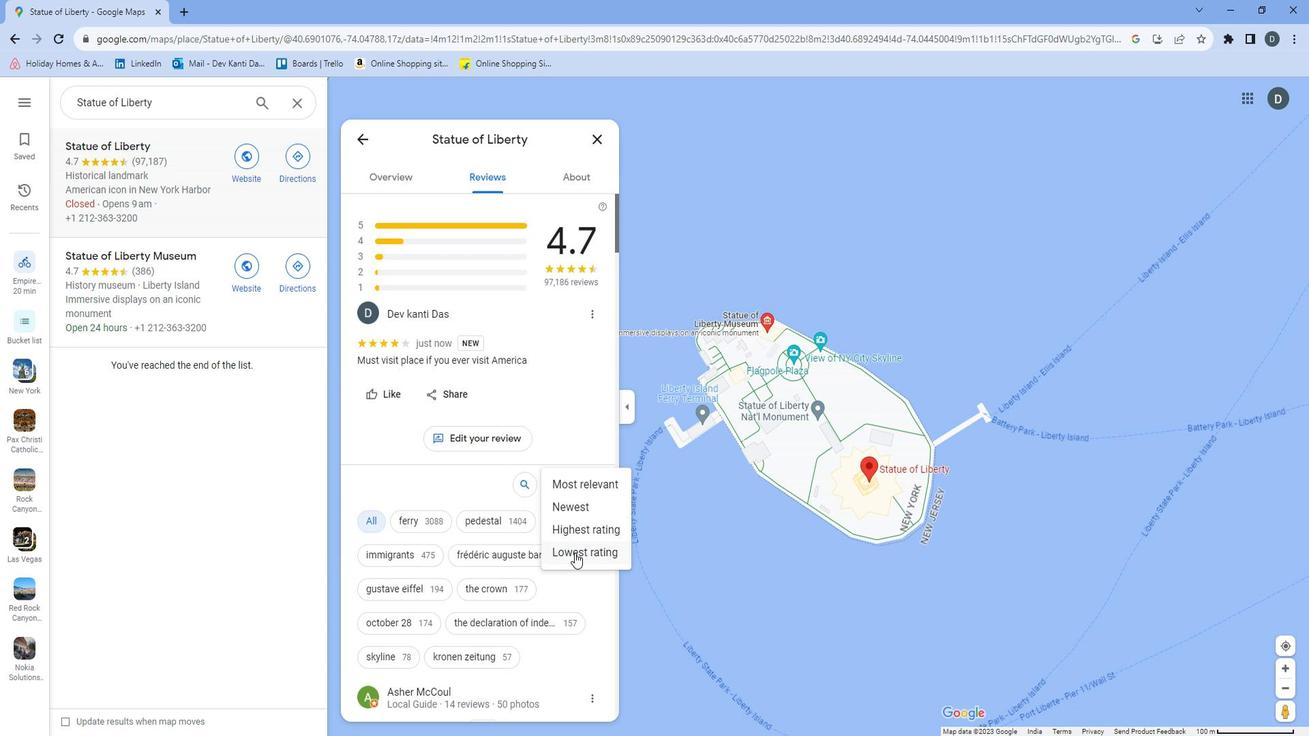 
Action: Mouse moved to (555, 495)
Screenshot: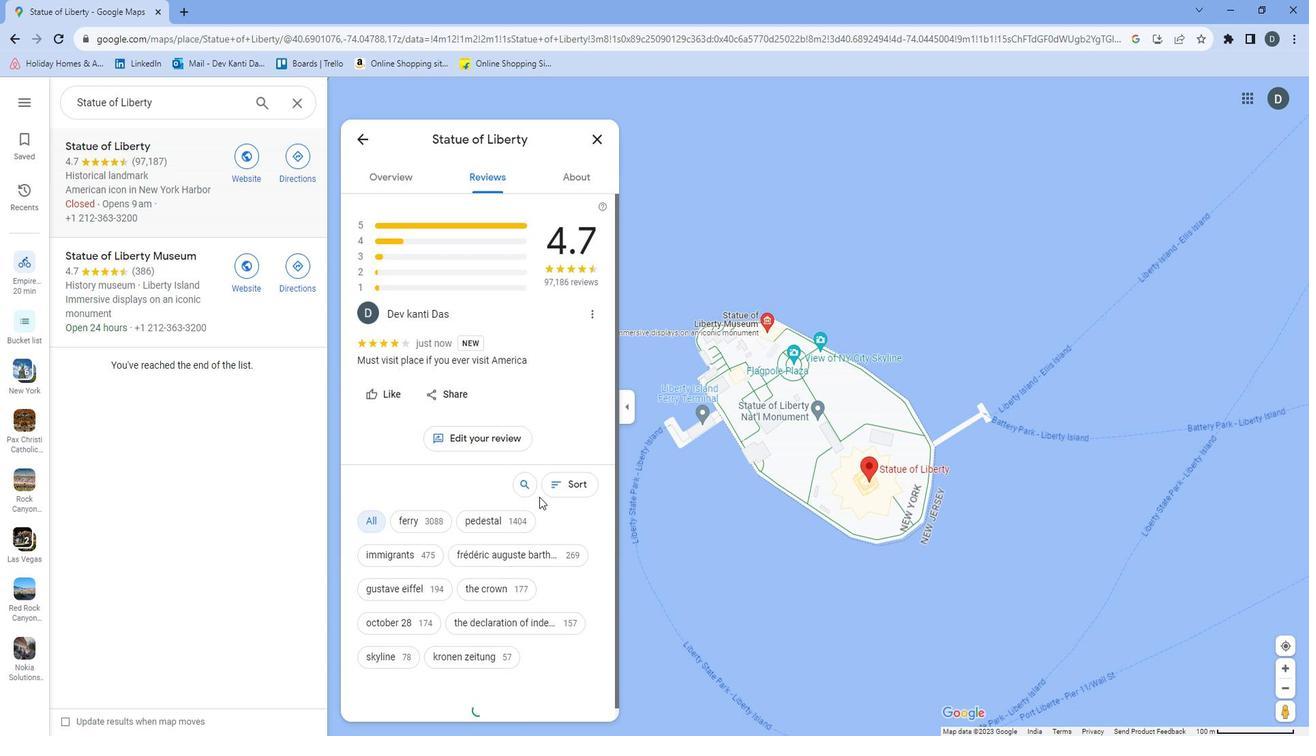 
Action: Mouse scrolled (555, 494) with delta (0, 0)
Screenshot: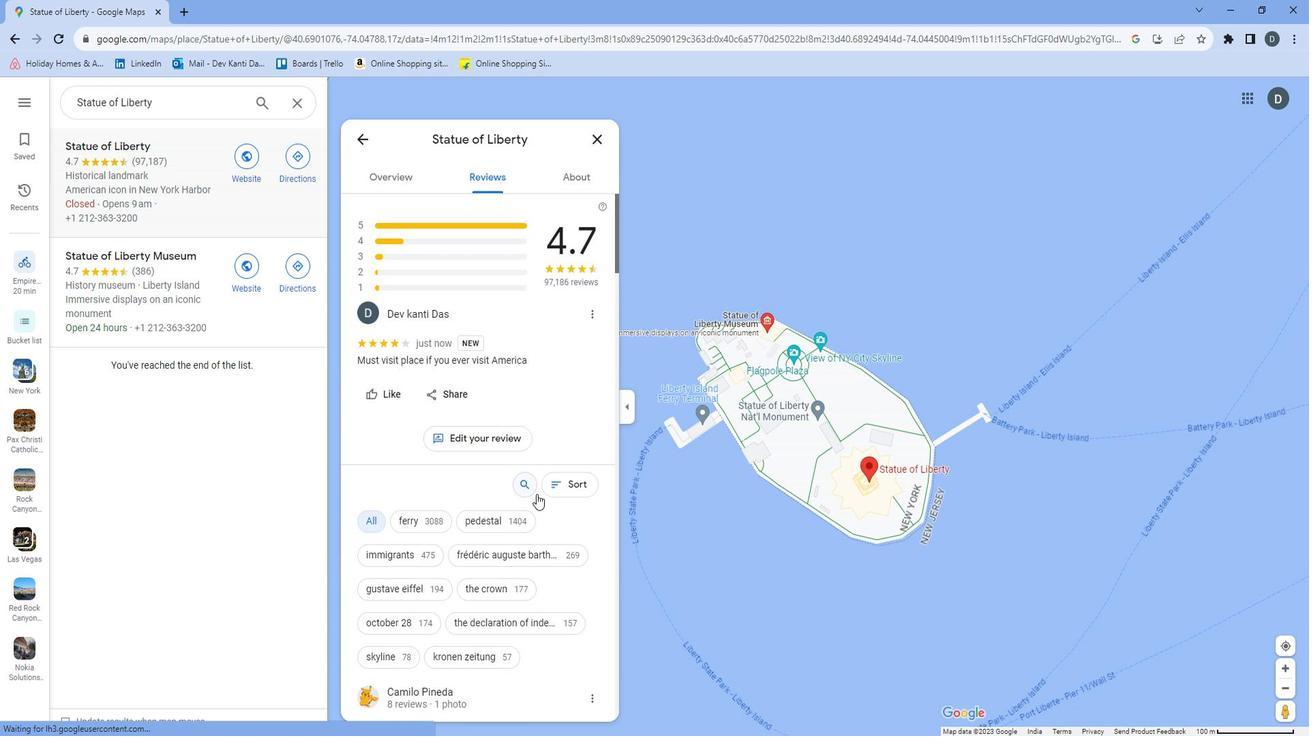 
Action: Mouse scrolled (555, 494) with delta (0, 0)
Screenshot: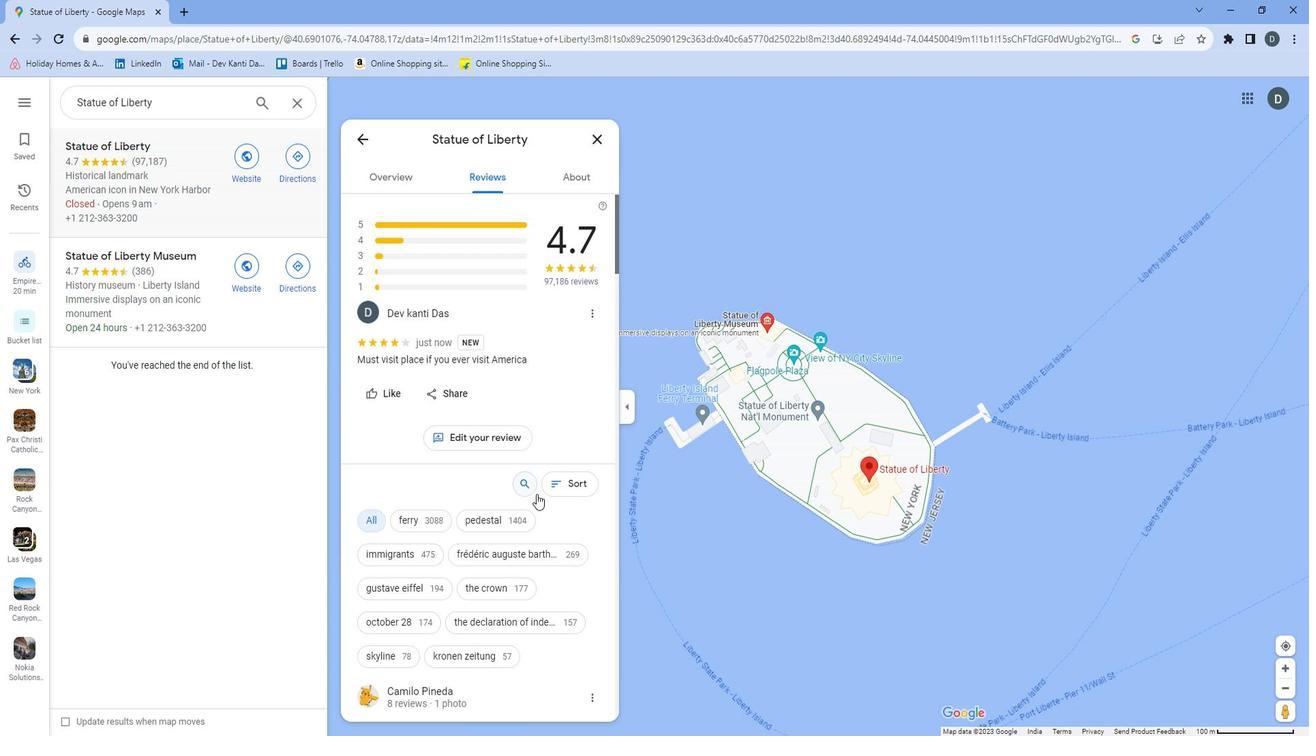 
Action: Mouse scrolled (555, 494) with delta (0, 0)
Screenshot: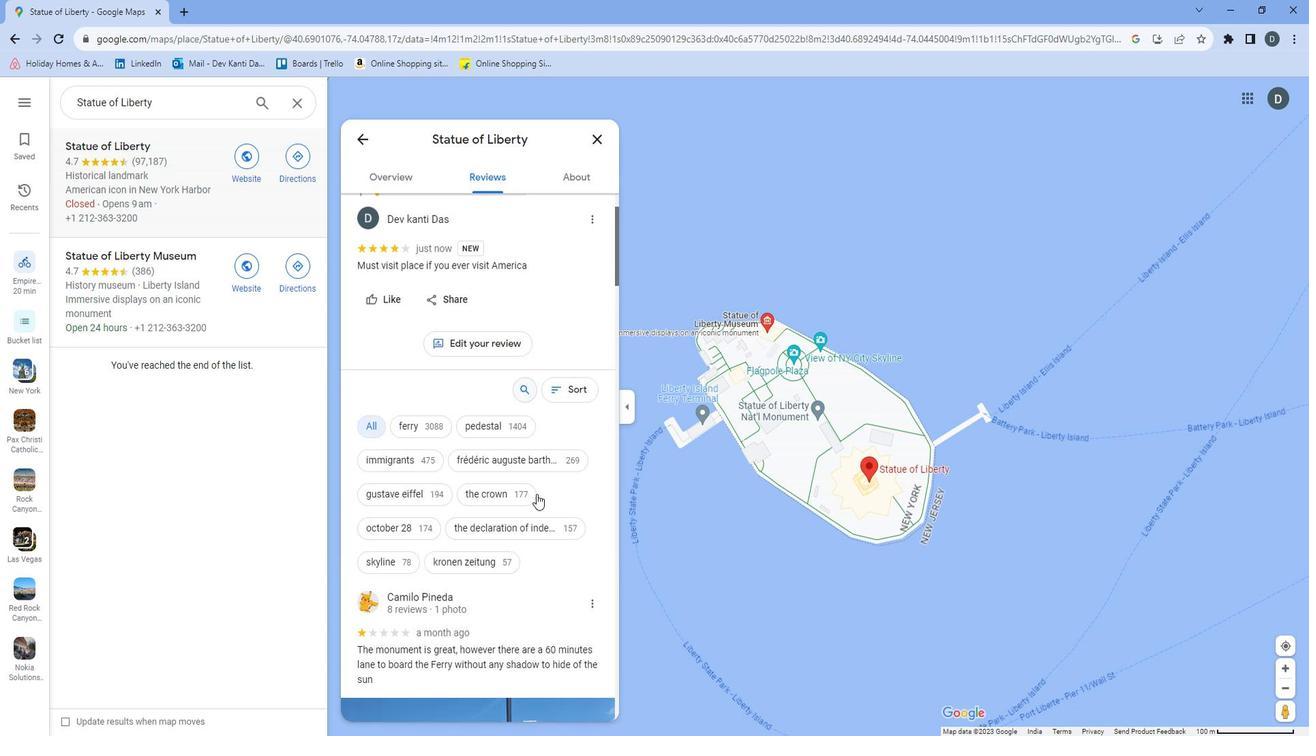 
Action: Mouse scrolled (555, 494) with delta (0, 0)
Screenshot: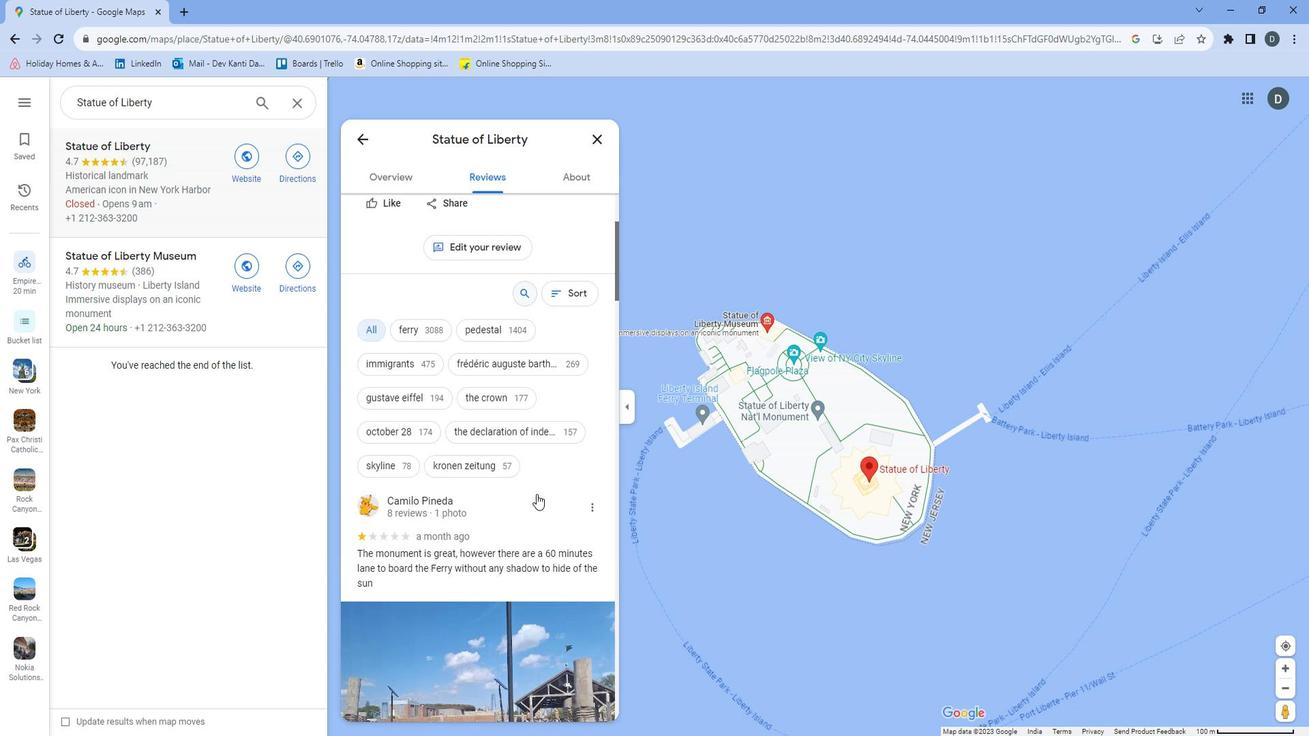 
Action: Mouse scrolled (555, 494) with delta (0, 0)
Screenshot: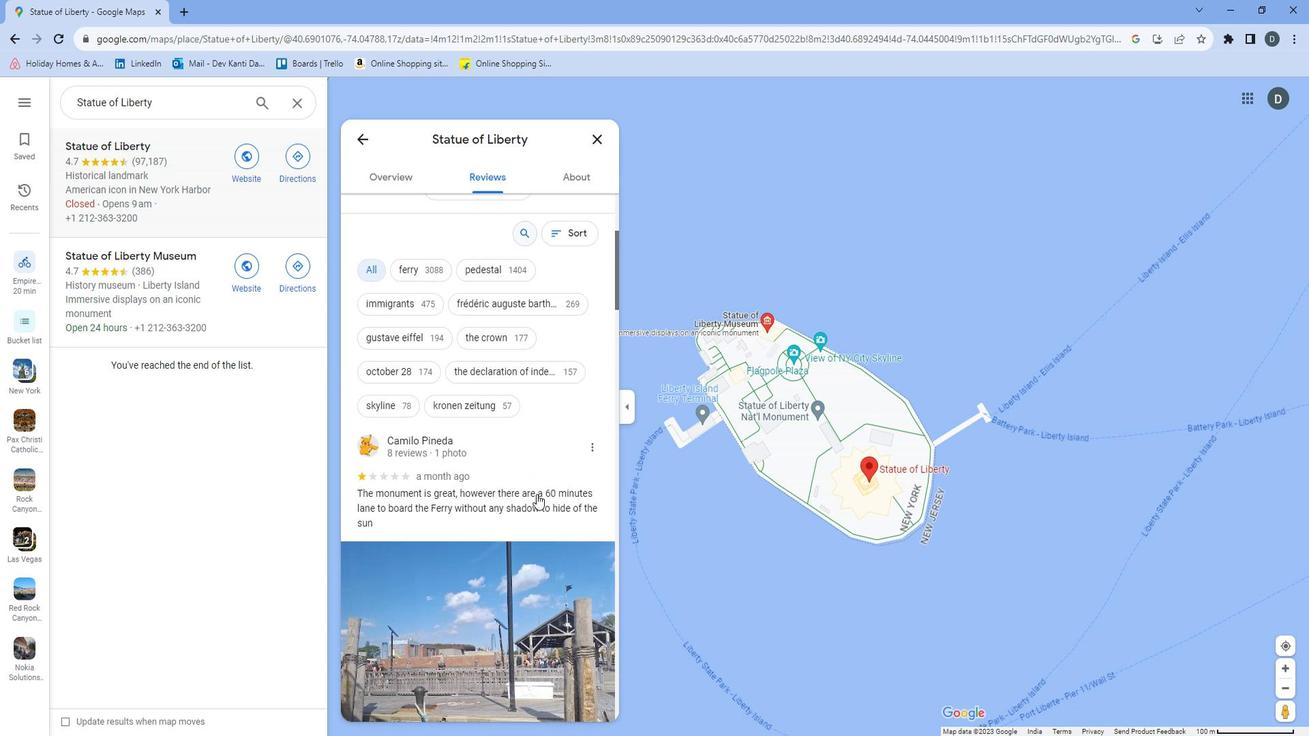 
Action: Mouse scrolled (555, 494) with delta (0, 0)
Screenshot: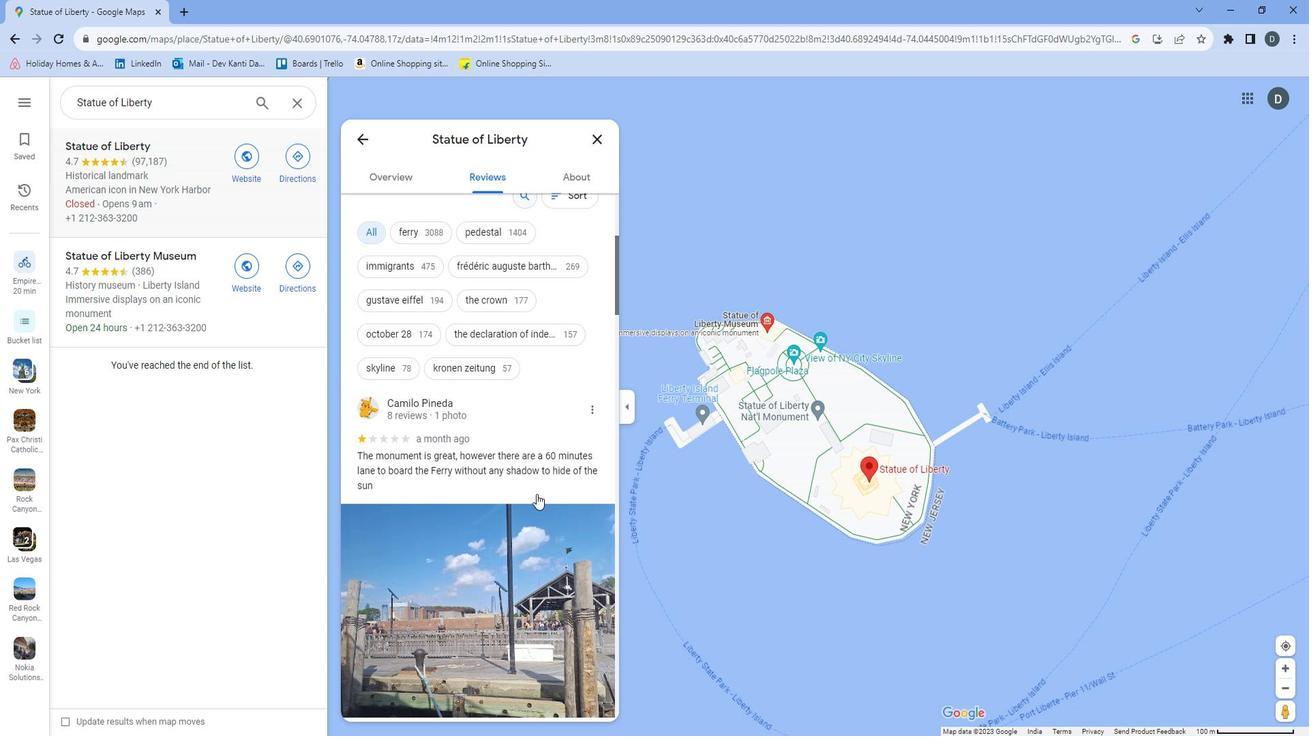
Action: Mouse scrolled (555, 494) with delta (0, 0)
Screenshot: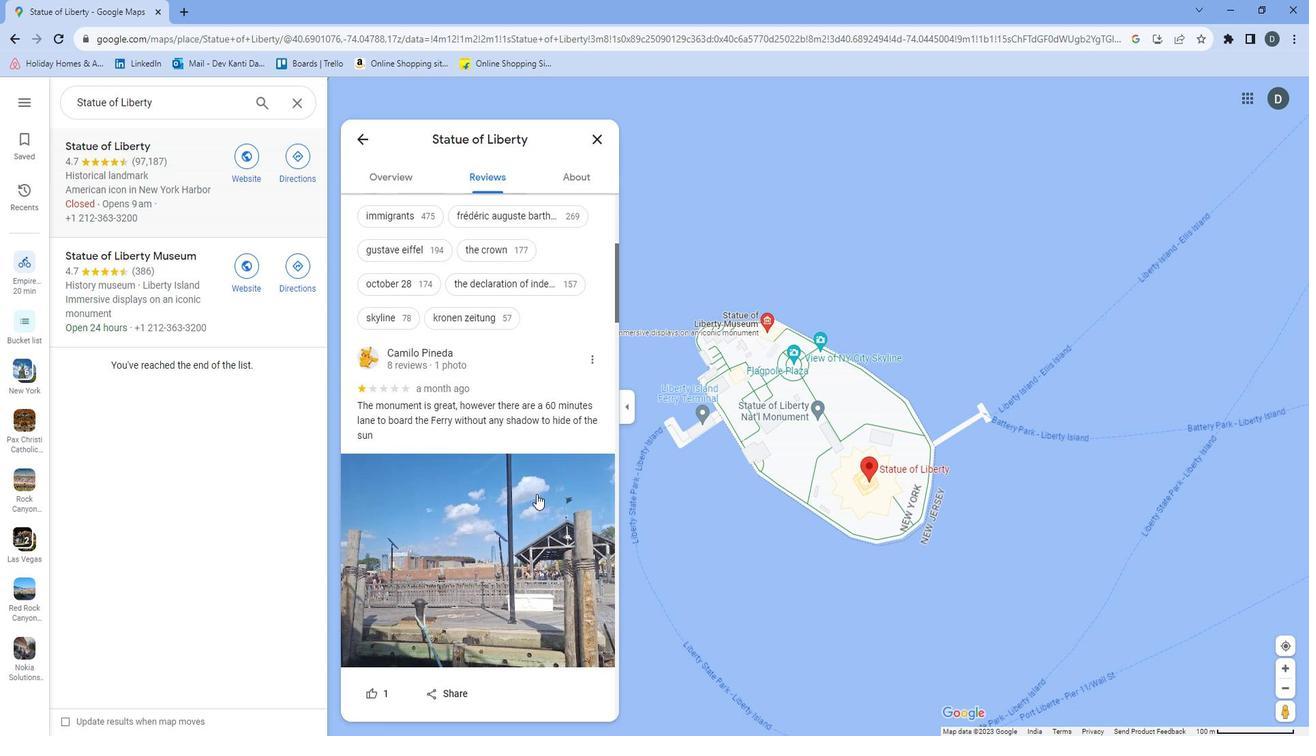 
